 Task: Look for space in Jüchen, Germany from 10th July, 2023 to 15th July, 2023 for 7 adults in price range Rs.10000 to Rs.15000. Place can be entire place or shared room with 4 bedrooms having 7 beds and 4 bathrooms. Property type can be house, flat, guest house. Amenities needed are: wifi, TV, free parkinig on premises, gym, breakfast. Booking option can be shelf check-in. Required host language is English.
Action: Mouse moved to (580, 141)
Screenshot: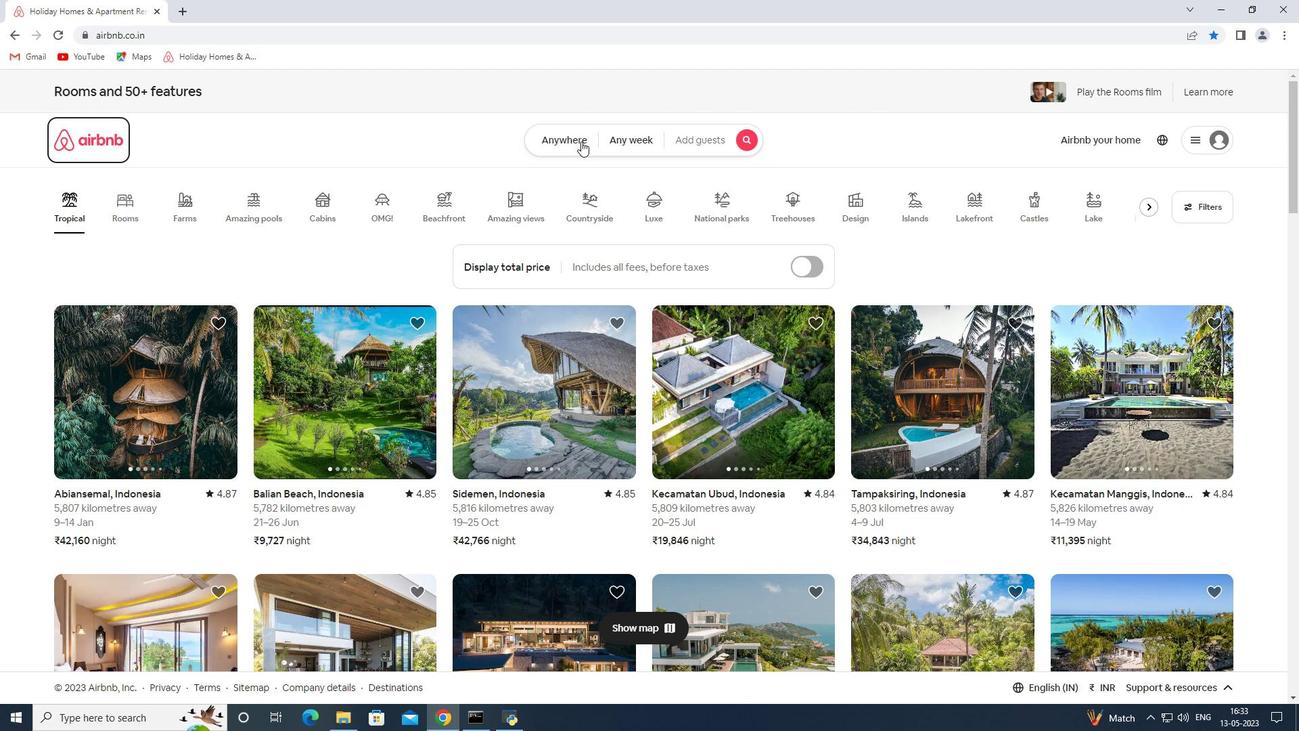 
Action: Mouse pressed left at (580, 141)
Screenshot: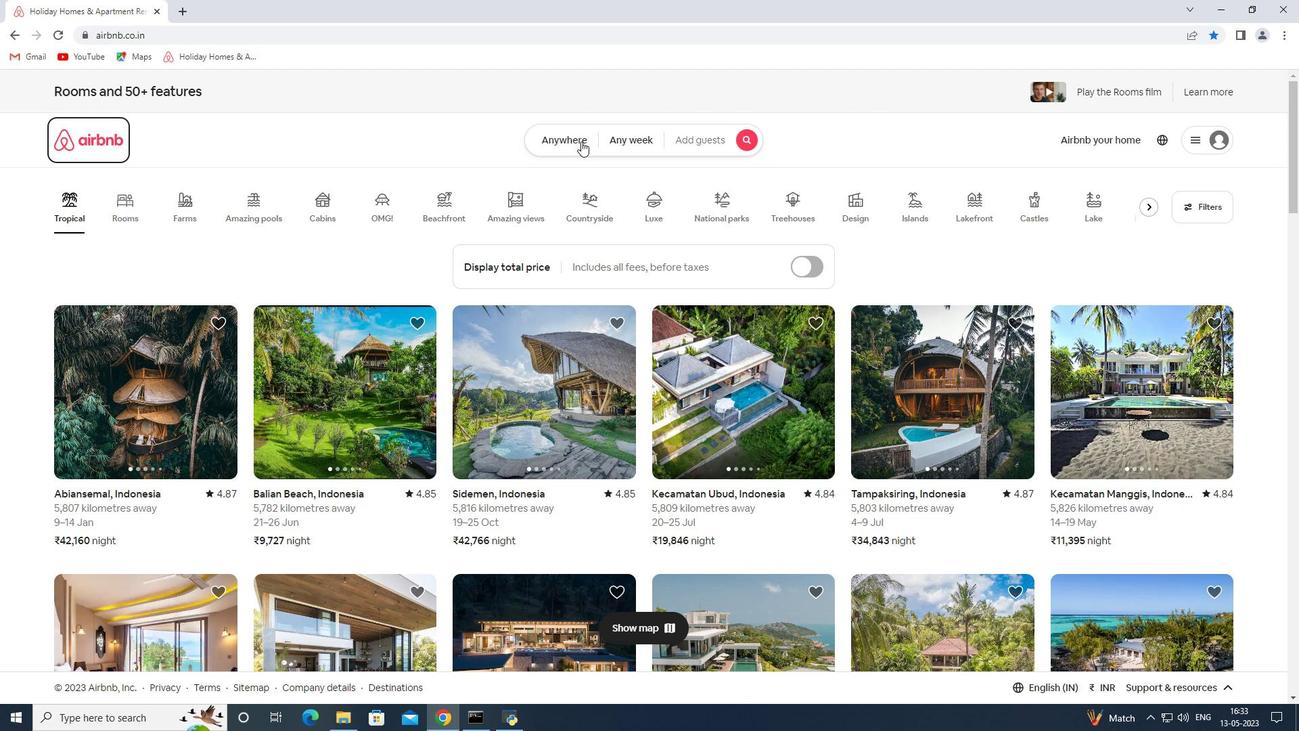
Action: Mouse moved to (471, 198)
Screenshot: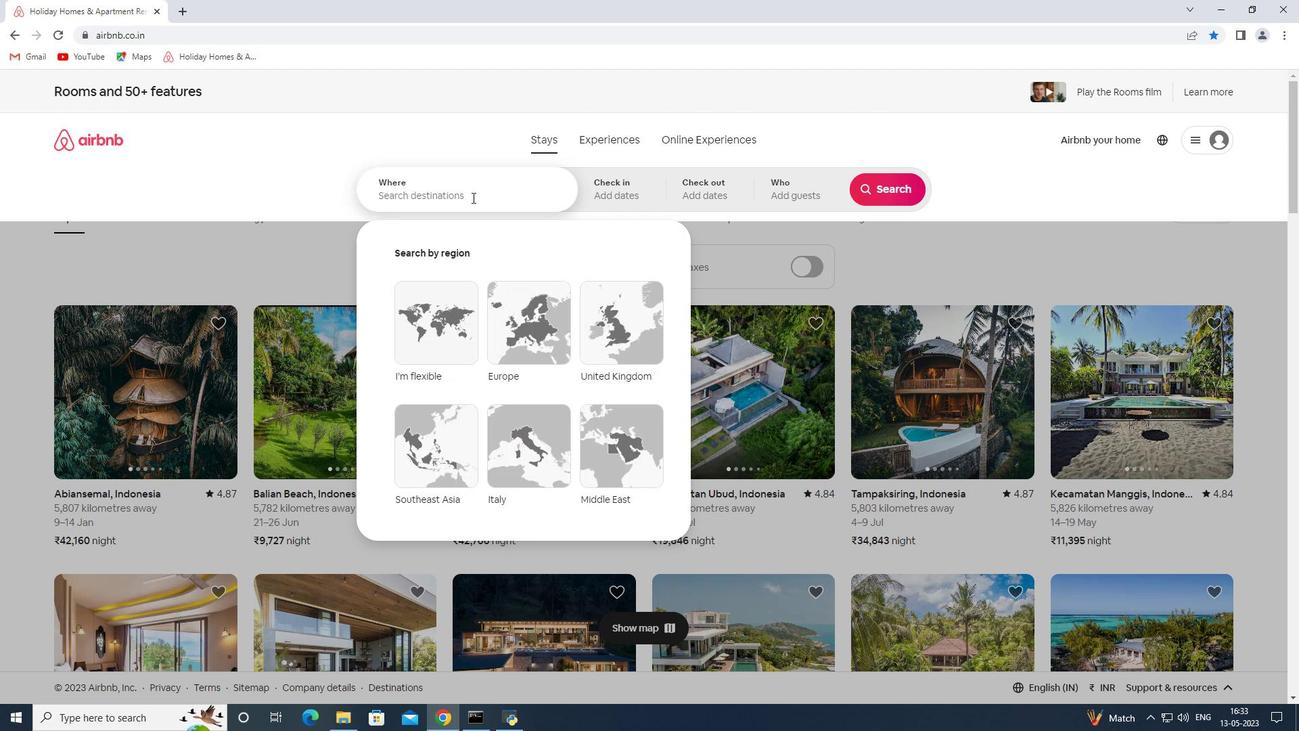 
Action: Mouse pressed left at (471, 198)
Screenshot: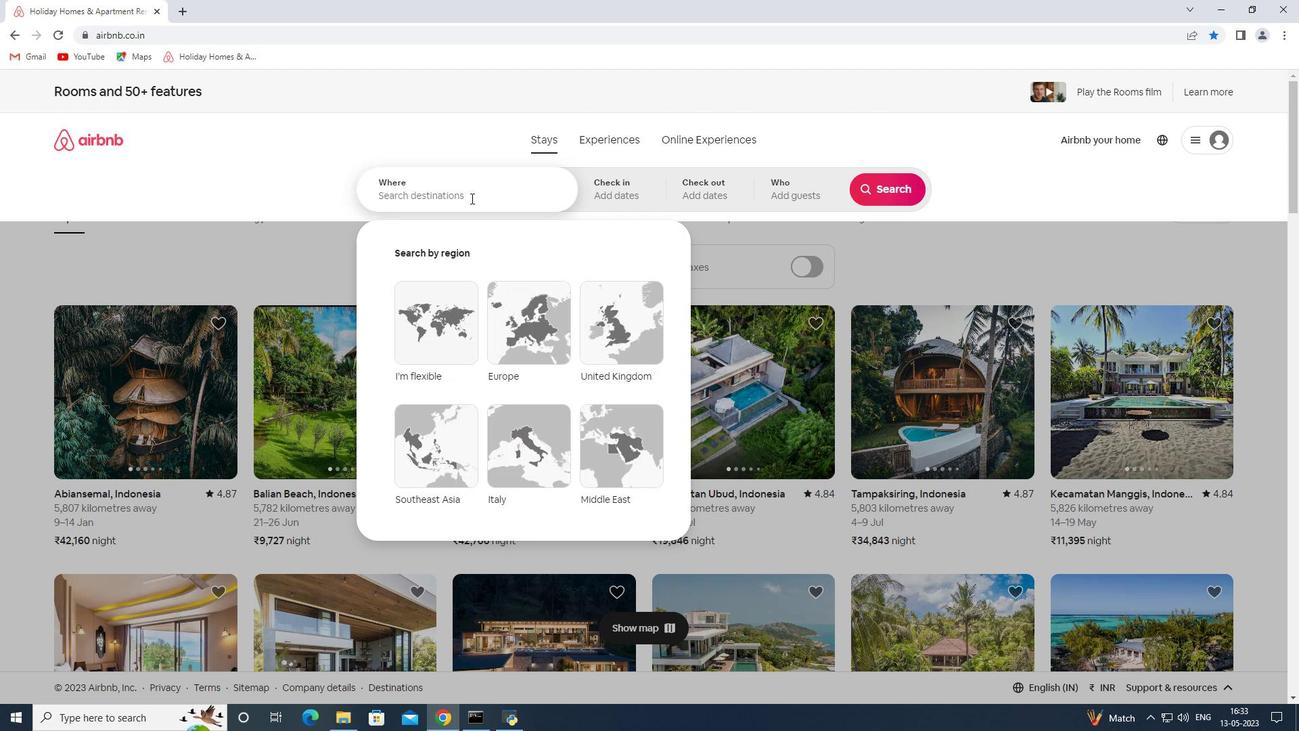 
Action: Mouse moved to (466, 199)
Screenshot: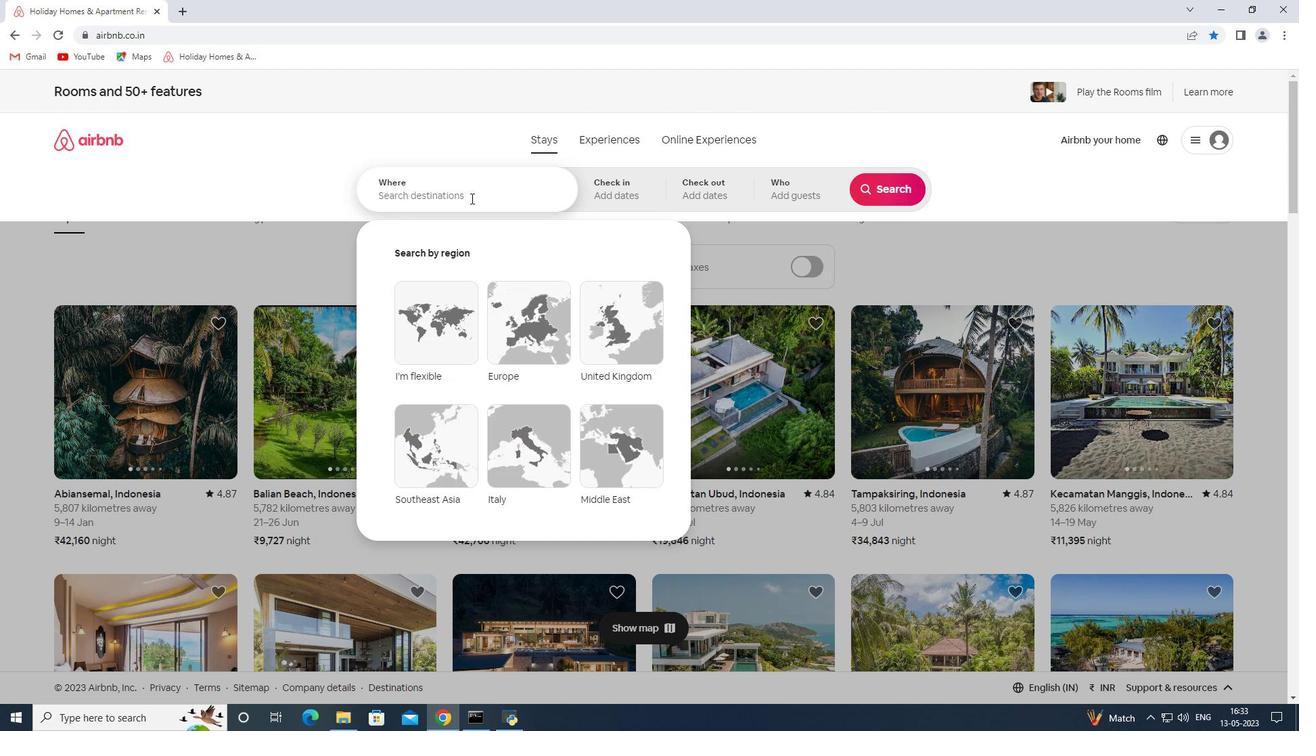 
Action: Key pressed <Key.shift><Key.shift><Key.shift><Key.shift><Key.shift><Key.shift><Key.shift><Key.shift><Key.shift><Key.shift><Key.shift><Key.shift><Key.shift><Key.shift><Key.shift><Key.shift><Key.shift><Key.shift><Key.shift><Key.shift><Key.shift><Key.shift><Key.shift><Key.shift><Key.shift><Key.shift><Key.shift><Key.shift><Key.shift><Key.shift><Key.shift><Key.shift><Key.shift><Key.shift><Key.shift><Key.shift><Key.shift><Key.shift><Key.shift><Key.shift><Key.shift><Key.shift><Key.shift><Key.shift><Key.shift><Key.shift><Key.shift><Key.shift><Key.shift><Key.shift><Key.shift><Key.shift><Key.shift><Key.shift><Key.shift><Key.shift><Key.shift><Key.shift><Key.shift><Key.shift><Key.shift><Key.shift><Key.shift><Key.shift><Key.shift><Key.shift><Key.shift><Key.shift><Key.shift><Key.shift>Juchen<Key.space>
Screenshot: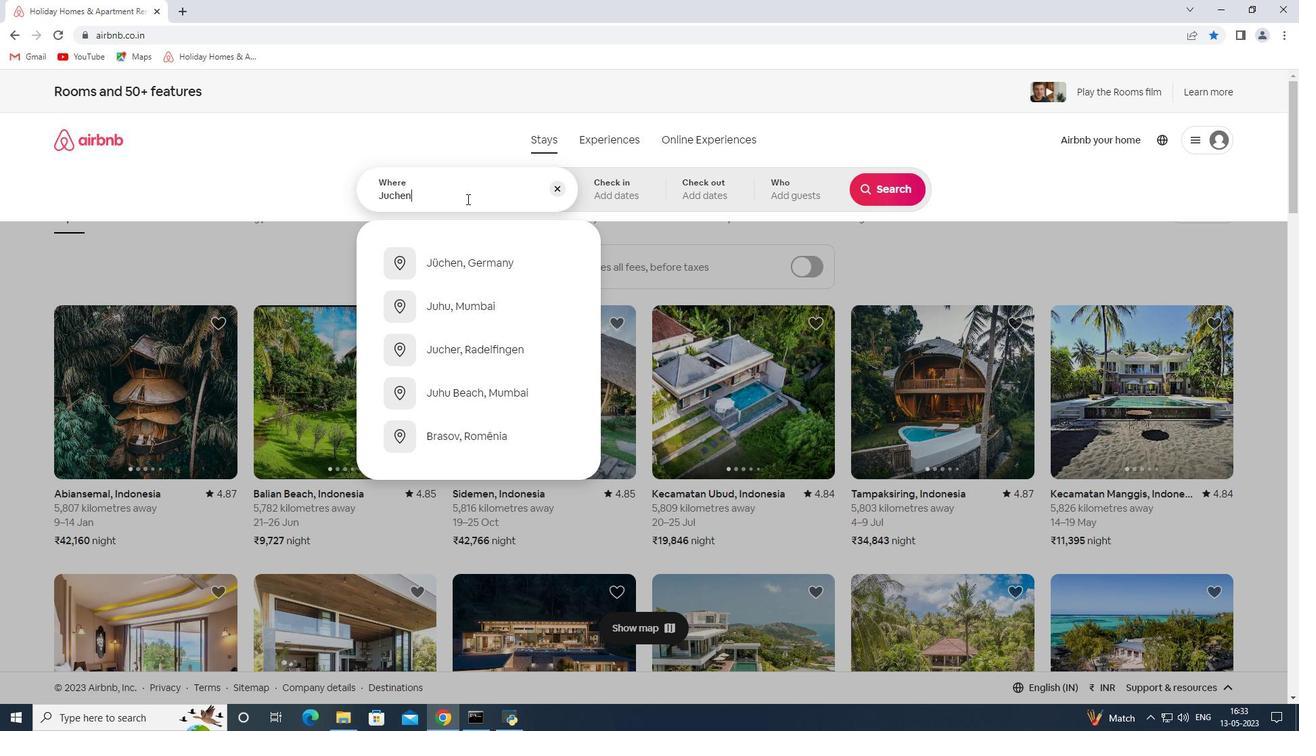 
Action: Mouse moved to (456, 253)
Screenshot: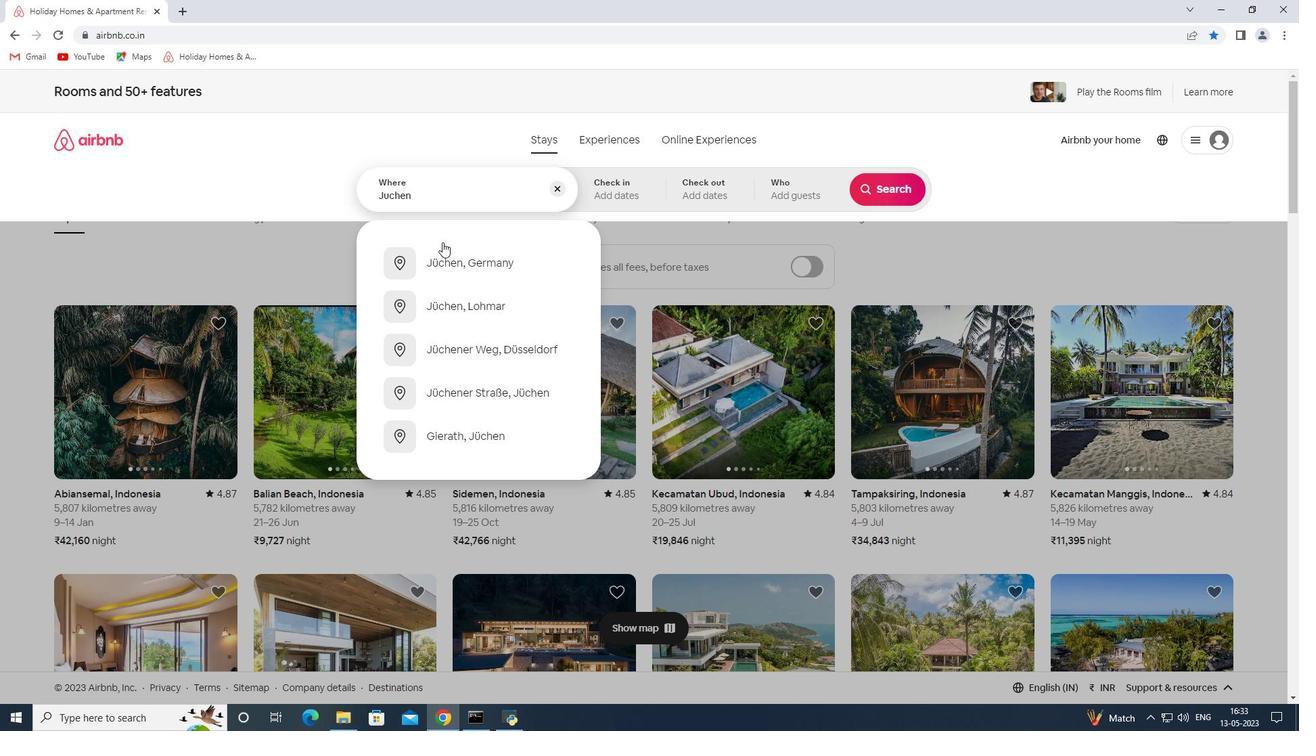 
Action: Mouse pressed left at (456, 253)
Screenshot: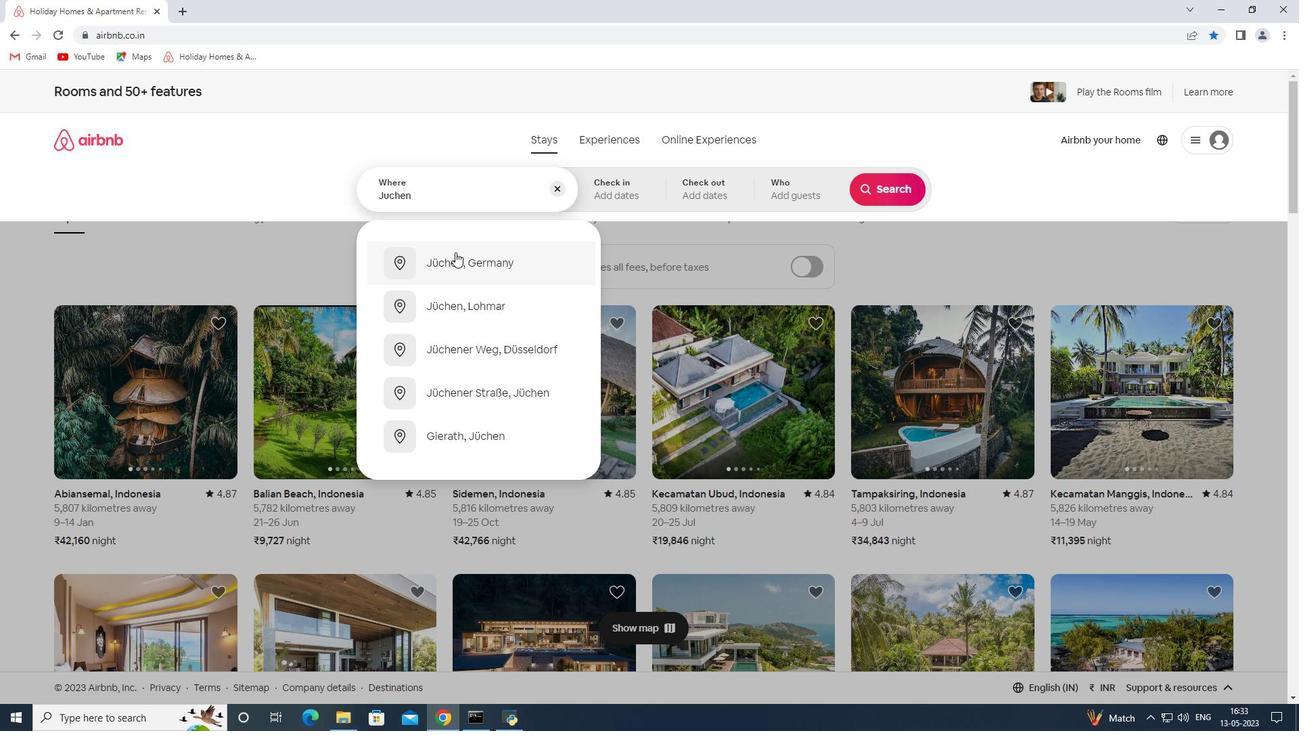 
Action: Mouse moved to (880, 296)
Screenshot: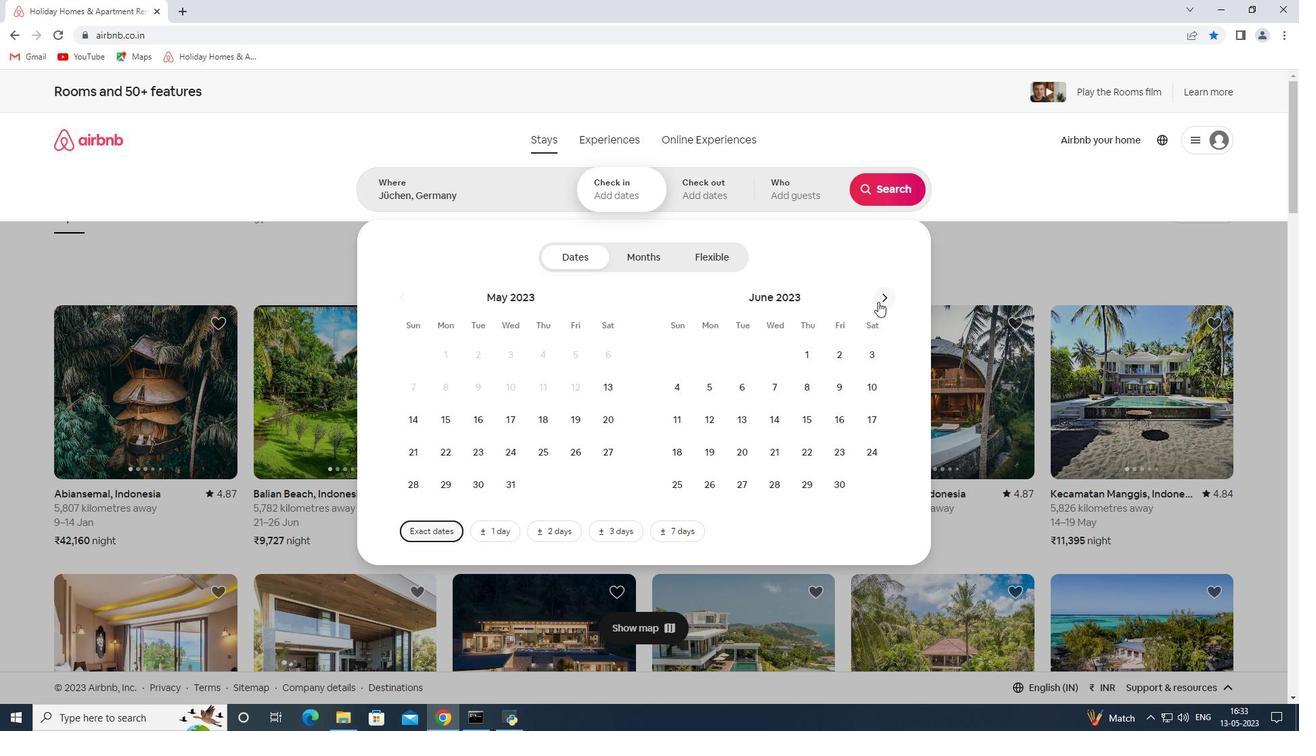 
Action: Mouse pressed left at (880, 296)
Screenshot: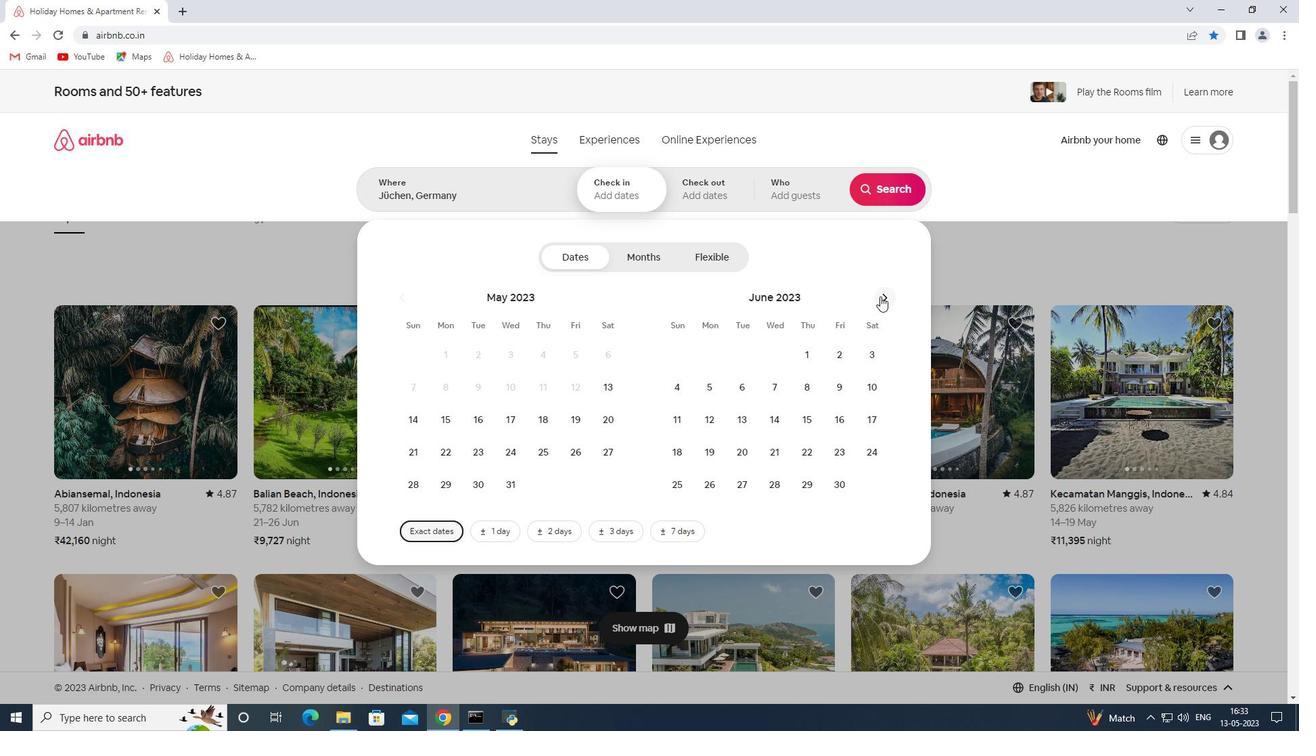 
Action: Mouse moved to (714, 416)
Screenshot: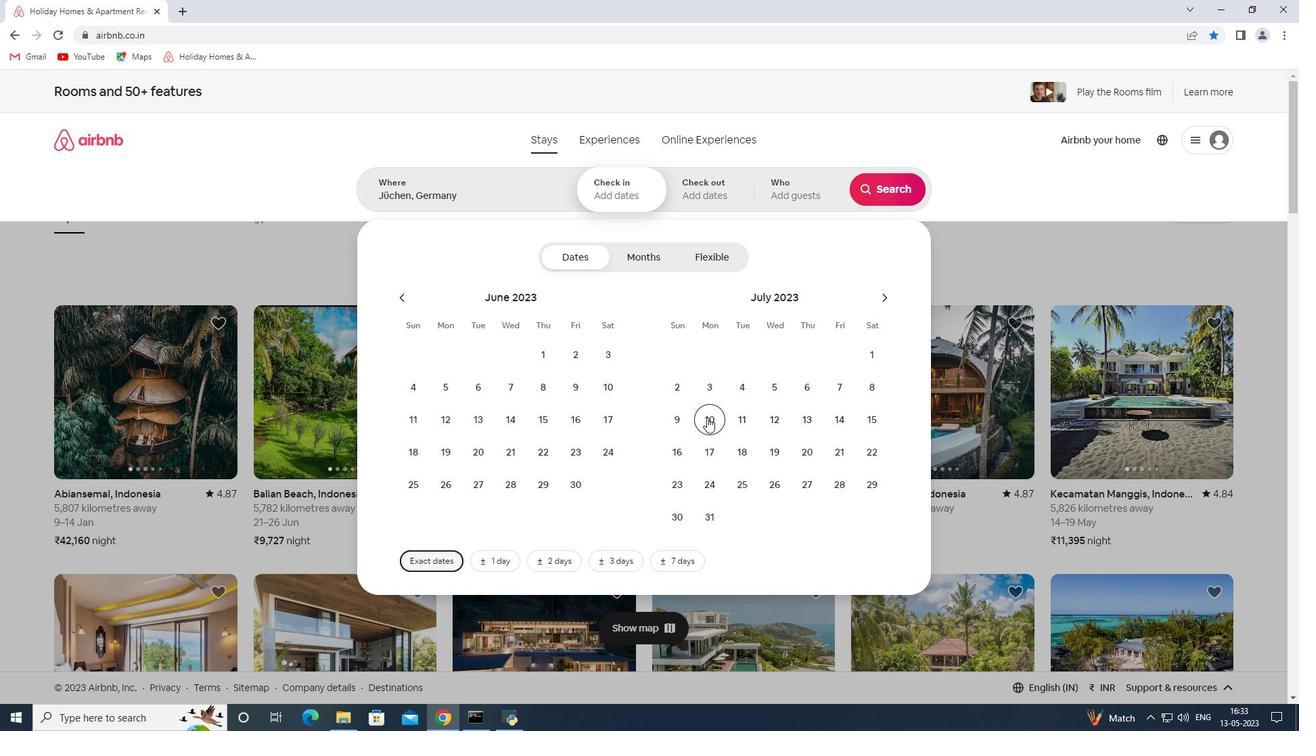 
Action: Mouse pressed left at (714, 416)
Screenshot: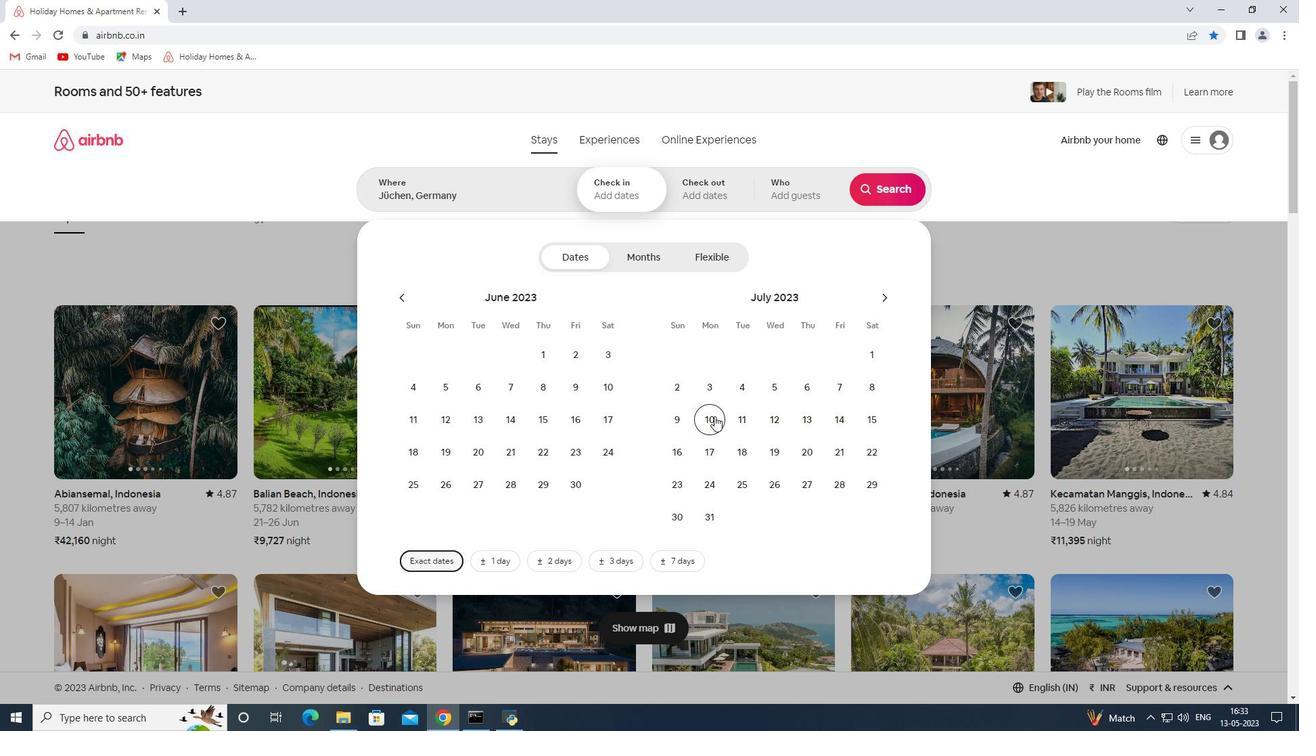 
Action: Mouse moved to (877, 414)
Screenshot: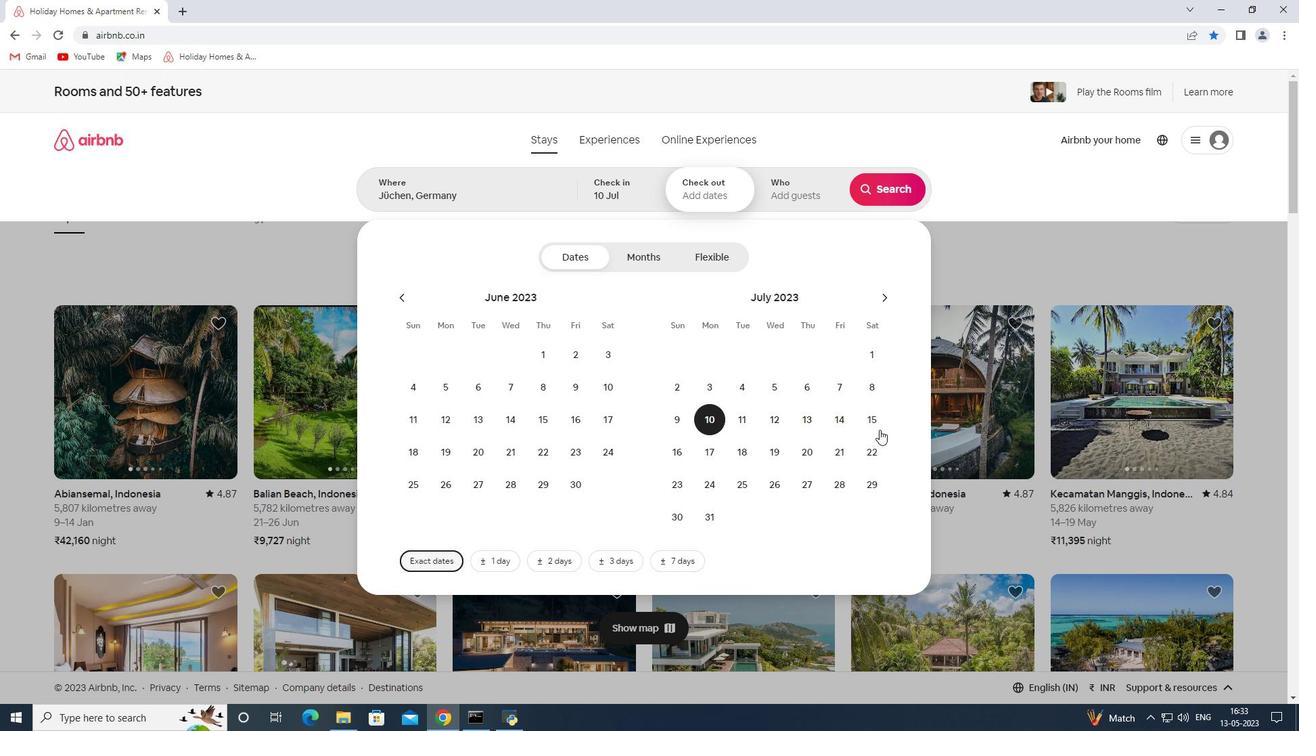 
Action: Mouse pressed left at (877, 414)
Screenshot: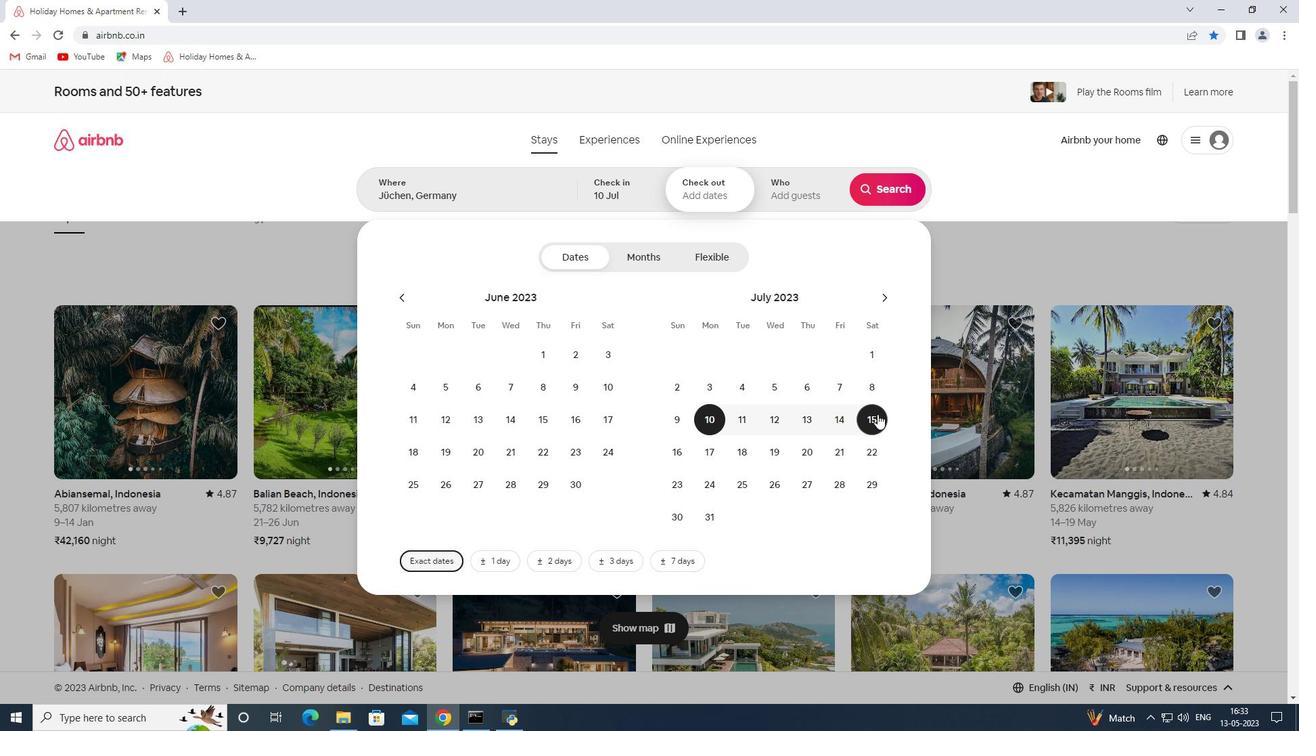 
Action: Mouse moved to (798, 188)
Screenshot: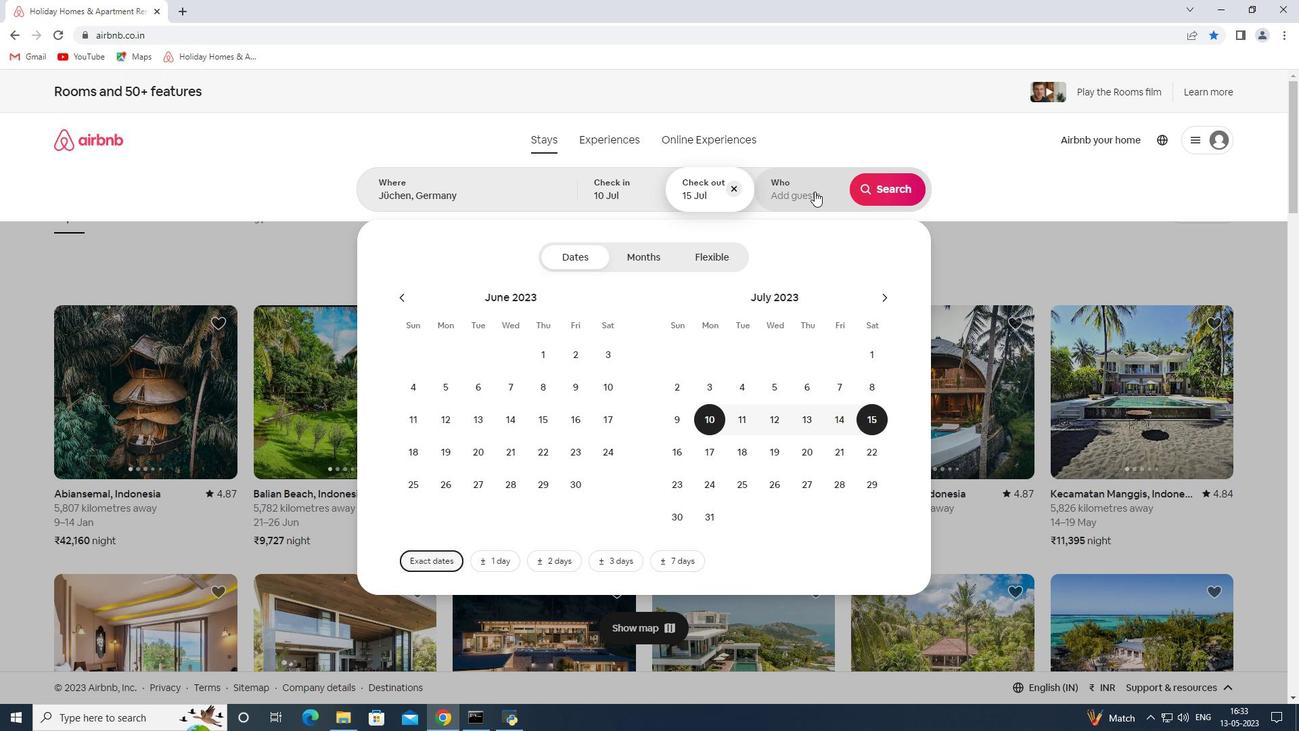 
Action: Mouse pressed left at (798, 188)
Screenshot: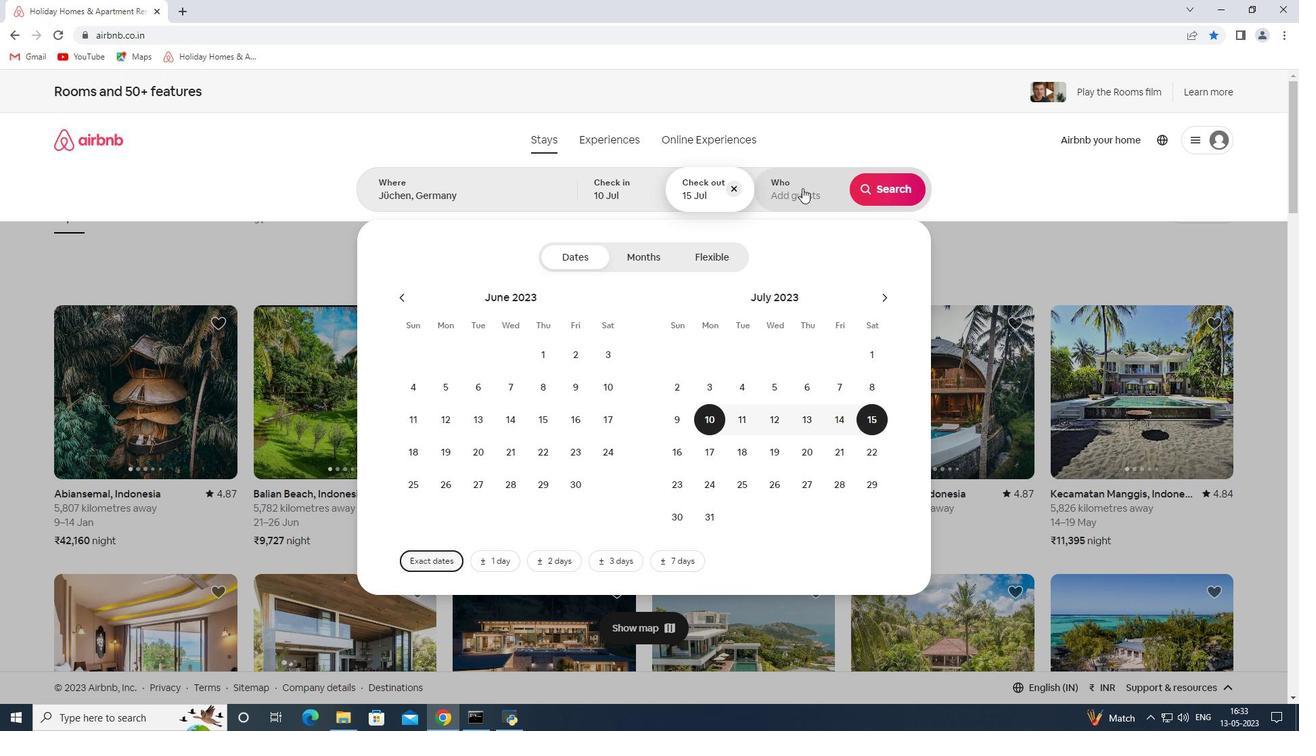 
Action: Mouse moved to (893, 262)
Screenshot: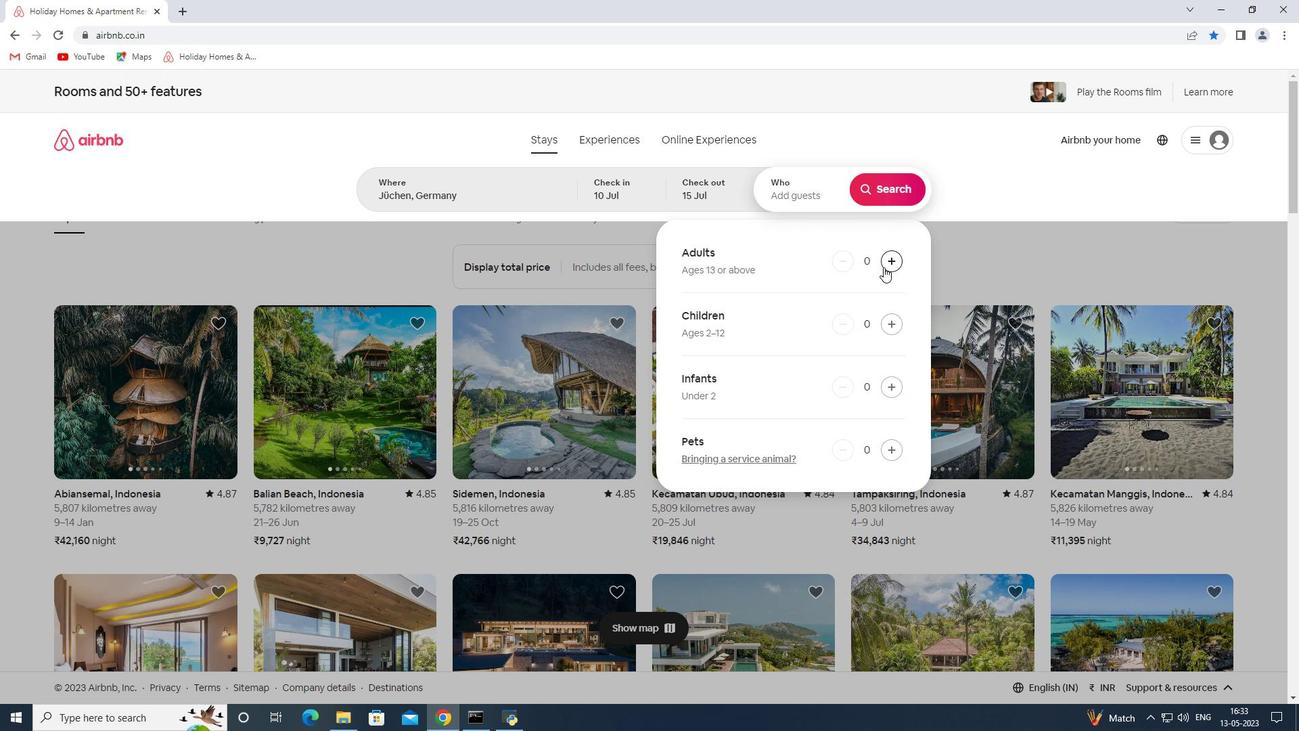 
Action: Mouse pressed left at (893, 262)
Screenshot: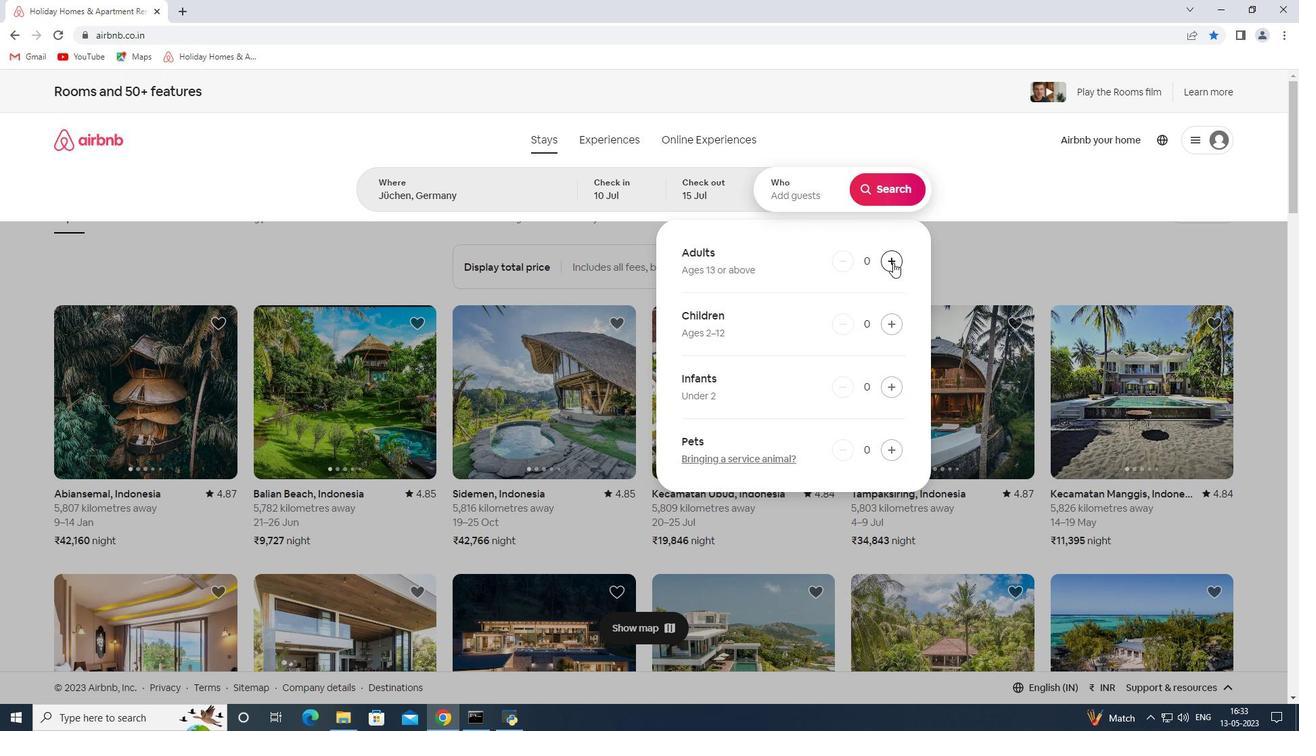 
Action: Mouse pressed left at (893, 262)
Screenshot: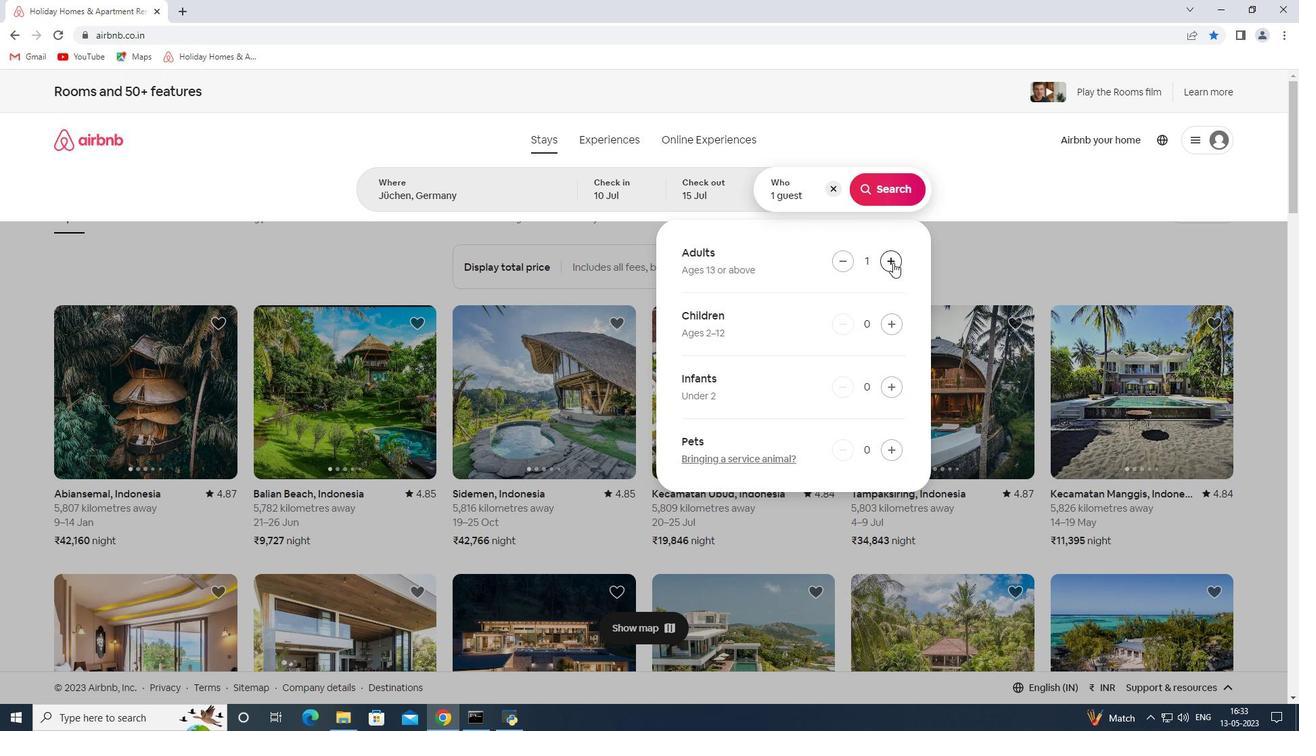 
Action: Mouse pressed left at (893, 262)
Screenshot: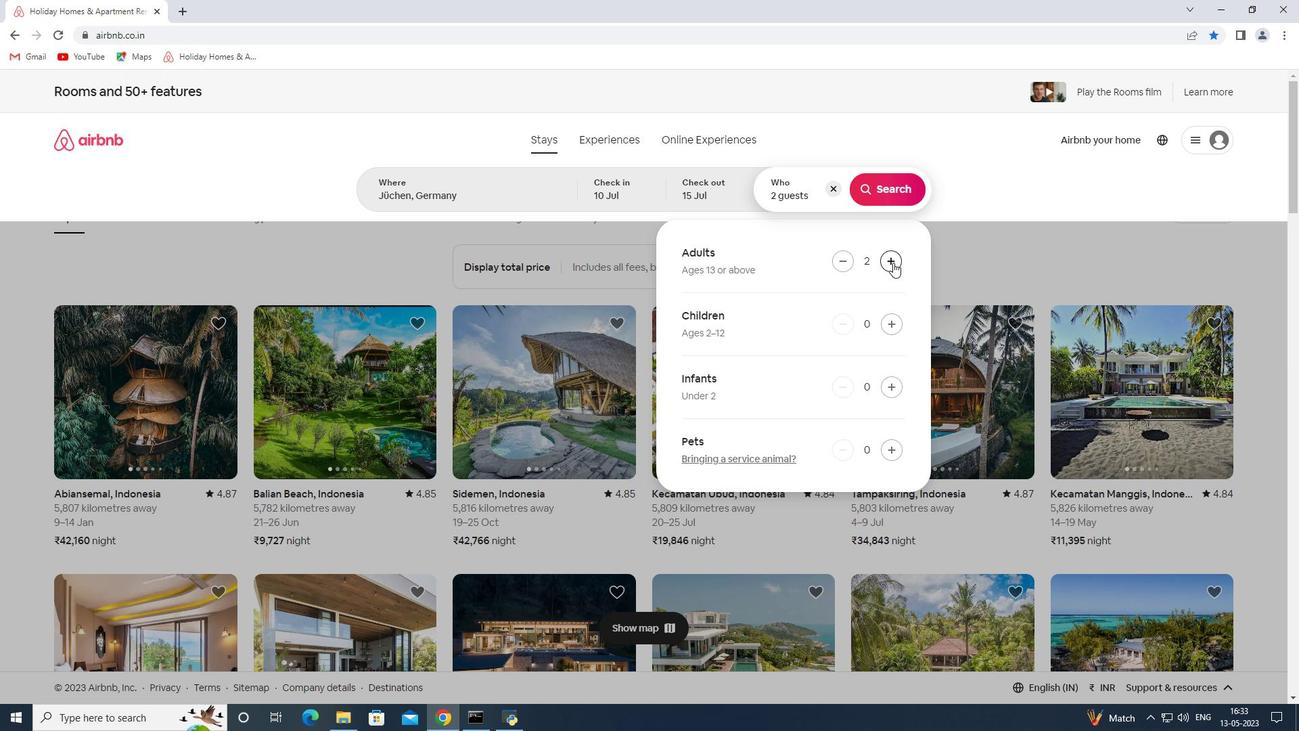 
Action: Mouse pressed left at (893, 262)
Screenshot: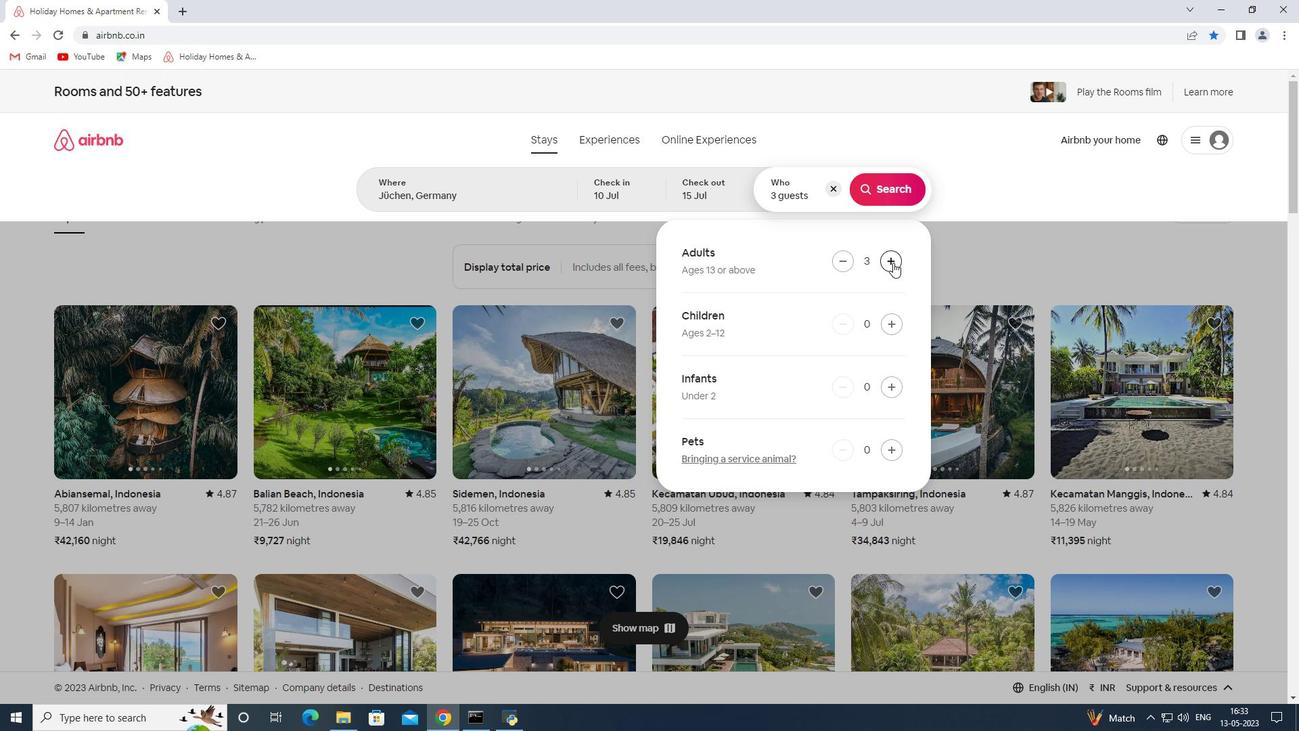 
Action: Mouse pressed left at (893, 262)
Screenshot: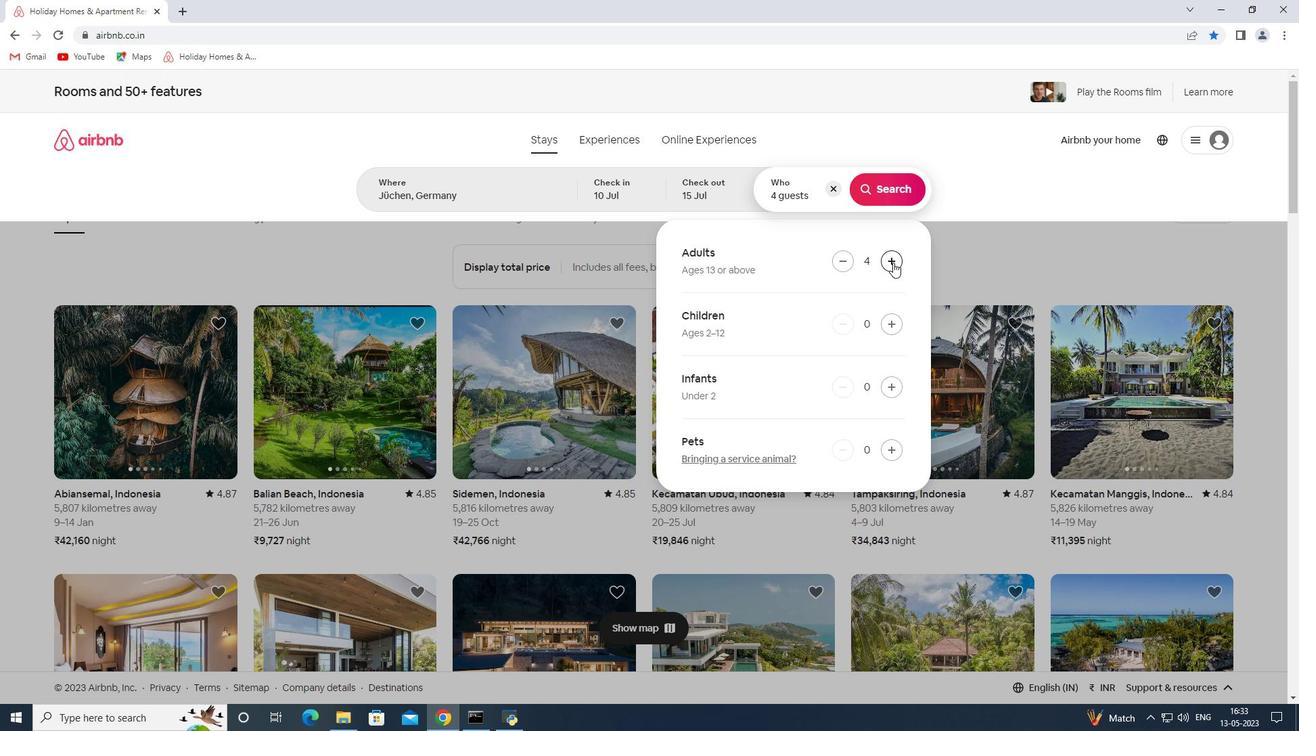 
Action: Mouse pressed left at (893, 262)
Screenshot: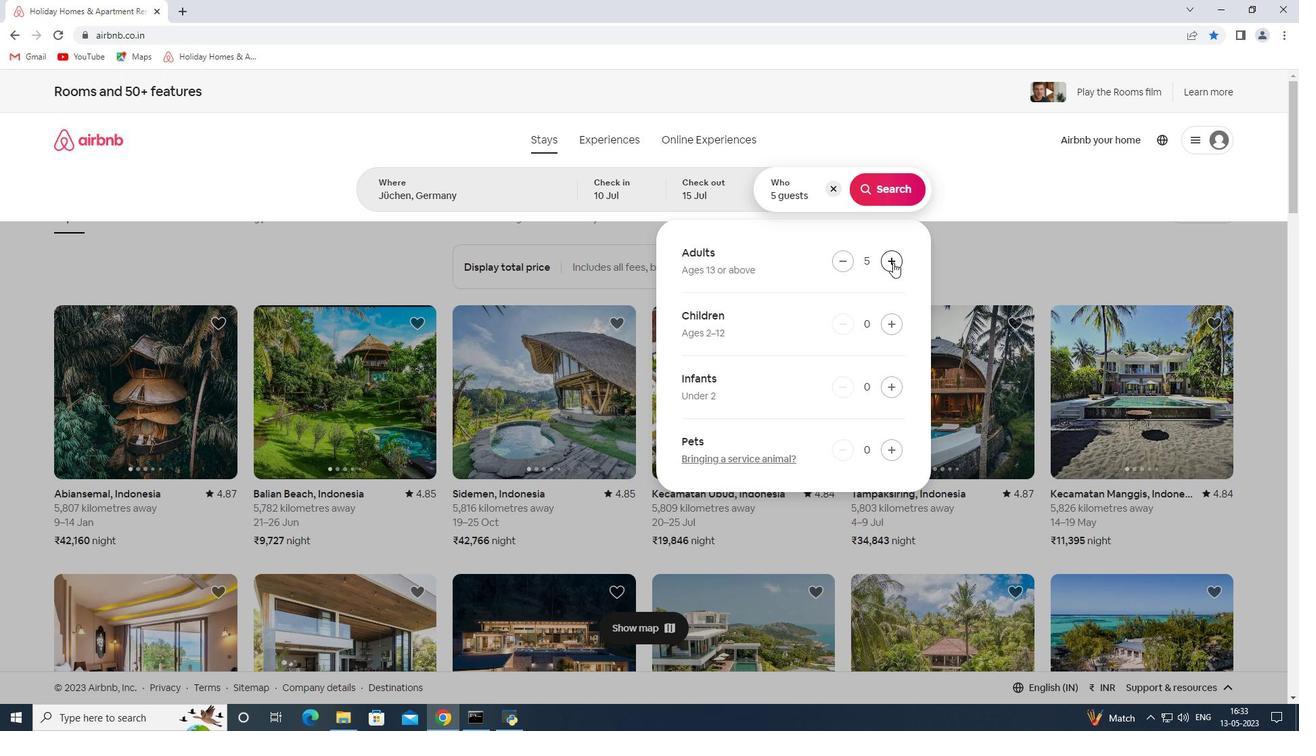 
Action: Mouse pressed left at (893, 262)
Screenshot: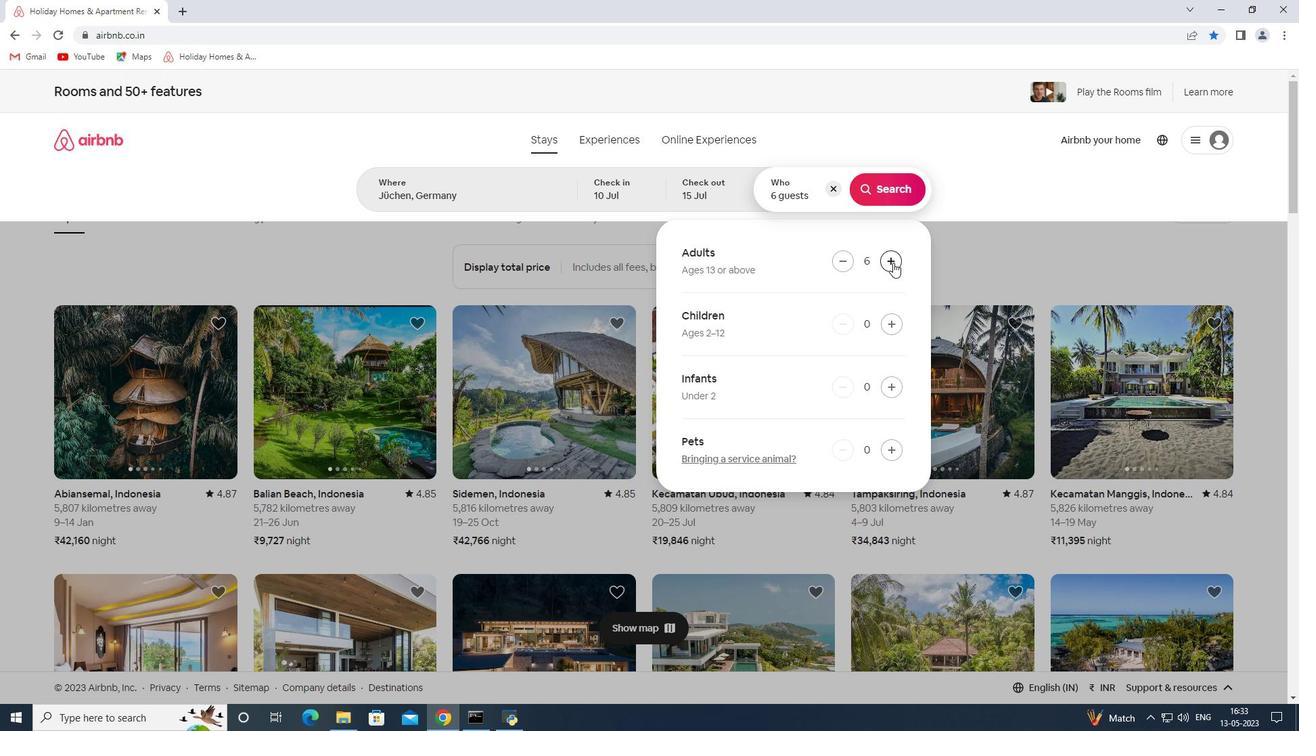 
Action: Mouse moved to (887, 190)
Screenshot: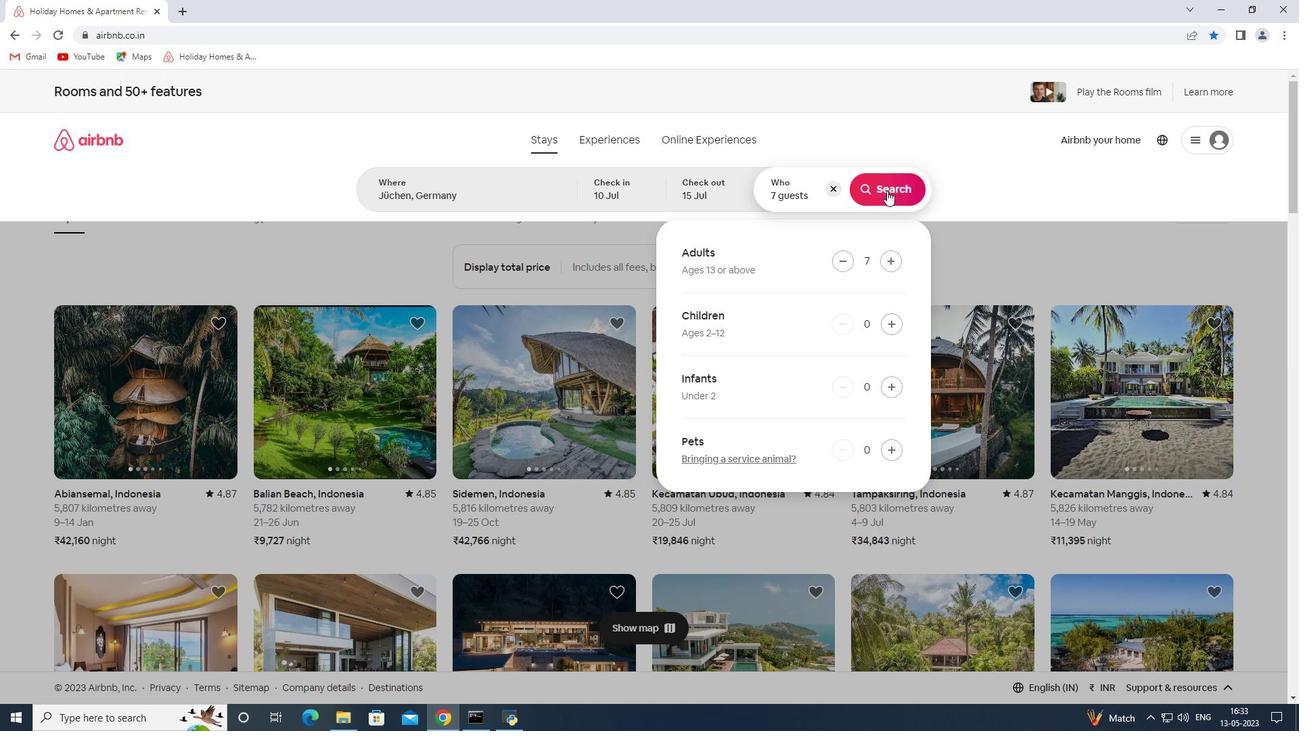 
Action: Mouse pressed left at (887, 190)
Screenshot: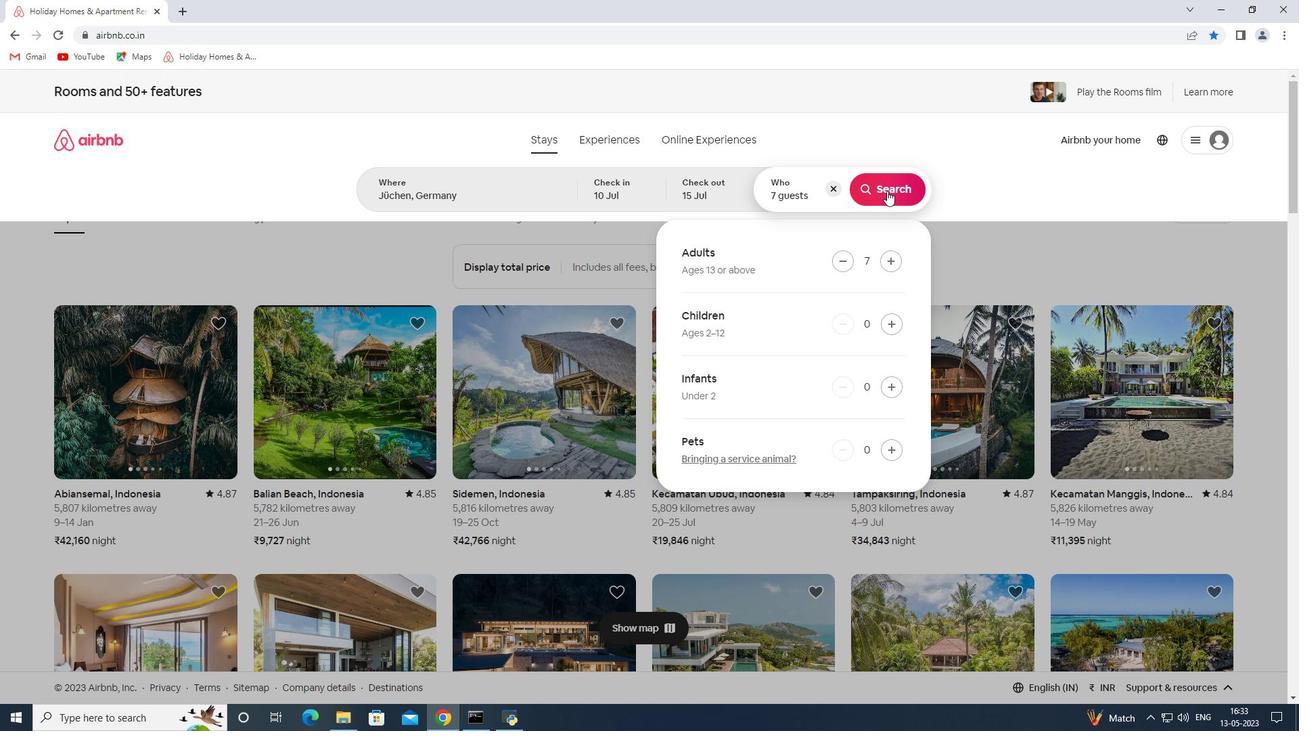 
Action: Mouse moved to (1240, 152)
Screenshot: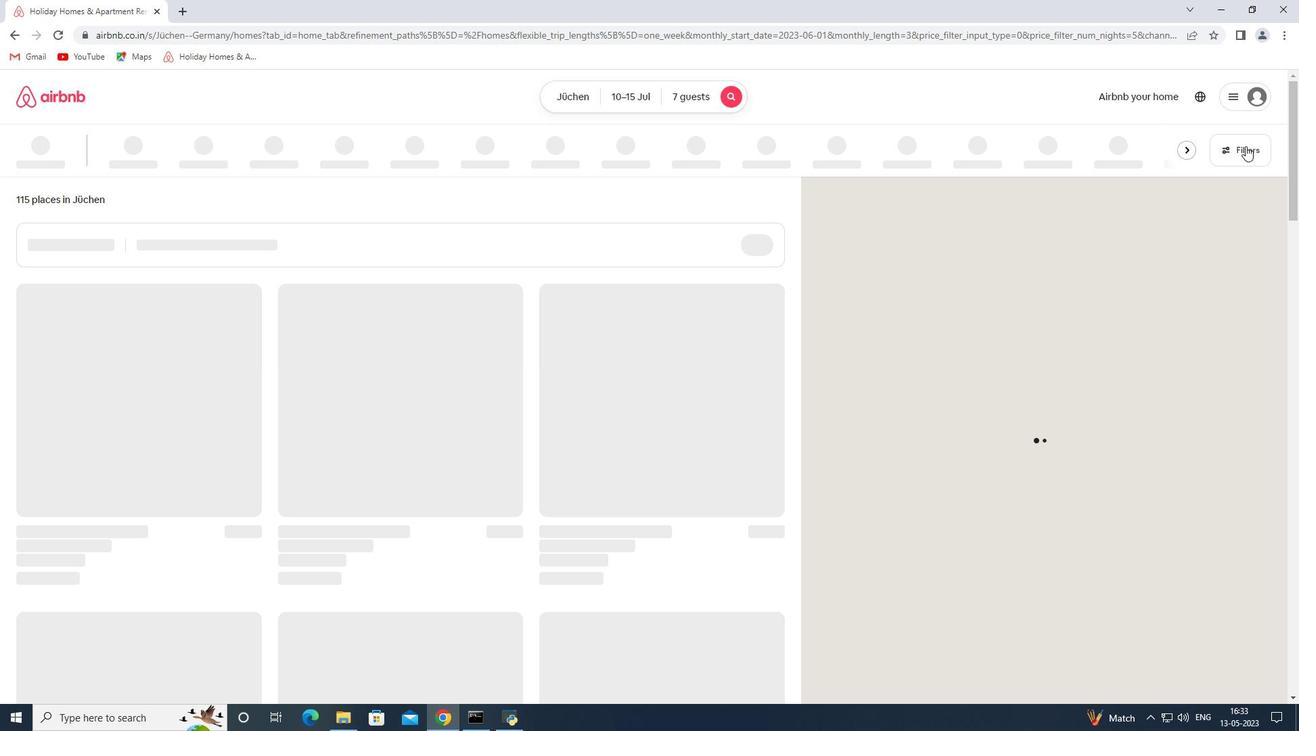 
Action: Mouse pressed left at (1240, 152)
Screenshot: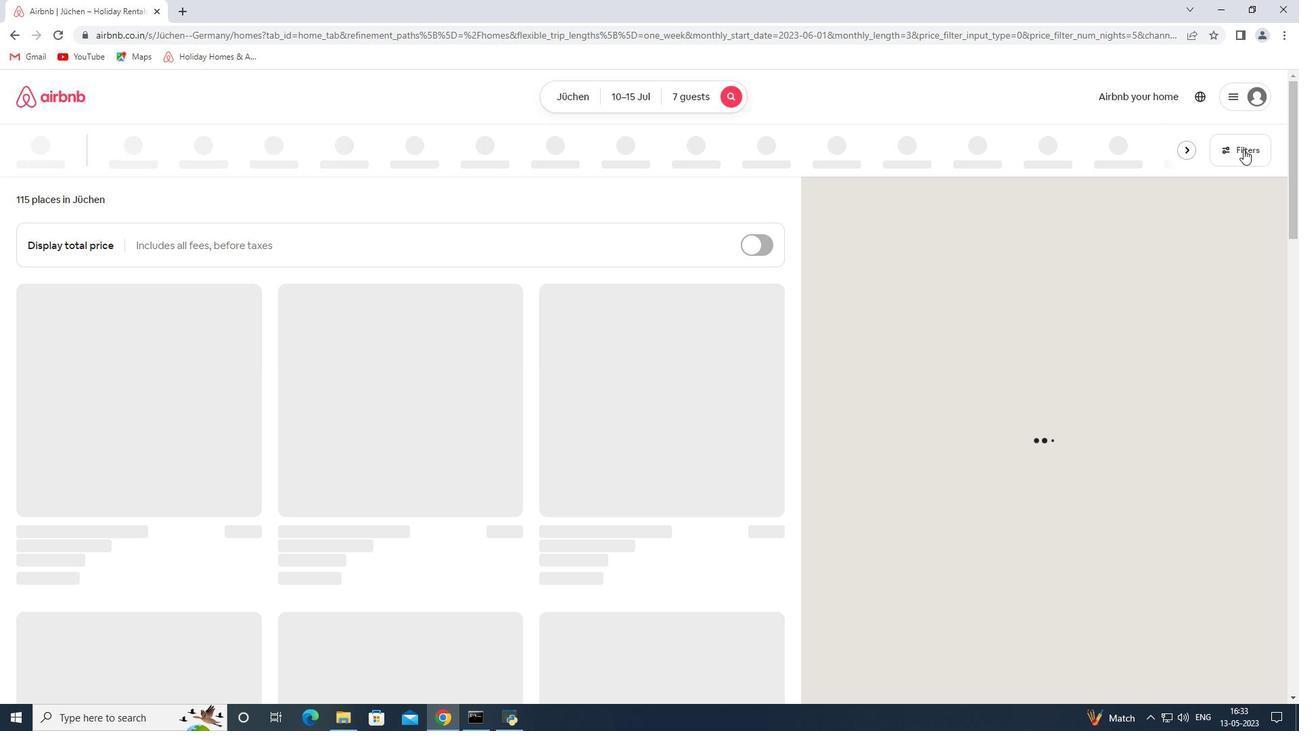 
Action: Mouse moved to (473, 483)
Screenshot: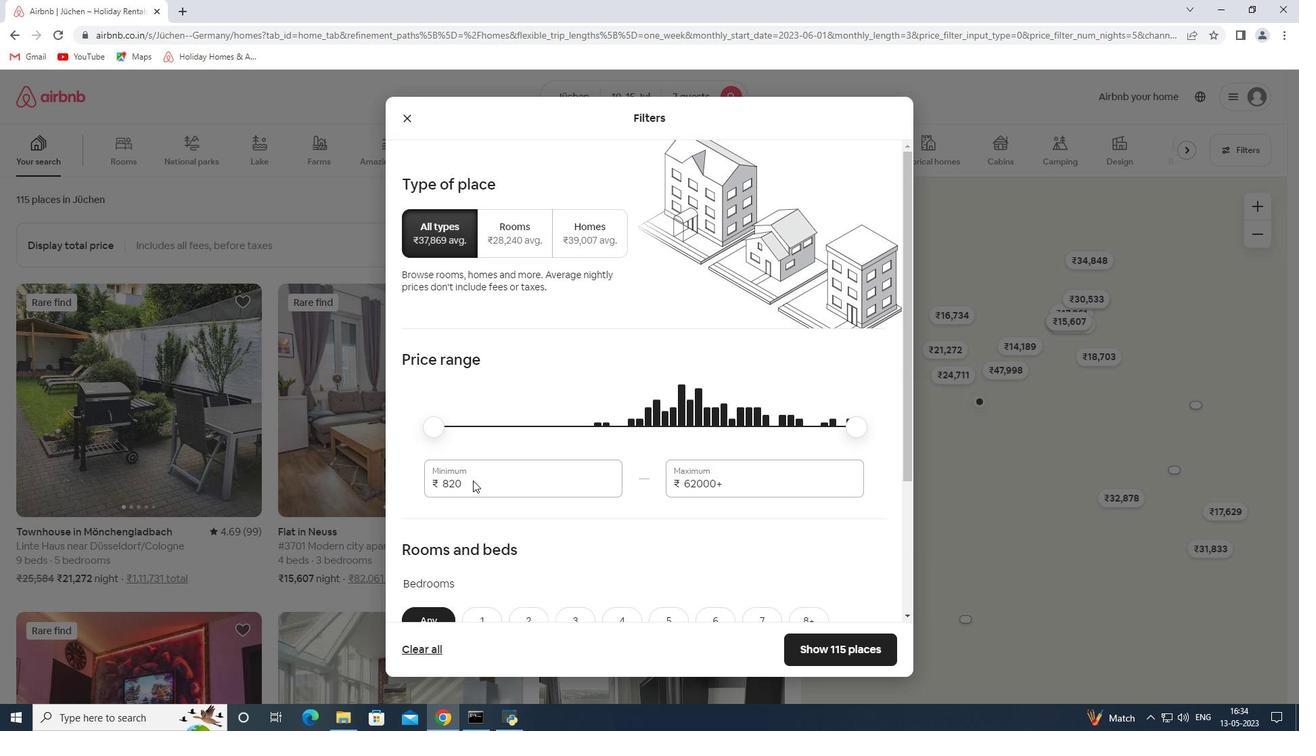 
Action: Mouse pressed left at (473, 483)
Screenshot: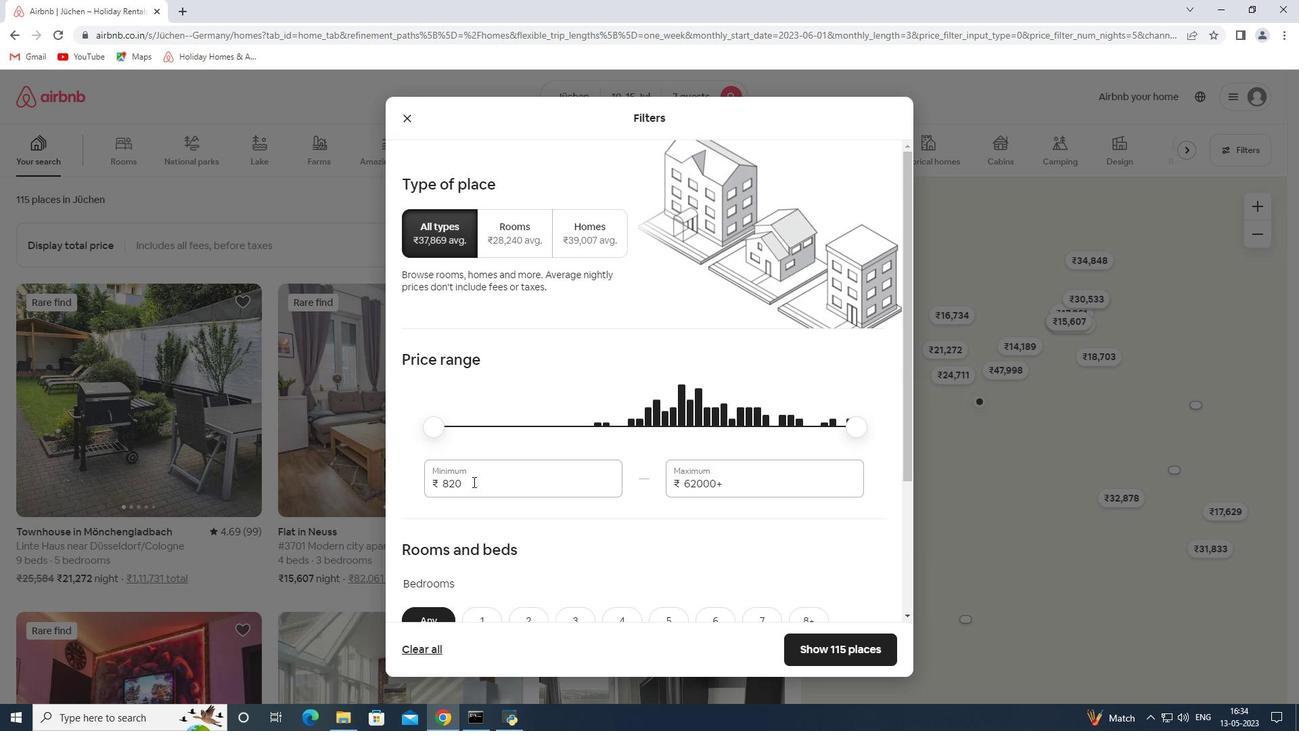 
Action: Mouse pressed left at (473, 483)
Screenshot: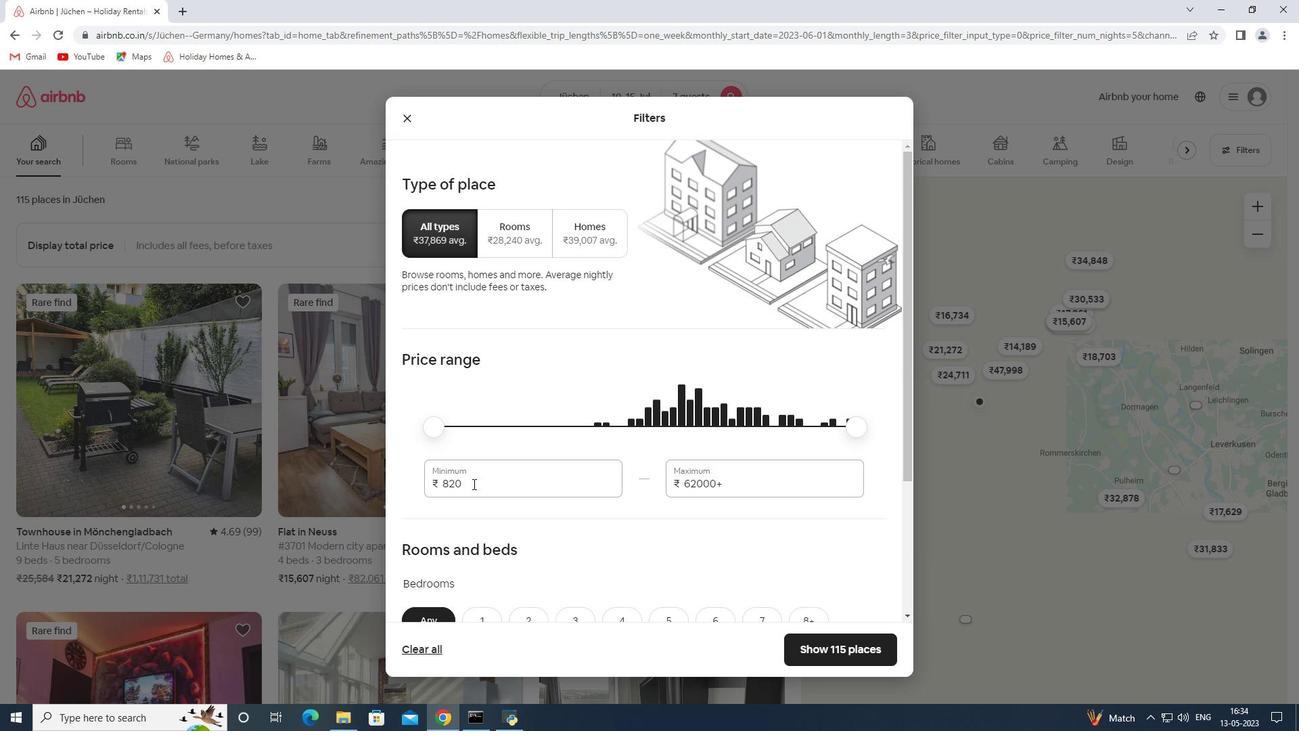 
Action: Key pressed 10000<Key.tab>15000
Screenshot: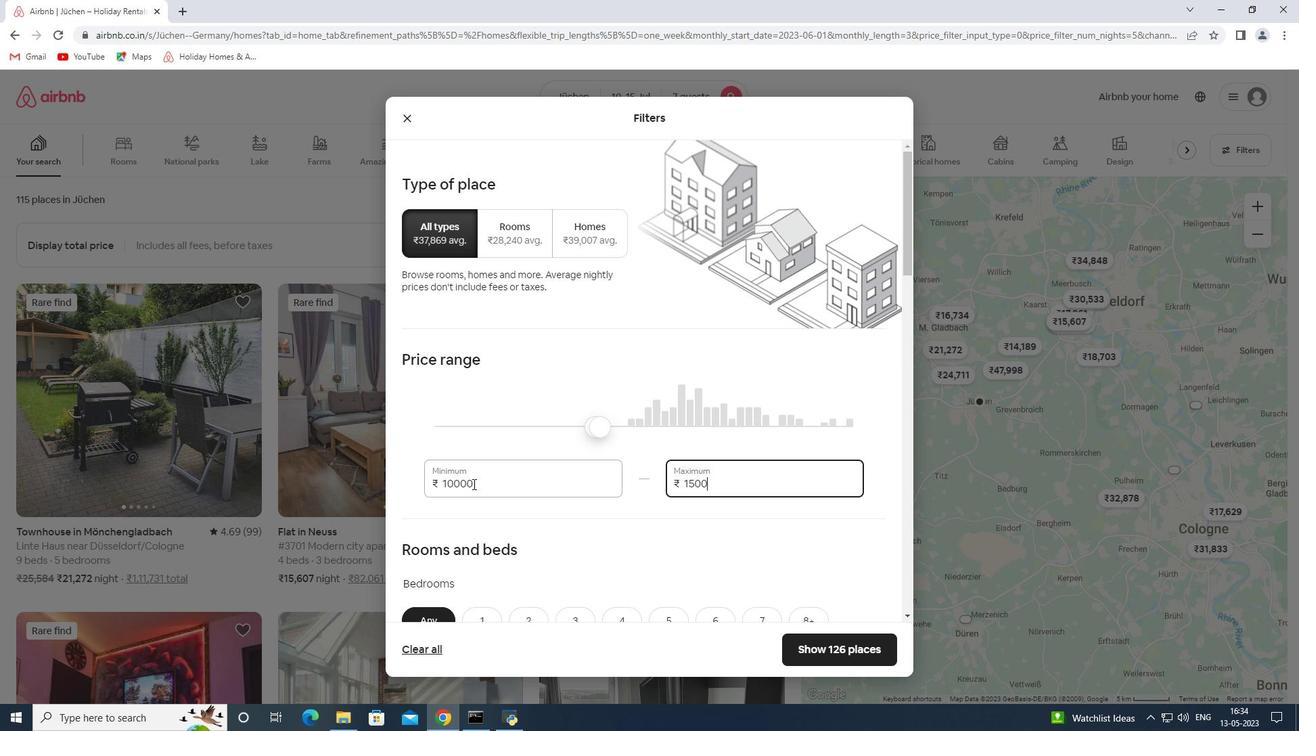 
Action: Mouse moved to (689, 574)
Screenshot: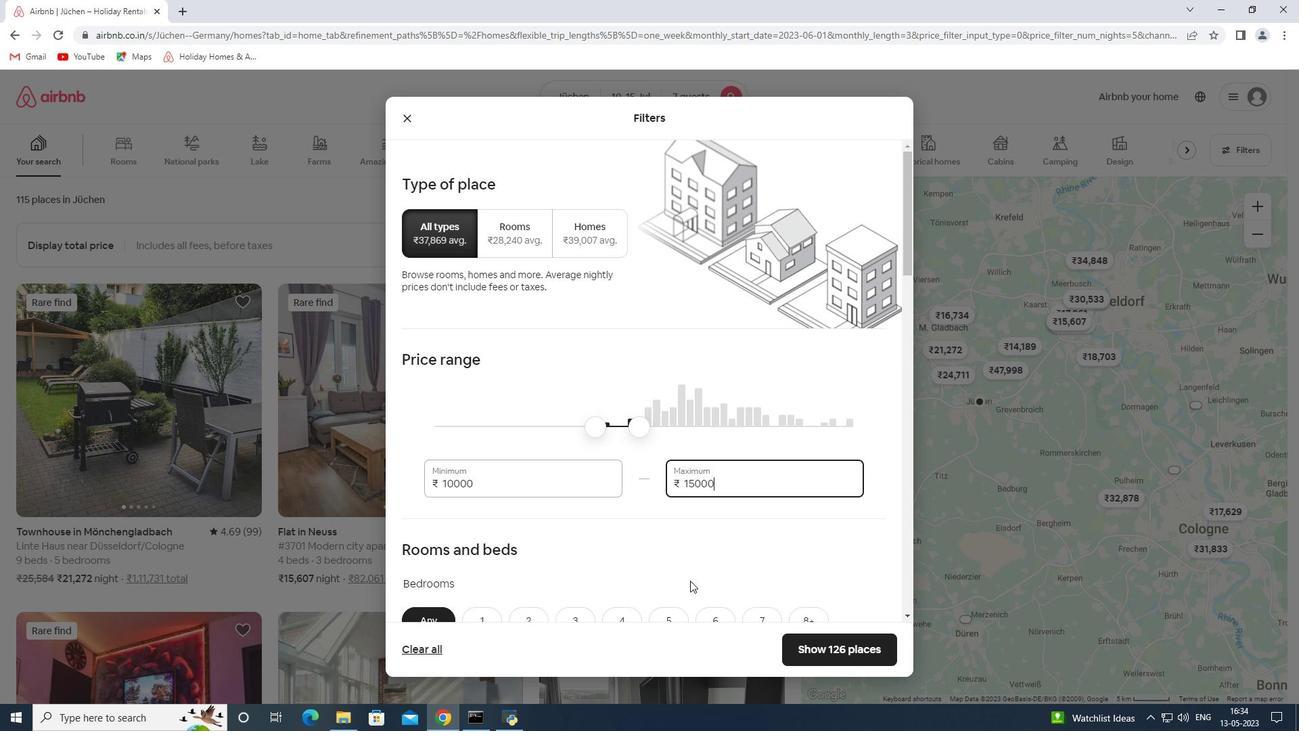 
Action: Mouse scrolled (689, 574) with delta (0, 0)
Screenshot: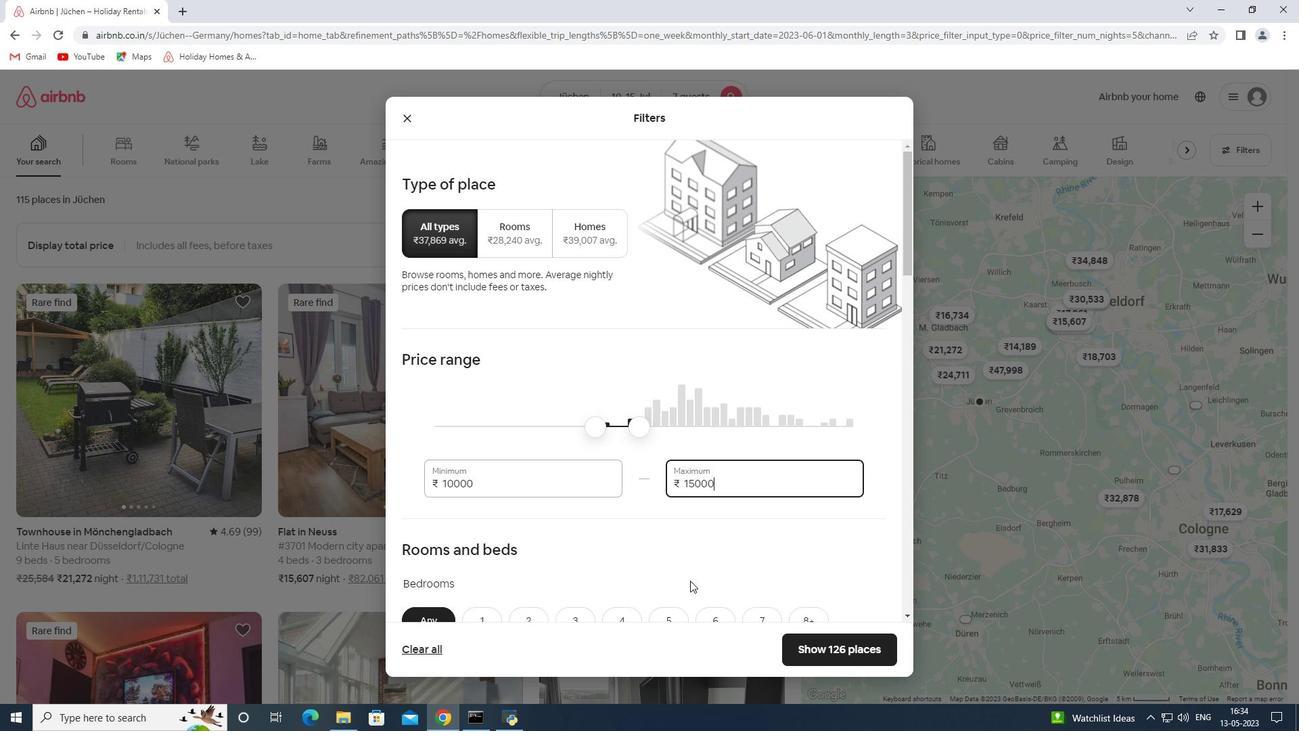 
Action: Mouse moved to (689, 574)
Screenshot: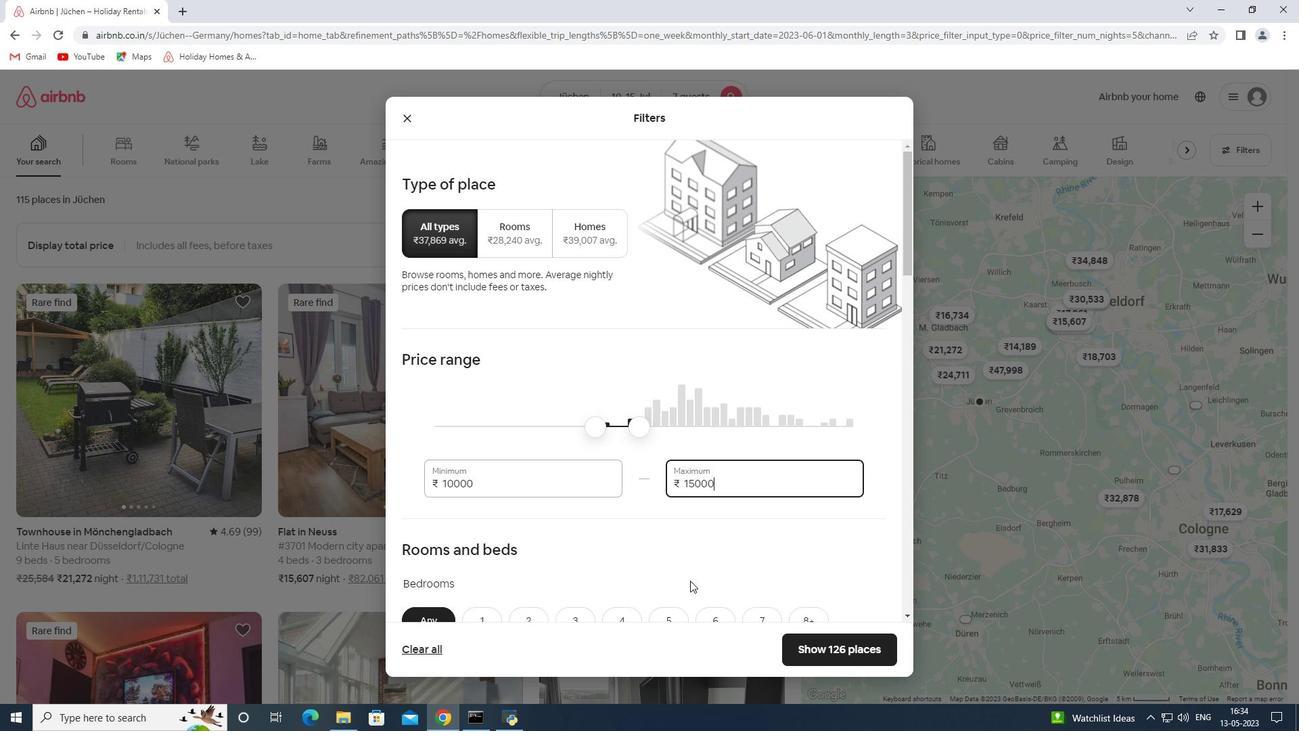 
Action: Mouse scrolled (689, 573) with delta (0, 0)
Screenshot: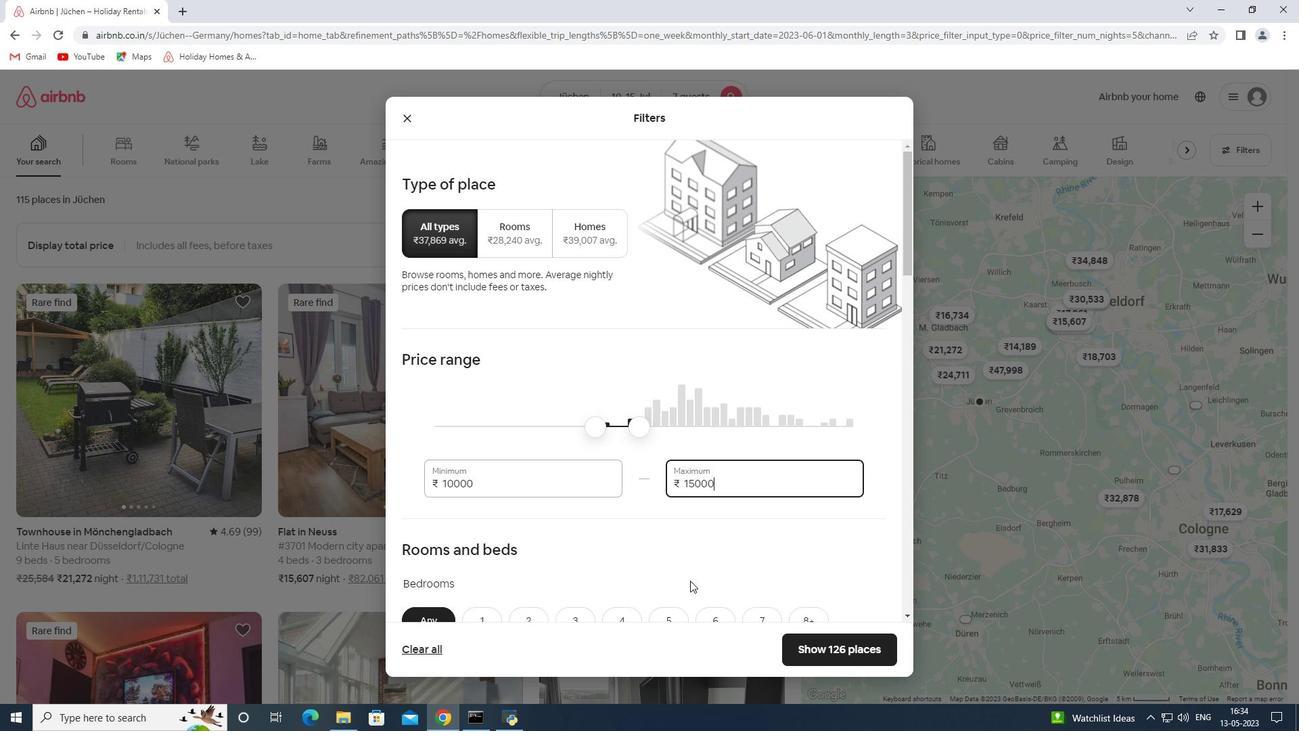
Action: Mouse scrolled (689, 573) with delta (0, 0)
Screenshot: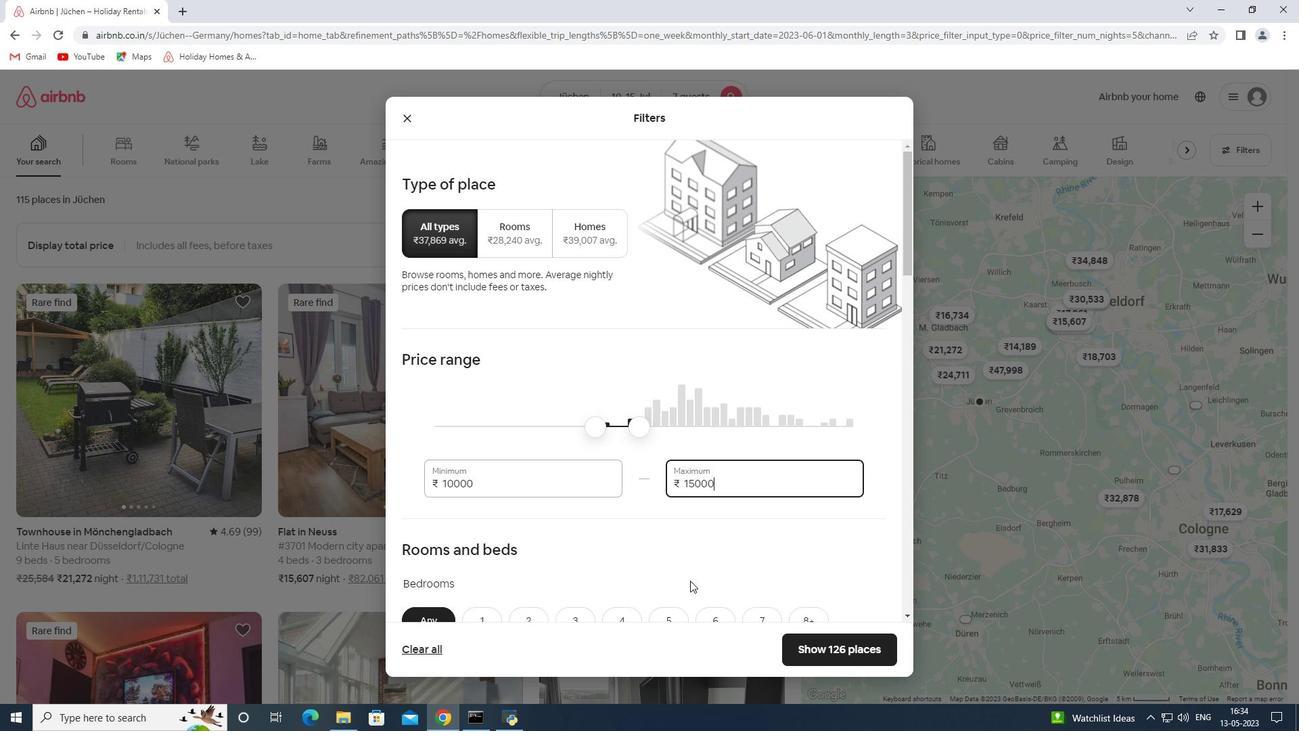 
Action: Mouse scrolled (689, 573) with delta (0, 0)
Screenshot: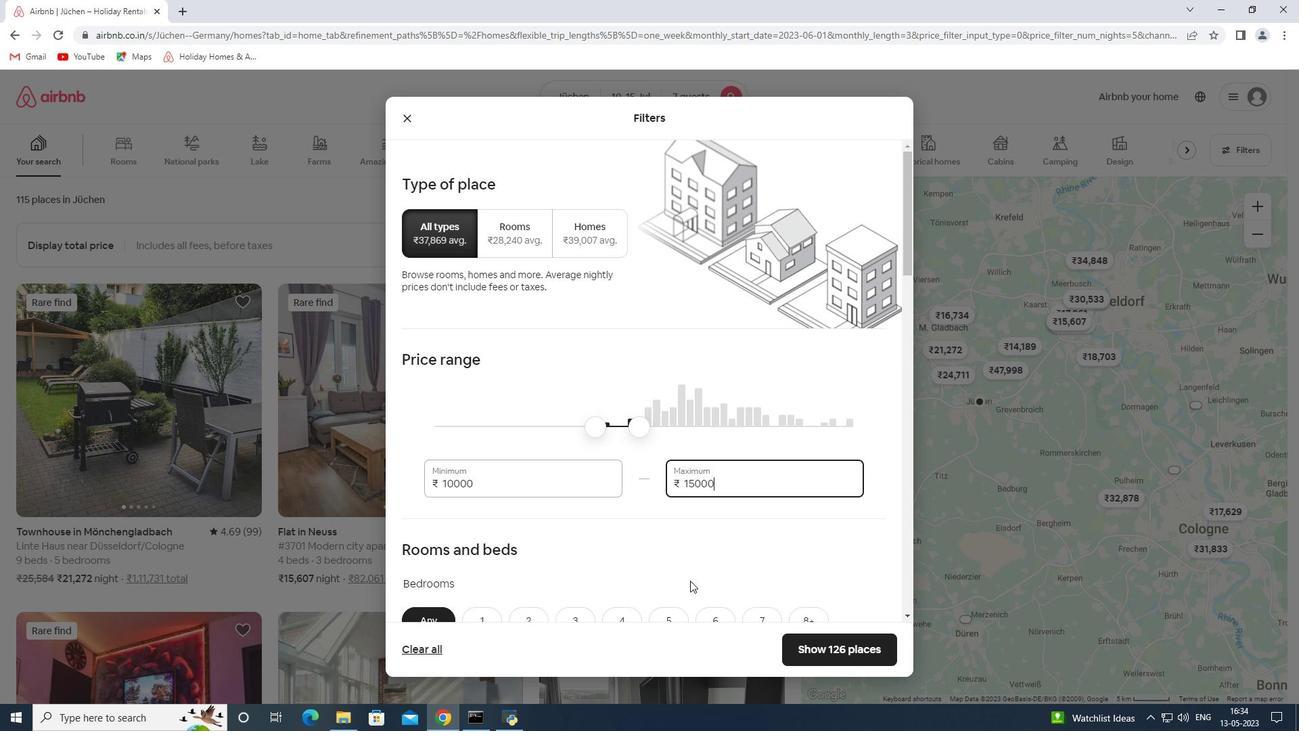 
Action: Mouse moved to (689, 573)
Screenshot: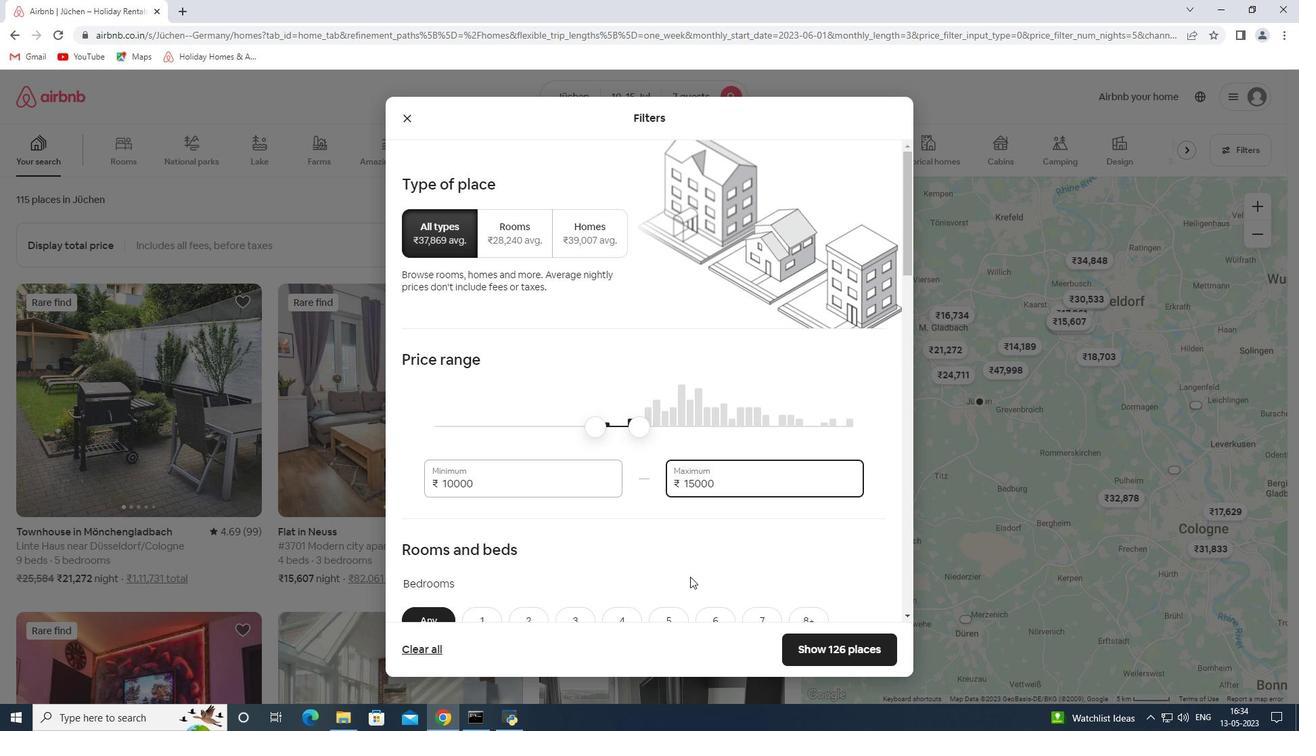 
Action: Mouse scrolled (689, 572) with delta (0, 0)
Screenshot: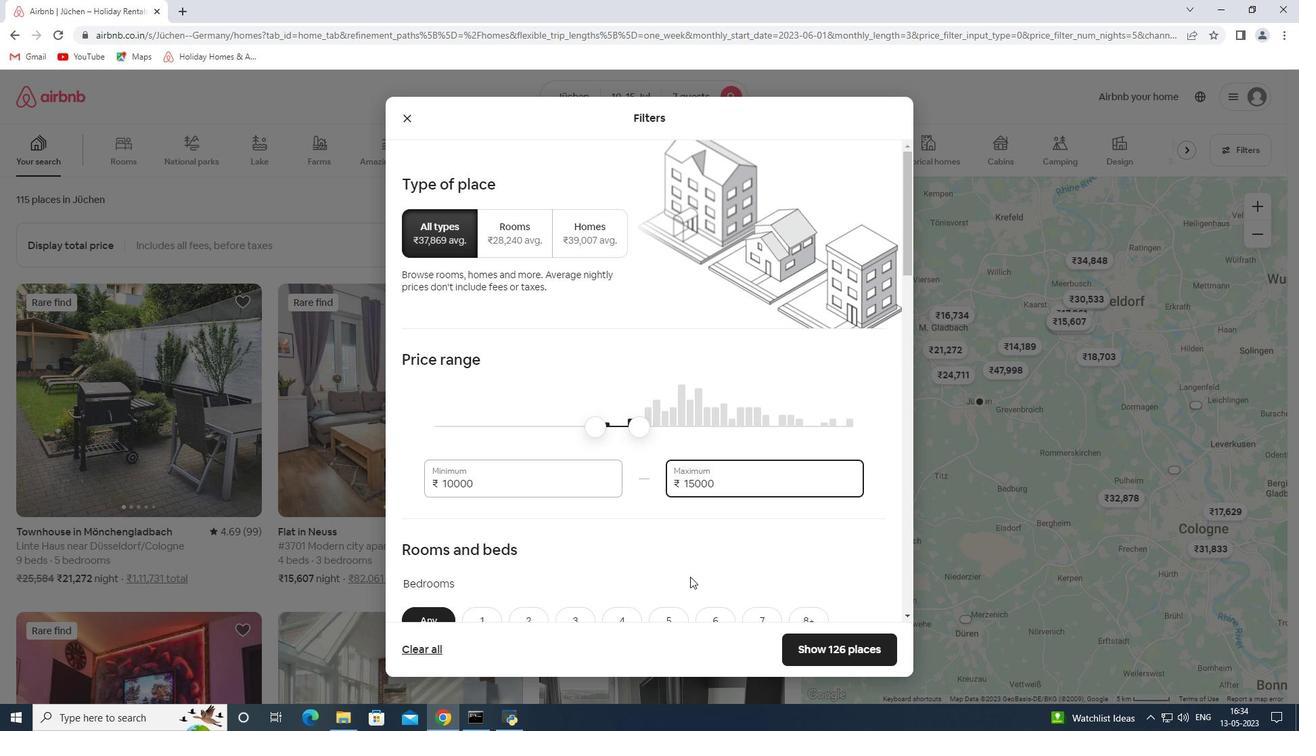 
Action: Mouse moved to (636, 282)
Screenshot: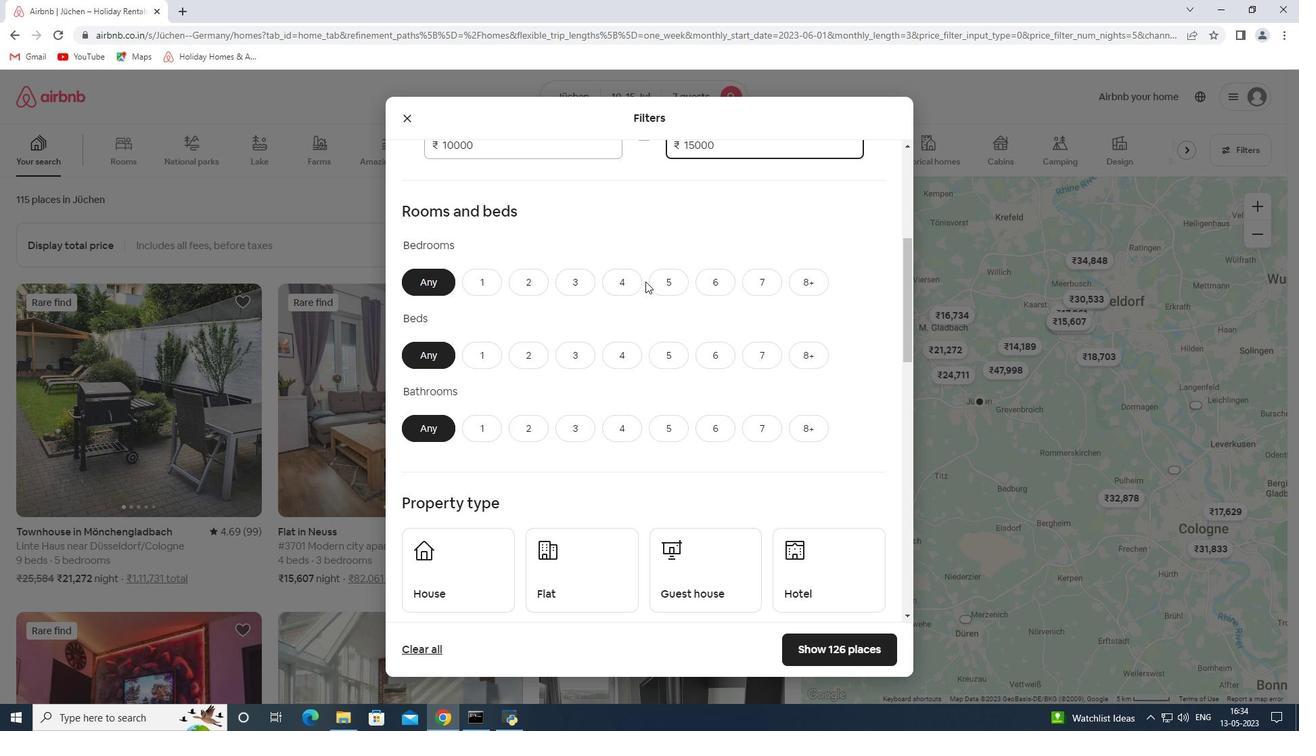 
Action: Mouse pressed left at (636, 282)
Screenshot: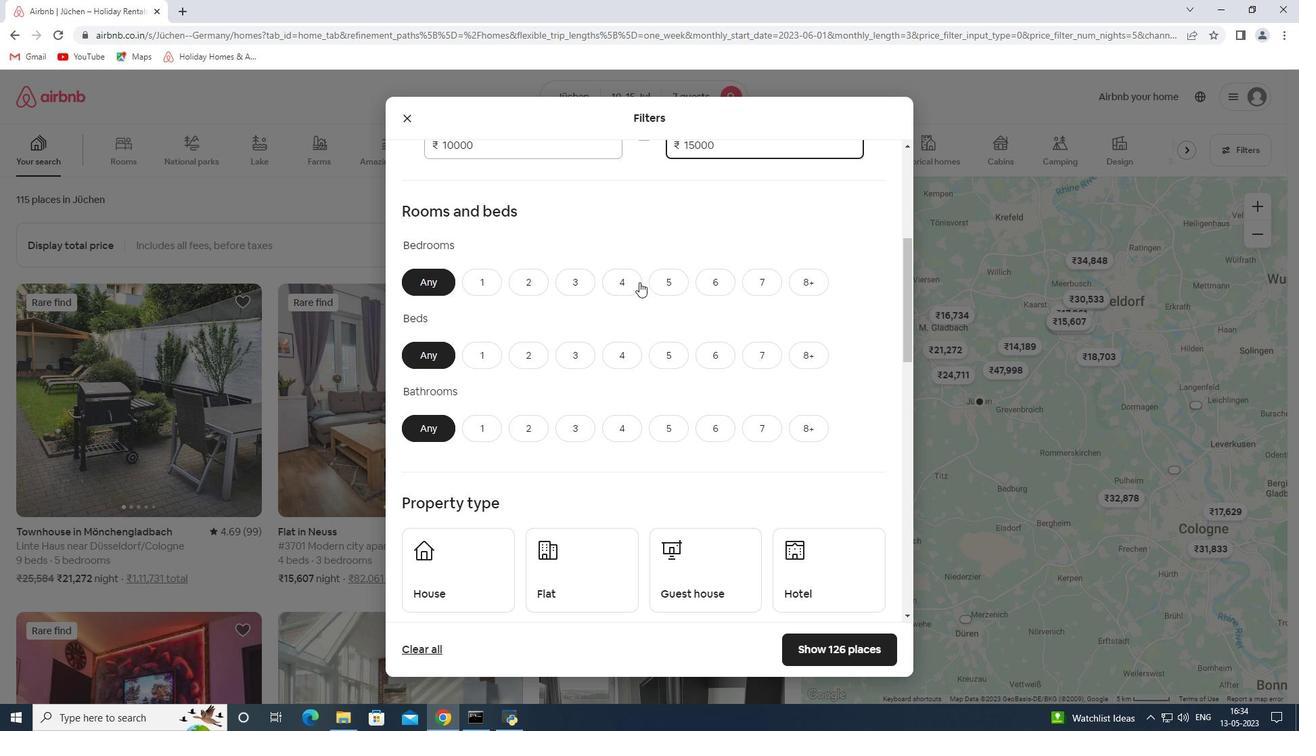 
Action: Mouse moved to (769, 356)
Screenshot: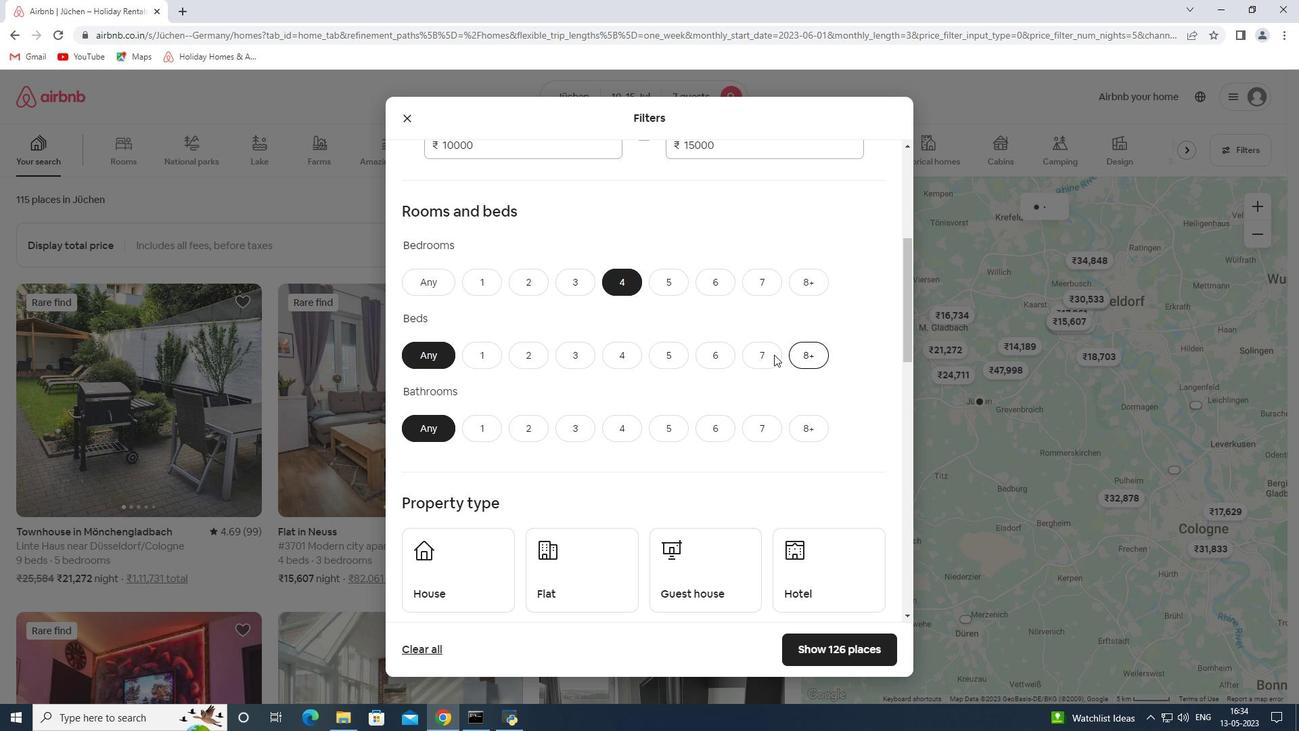 
Action: Mouse pressed left at (769, 356)
Screenshot: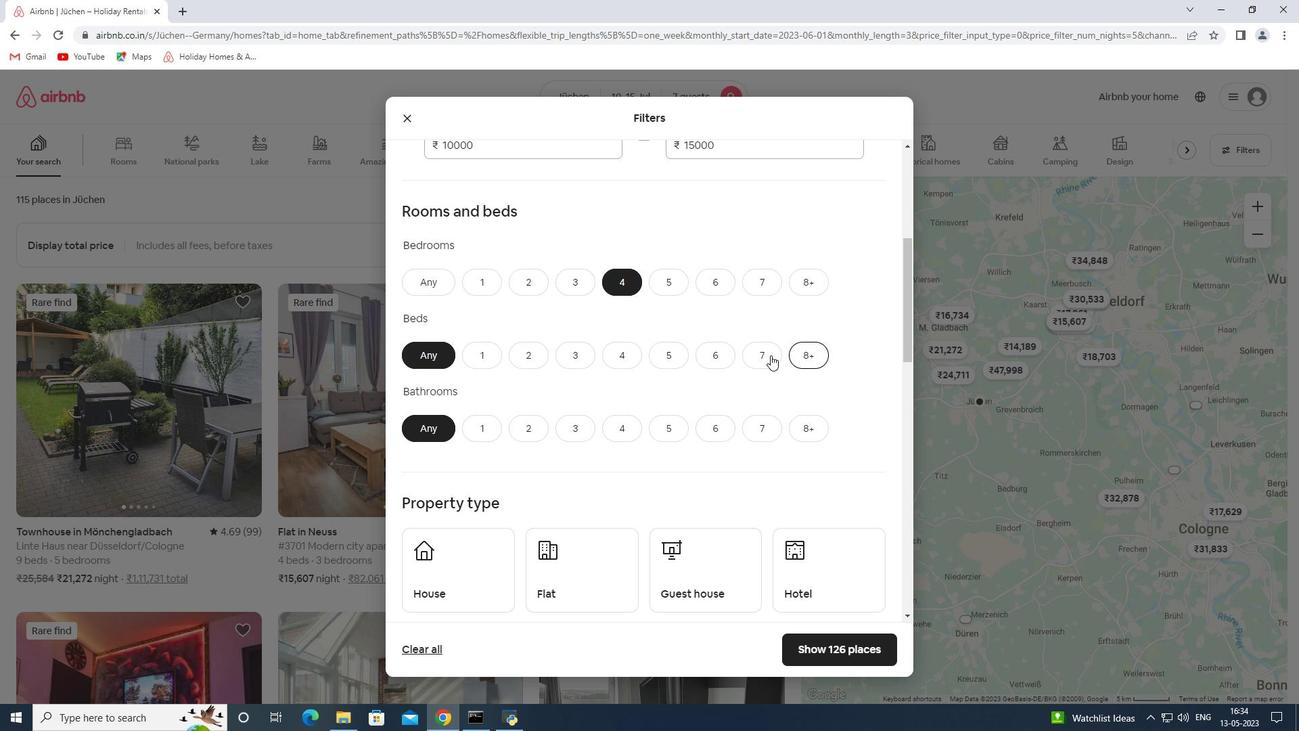 
Action: Mouse moved to (622, 435)
Screenshot: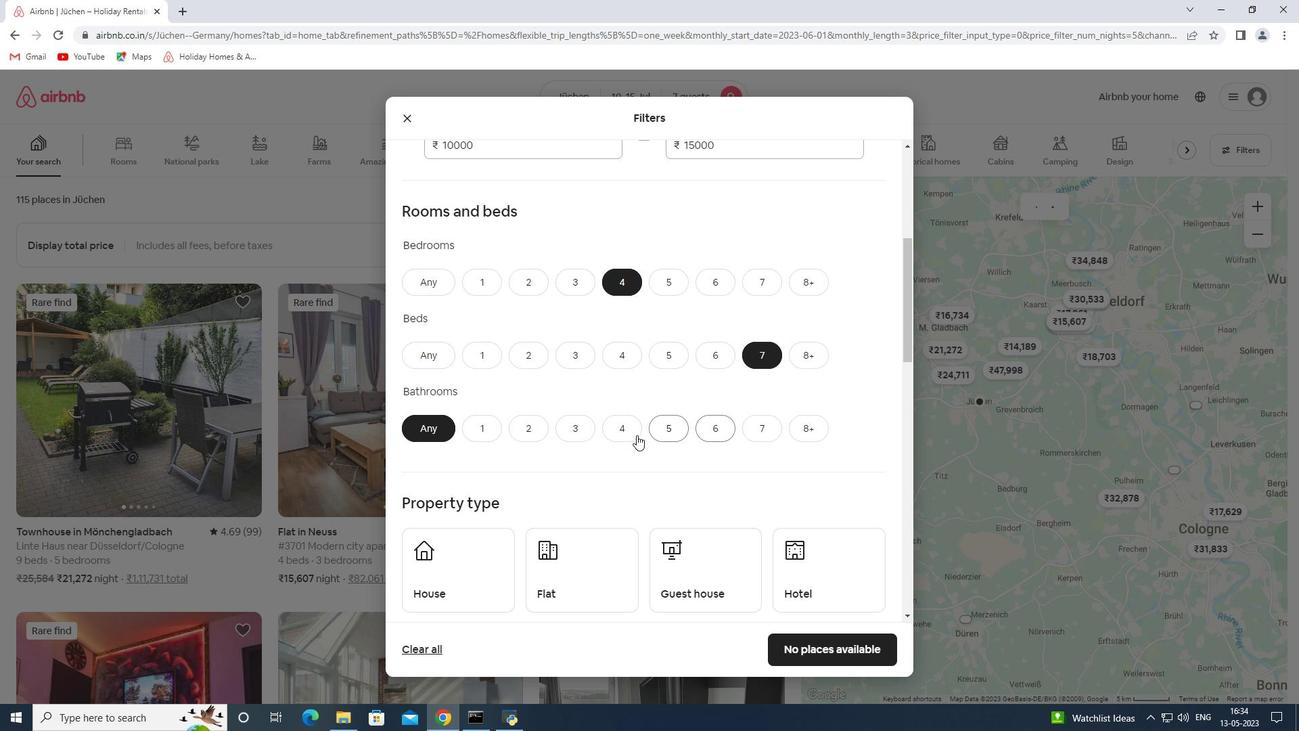 
Action: Mouse pressed left at (622, 435)
Screenshot: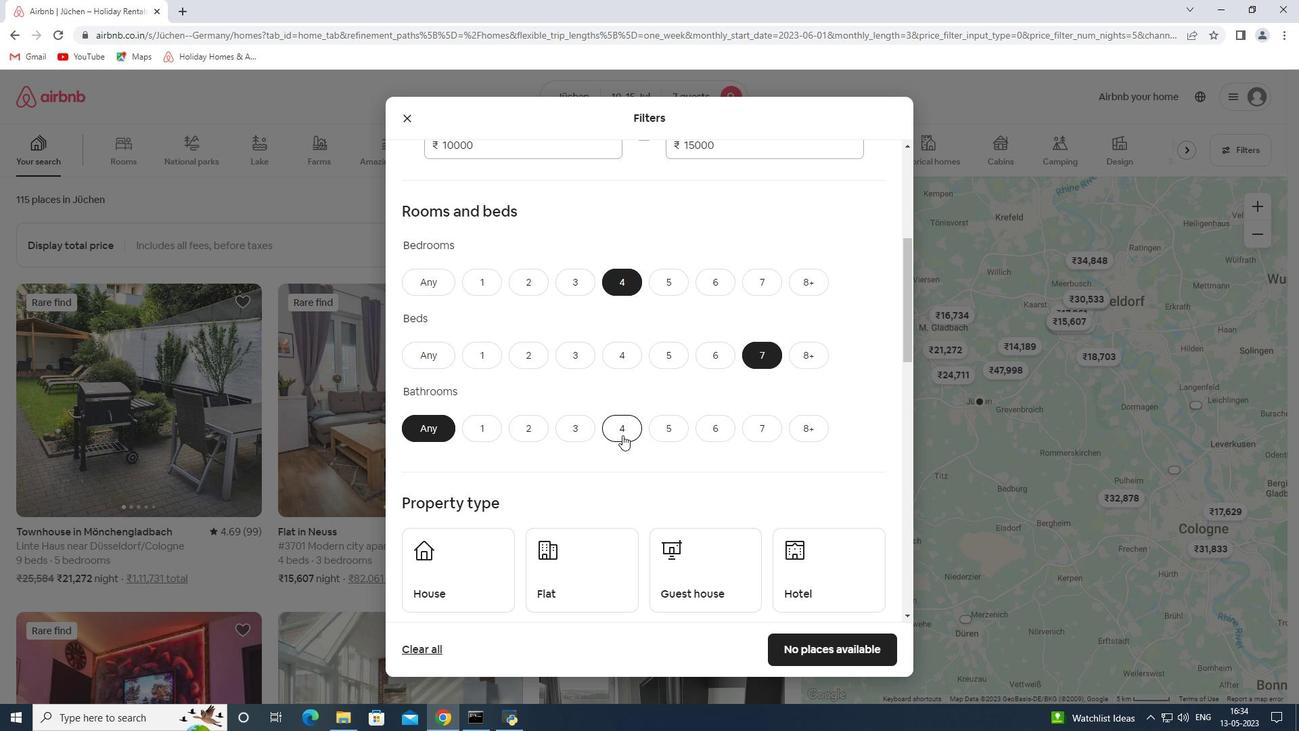
Action: Mouse scrolled (622, 434) with delta (0, 0)
Screenshot: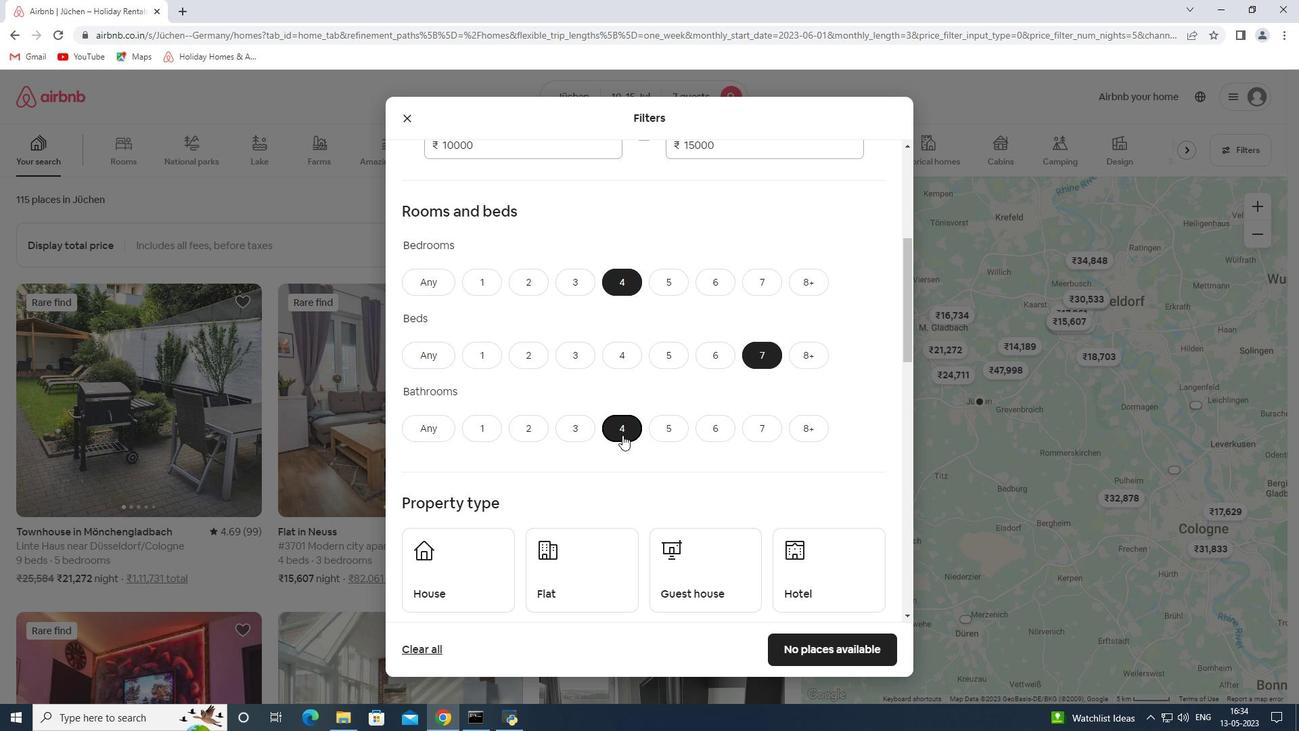 
Action: Mouse scrolled (622, 434) with delta (0, 0)
Screenshot: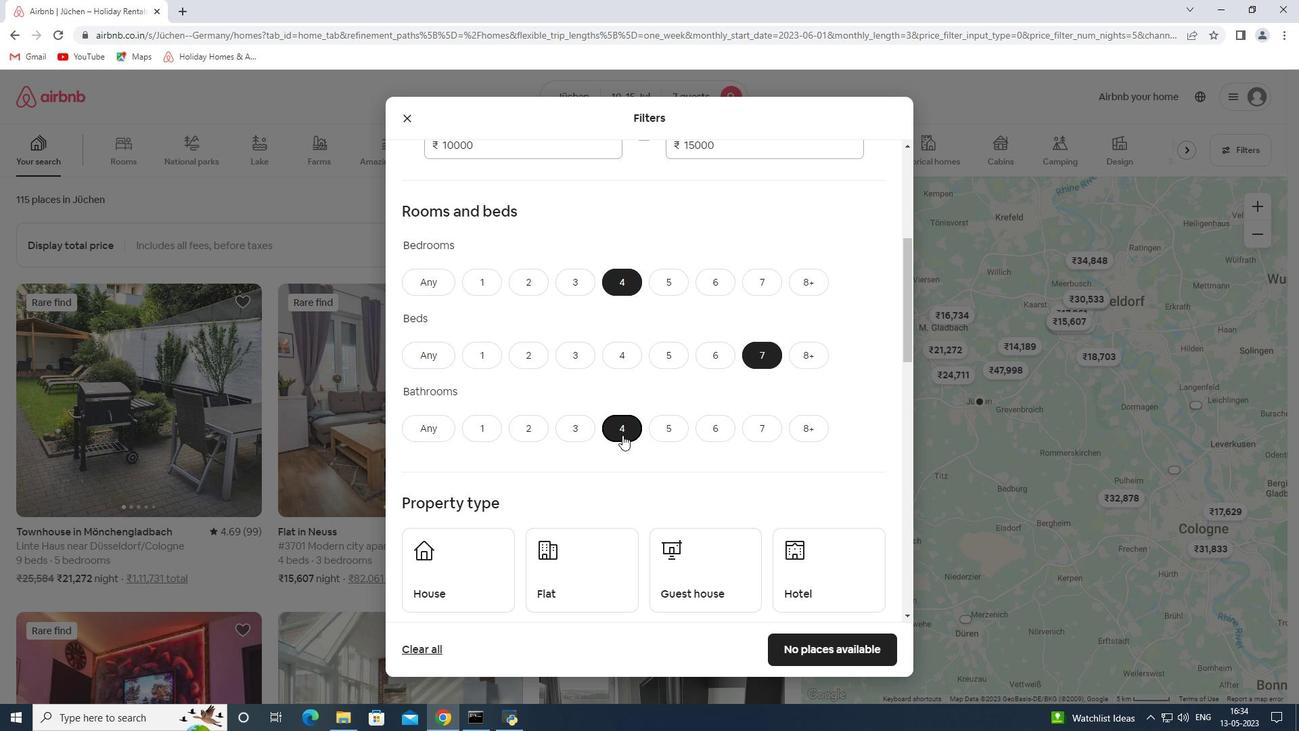 
Action: Mouse moved to (622, 435)
Screenshot: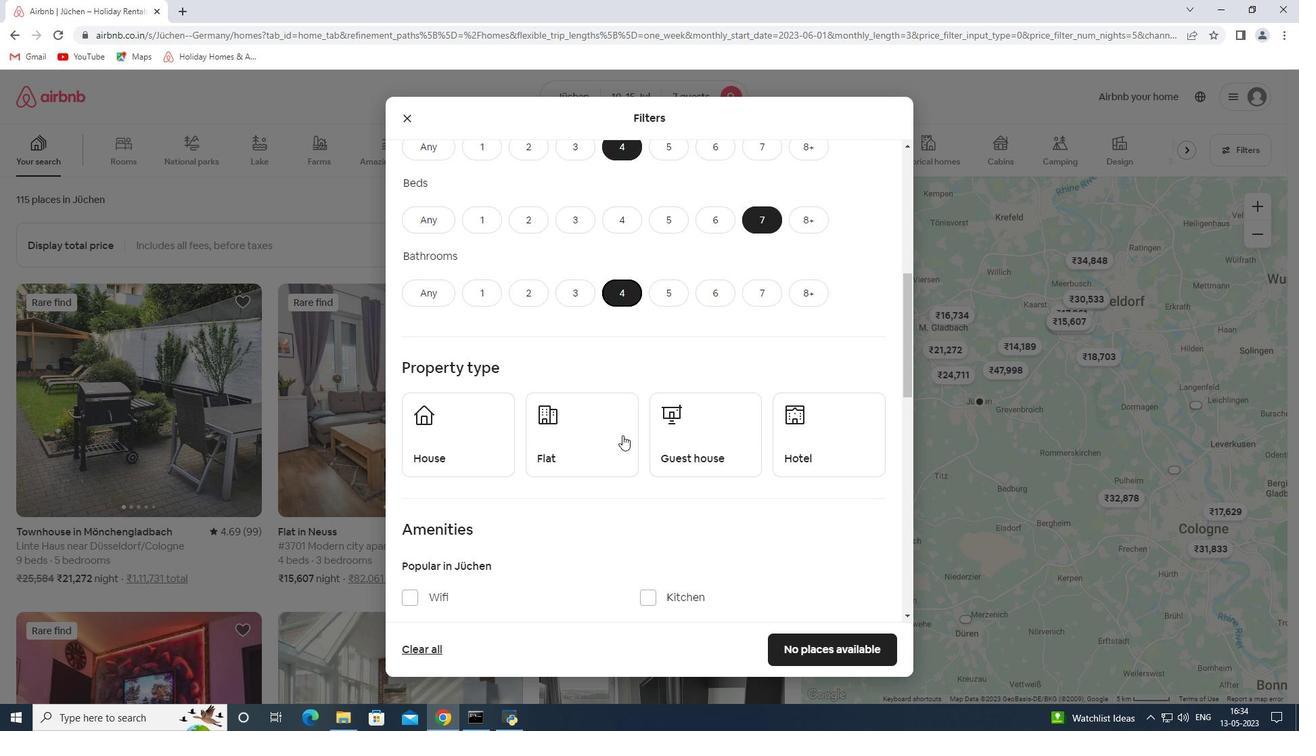 
Action: Mouse scrolled (622, 434) with delta (0, 0)
Screenshot: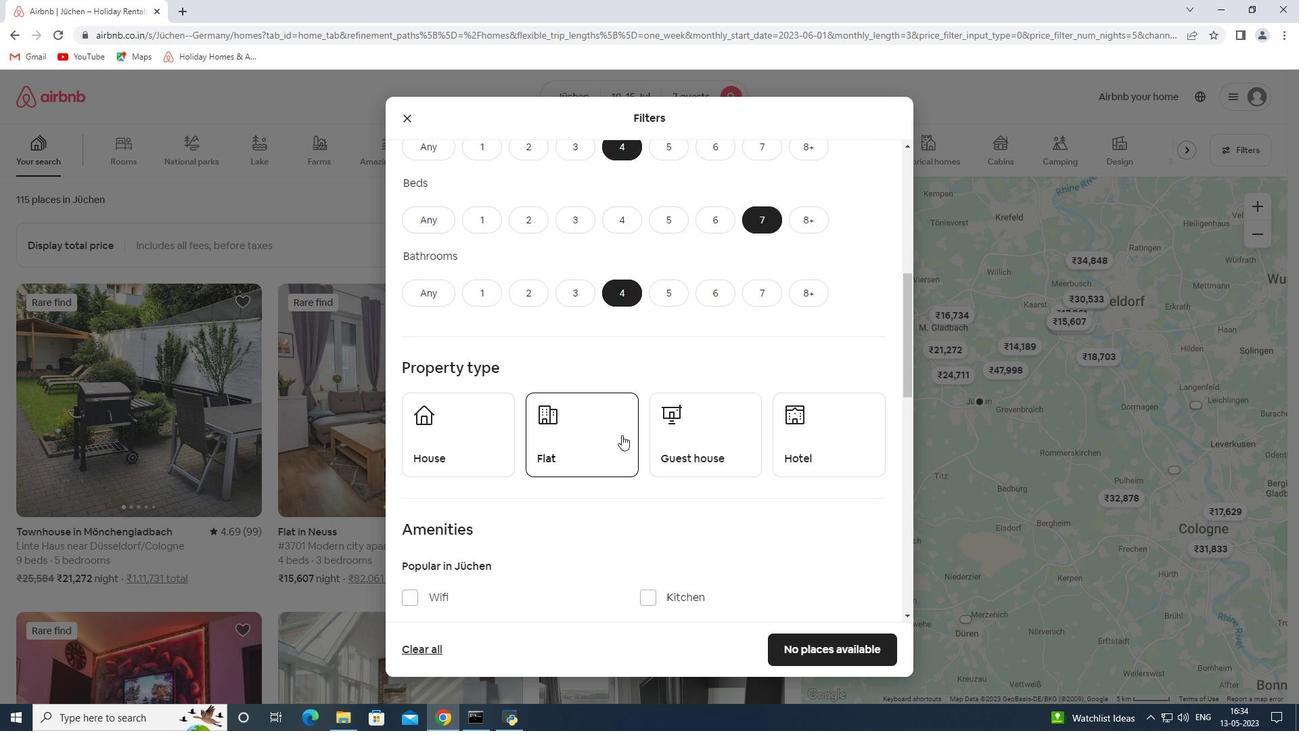
Action: Mouse scrolled (622, 434) with delta (0, 0)
Screenshot: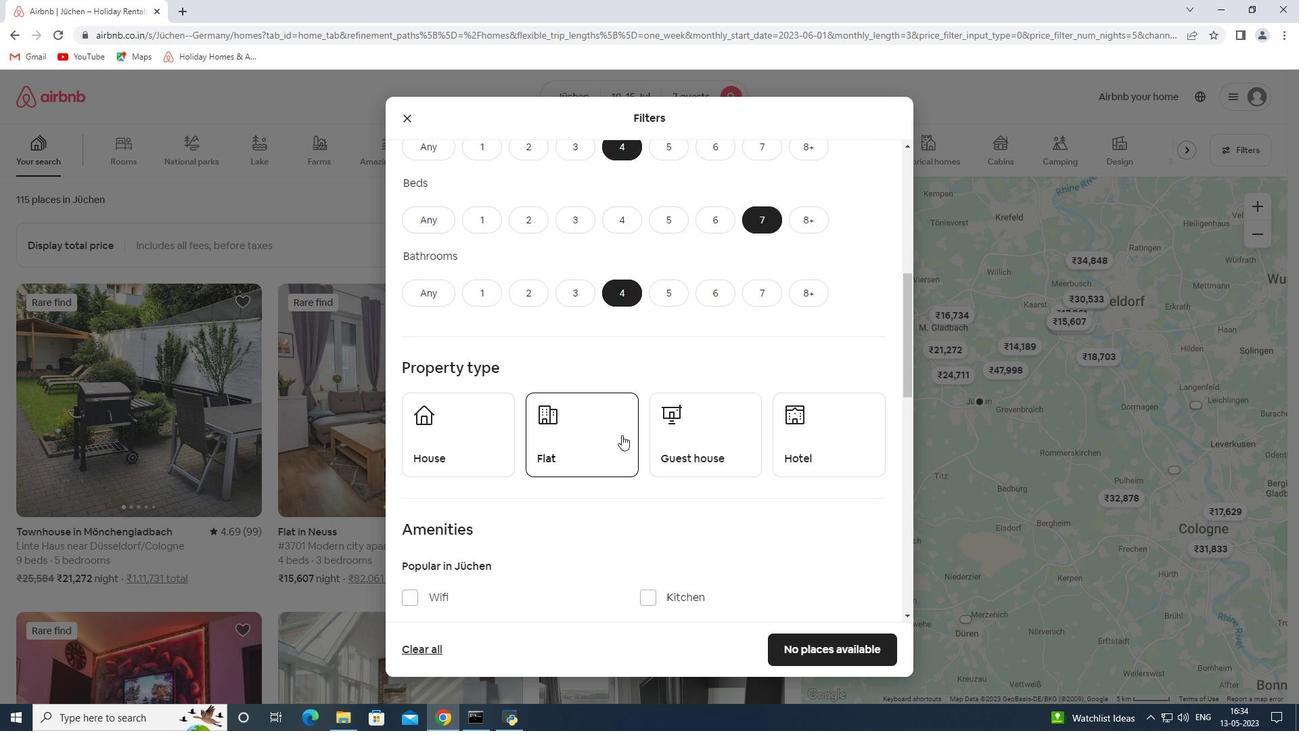 
Action: Mouse moved to (474, 324)
Screenshot: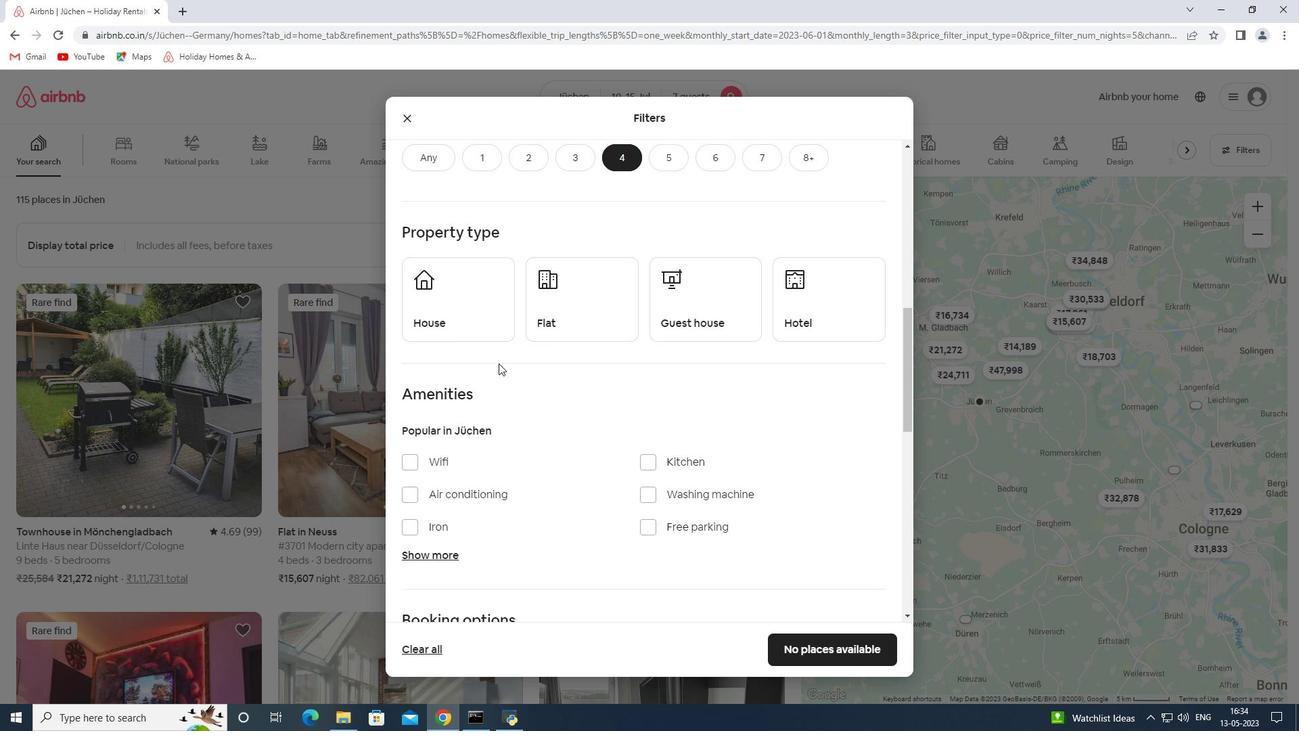 
Action: Mouse pressed left at (474, 324)
Screenshot: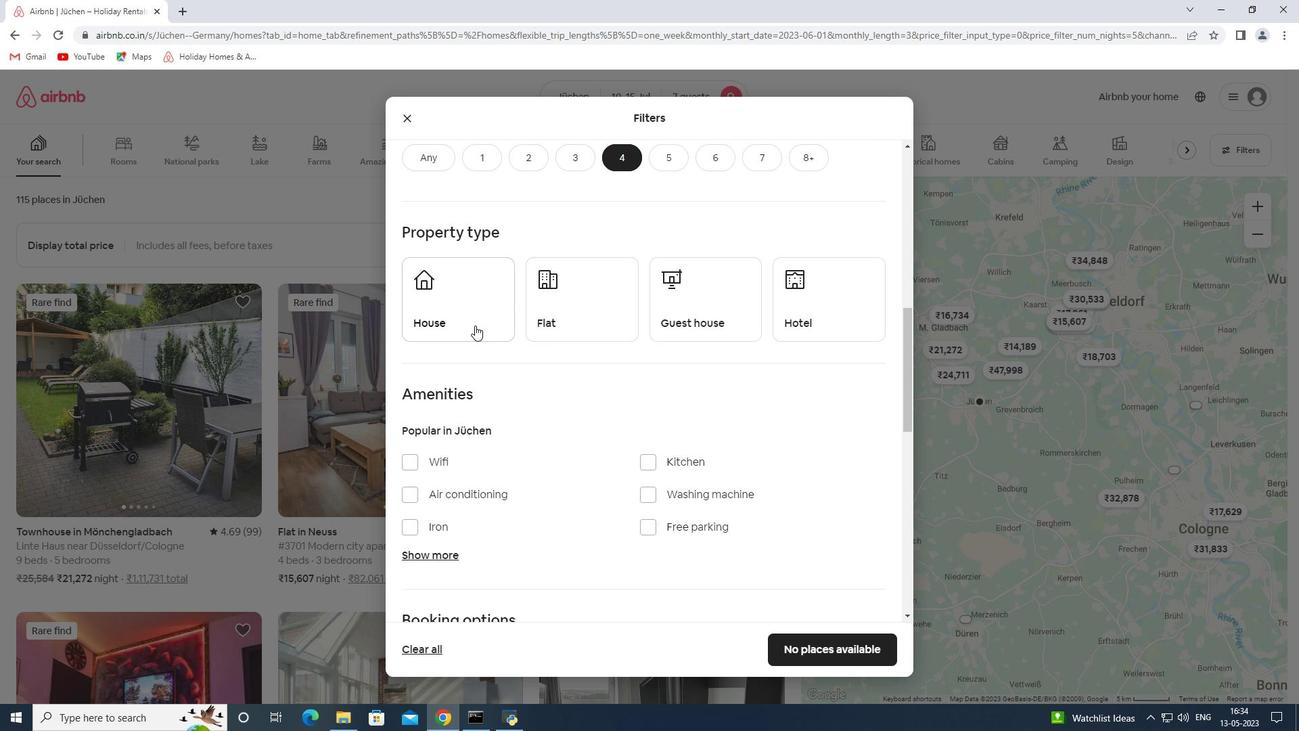 
Action: Mouse moved to (557, 311)
Screenshot: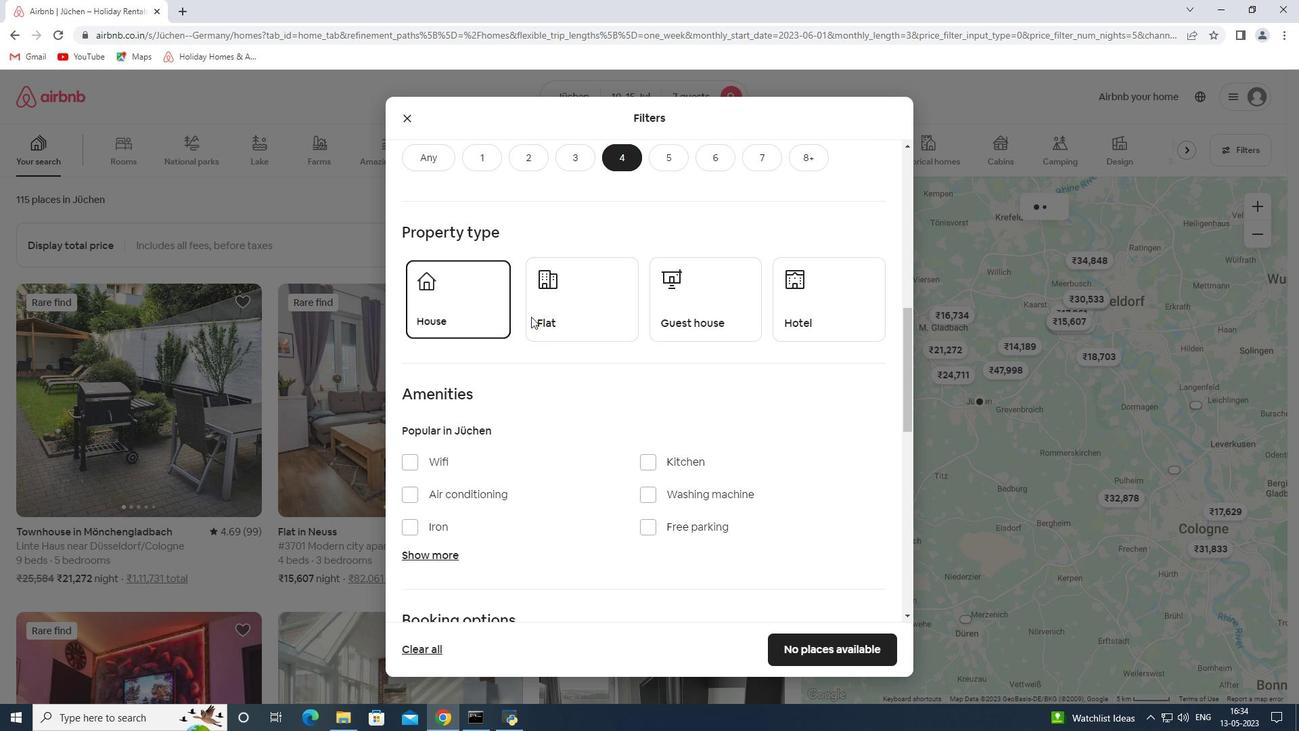 
Action: Mouse pressed left at (557, 311)
Screenshot: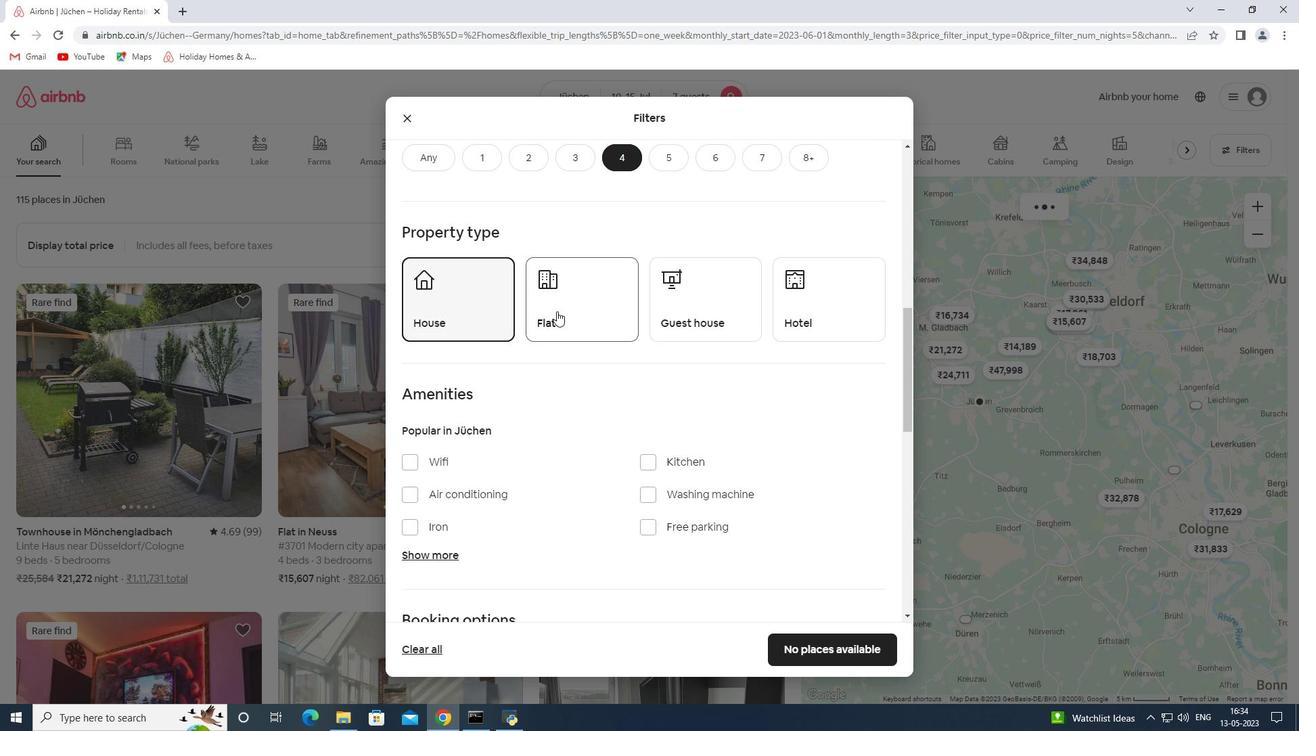 
Action: Mouse moved to (697, 294)
Screenshot: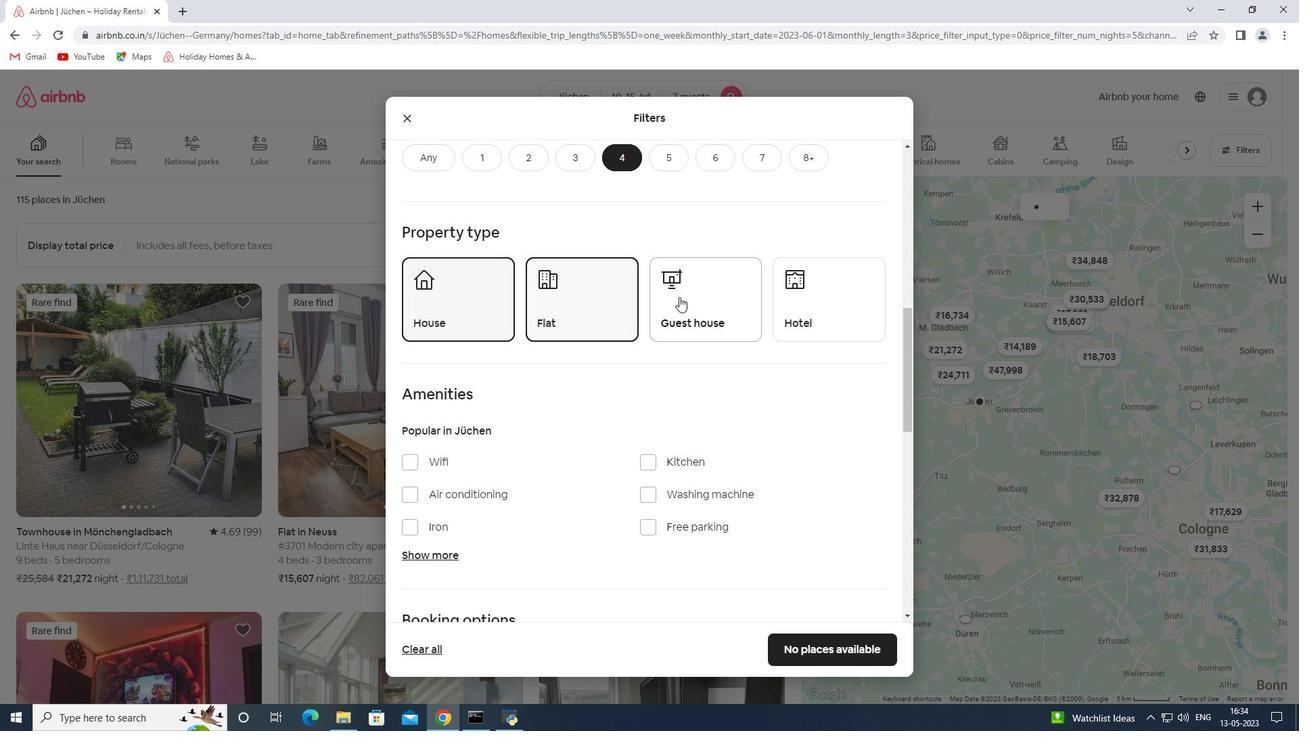 
Action: Mouse pressed left at (697, 294)
Screenshot: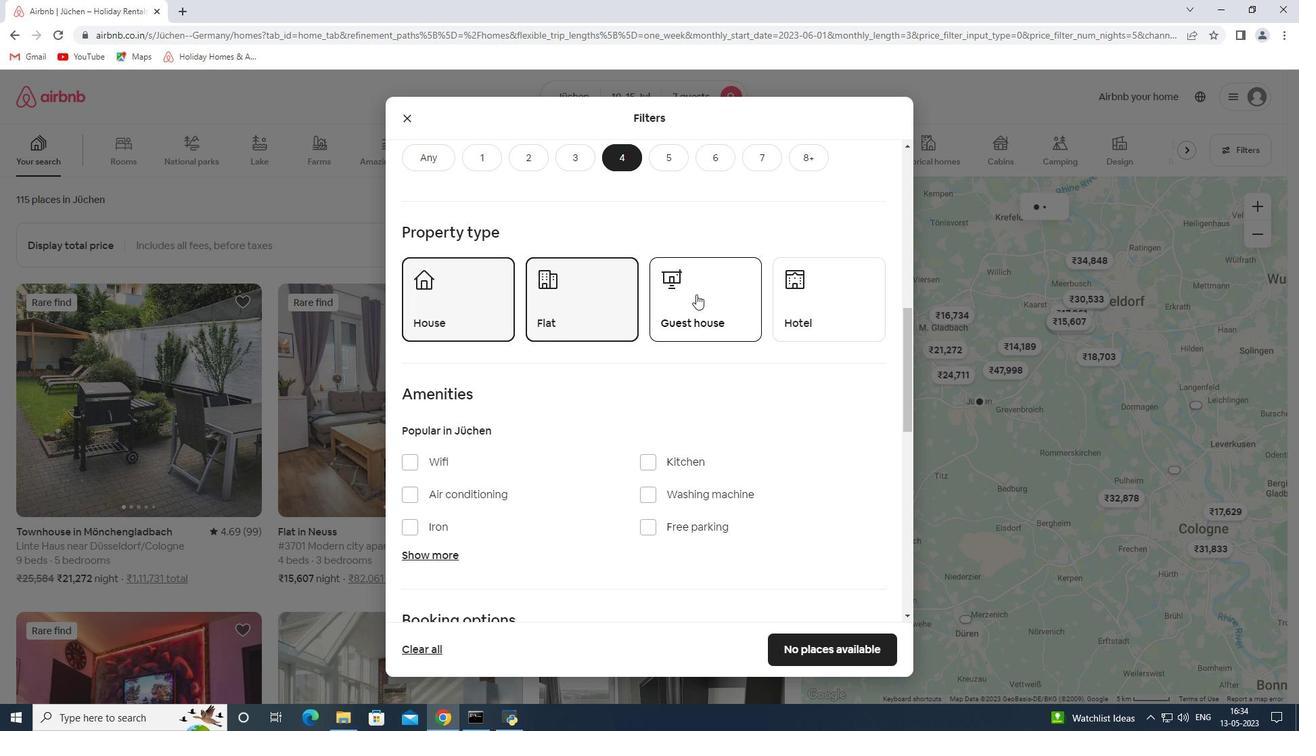 
Action: Mouse moved to (732, 225)
Screenshot: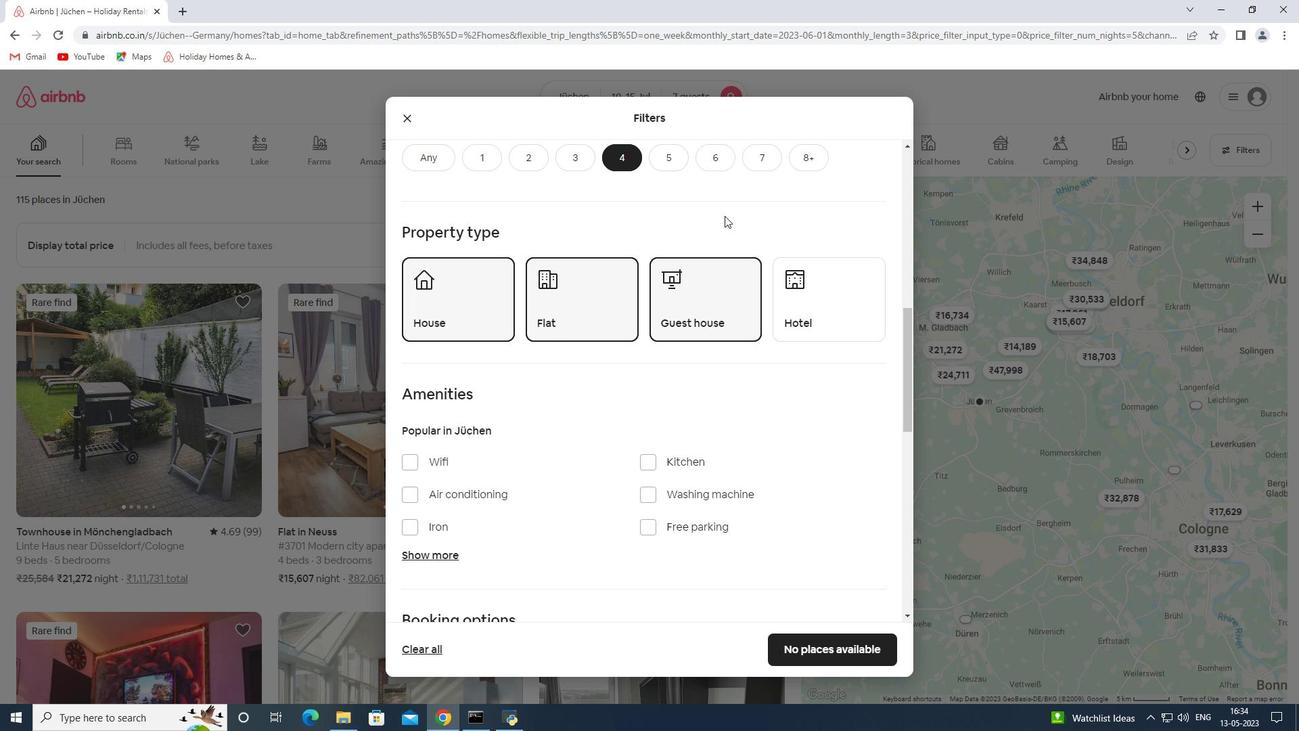 
Action: Mouse scrolled (732, 224) with delta (0, 0)
Screenshot: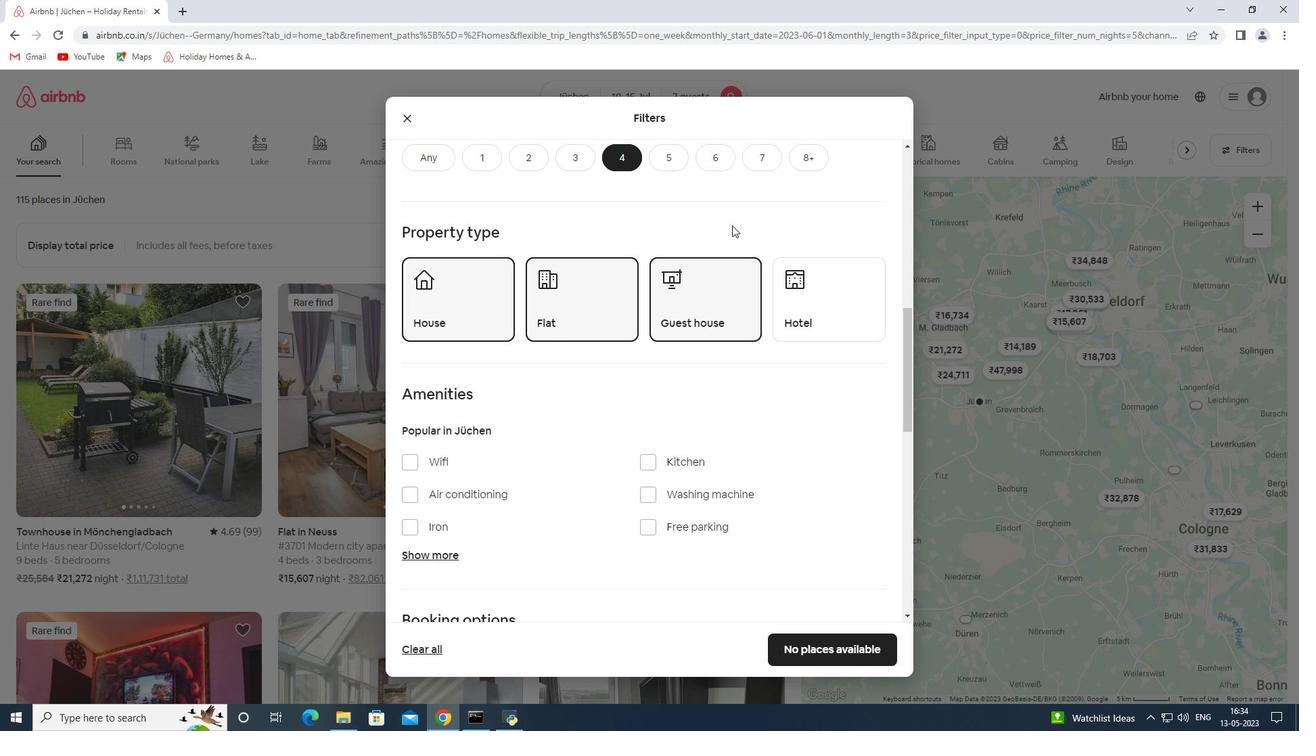 
Action: Mouse scrolled (732, 224) with delta (0, 0)
Screenshot: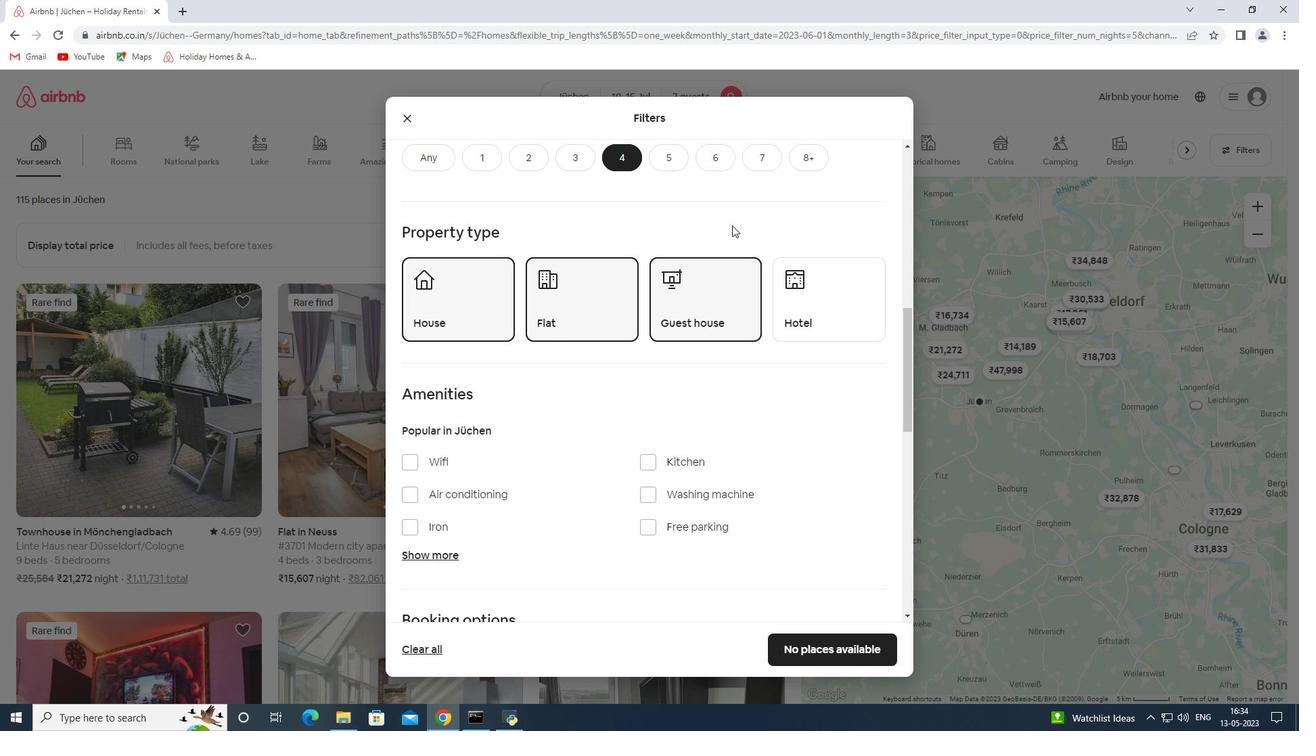 
Action: Mouse moved to (442, 325)
Screenshot: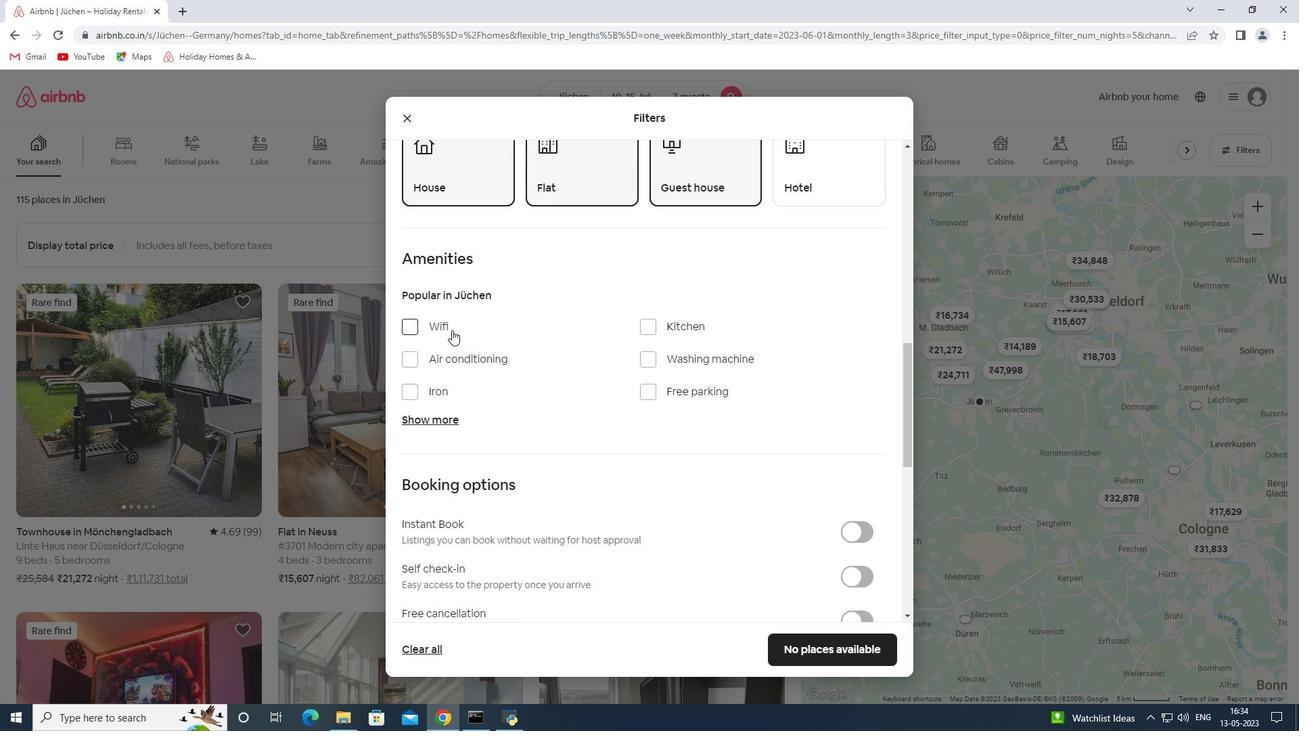 
Action: Mouse pressed left at (442, 325)
Screenshot: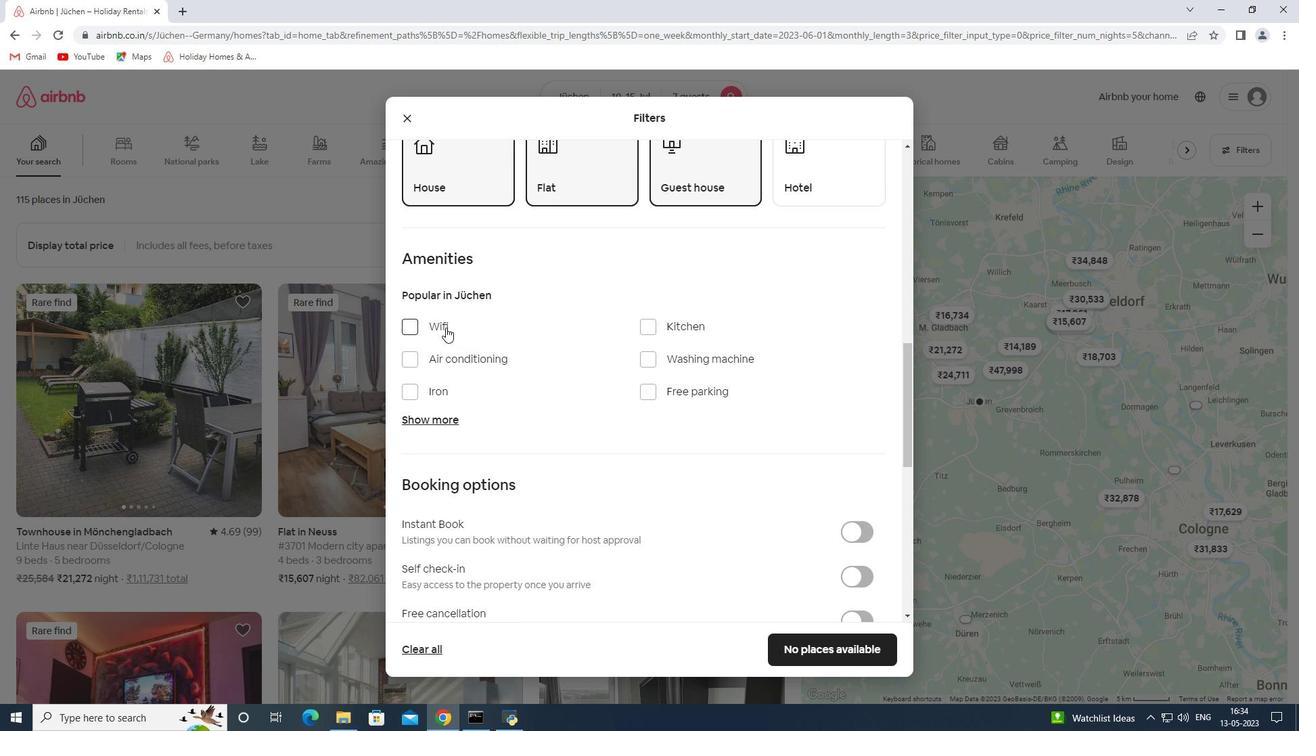 
Action: Mouse moved to (433, 416)
Screenshot: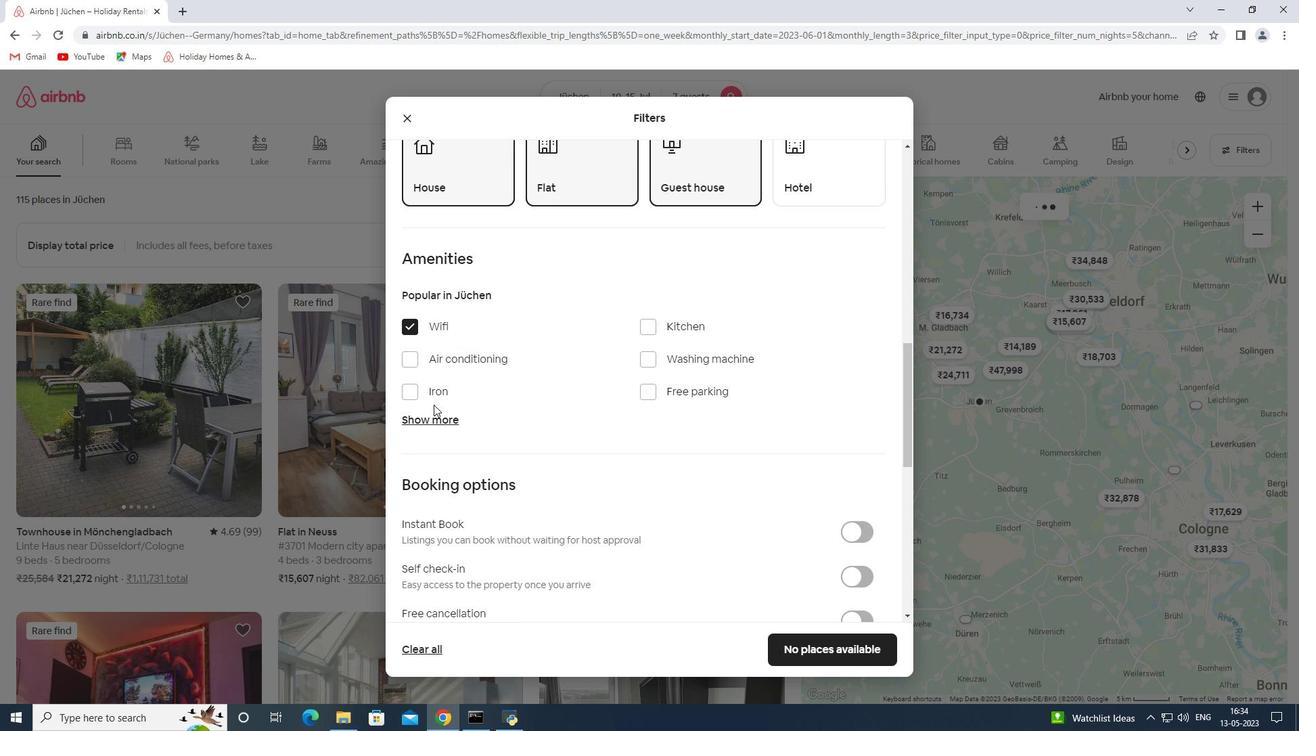 
Action: Mouse pressed left at (433, 416)
Screenshot: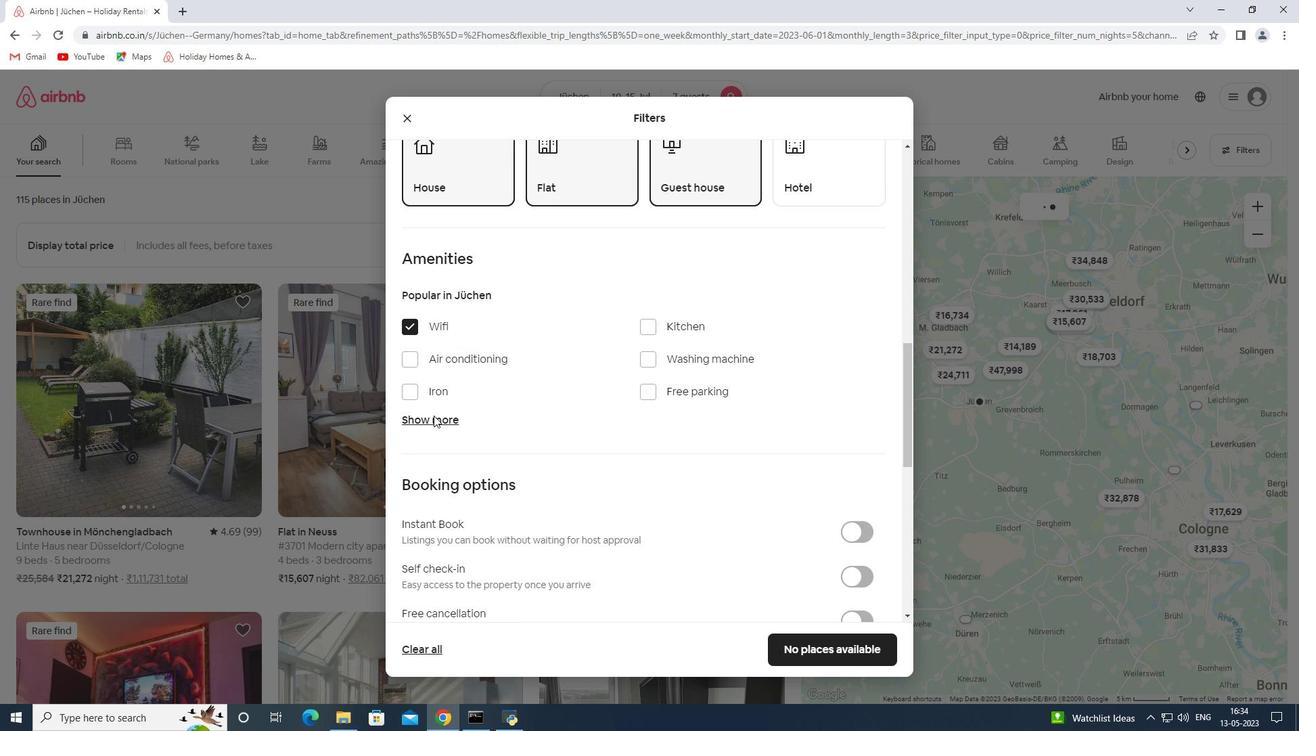
Action: Mouse moved to (646, 400)
Screenshot: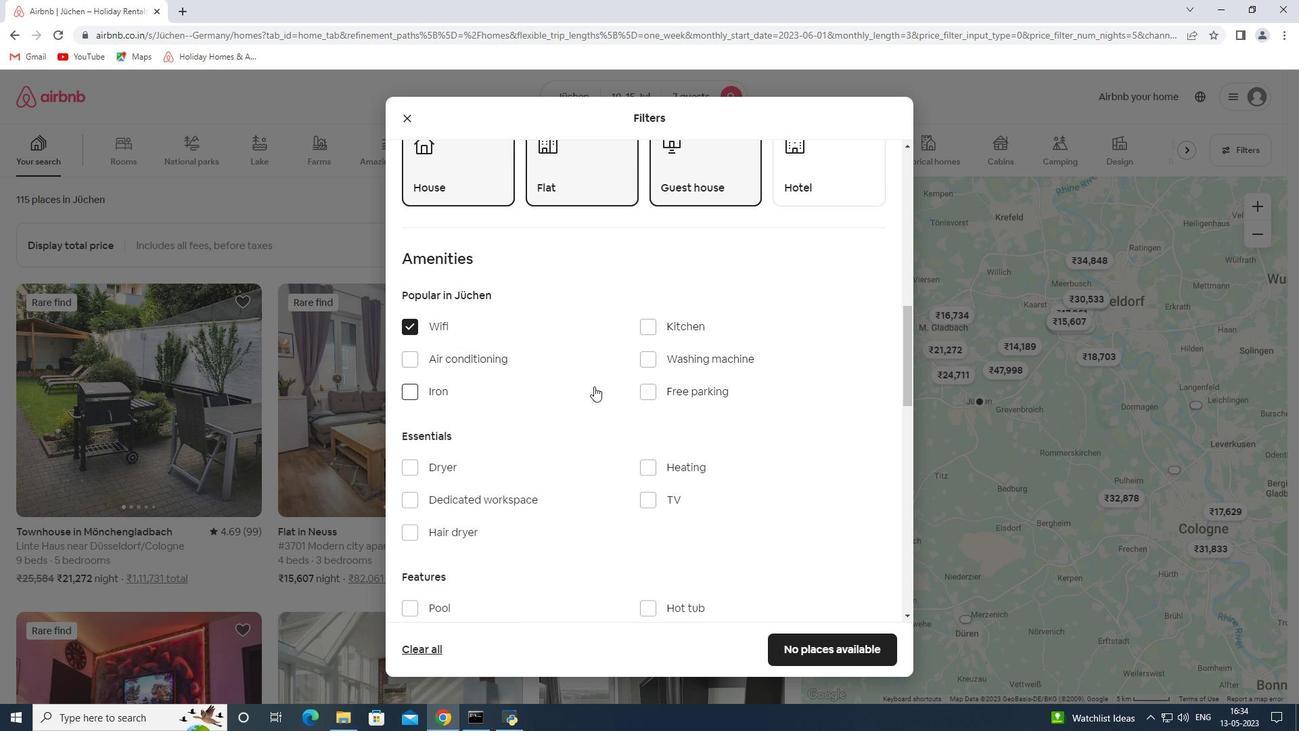 
Action: Mouse pressed left at (646, 400)
Screenshot: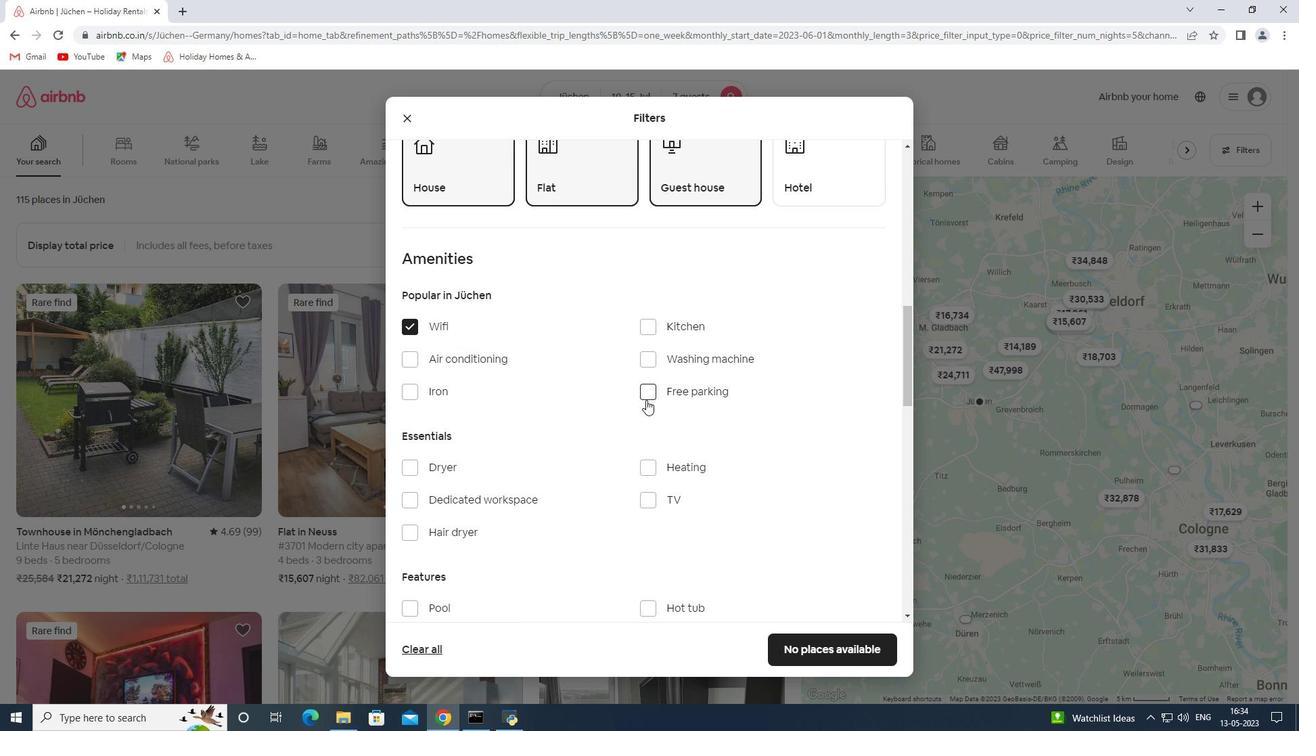 
Action: Mouse moved to (656, 500)
Screenshot: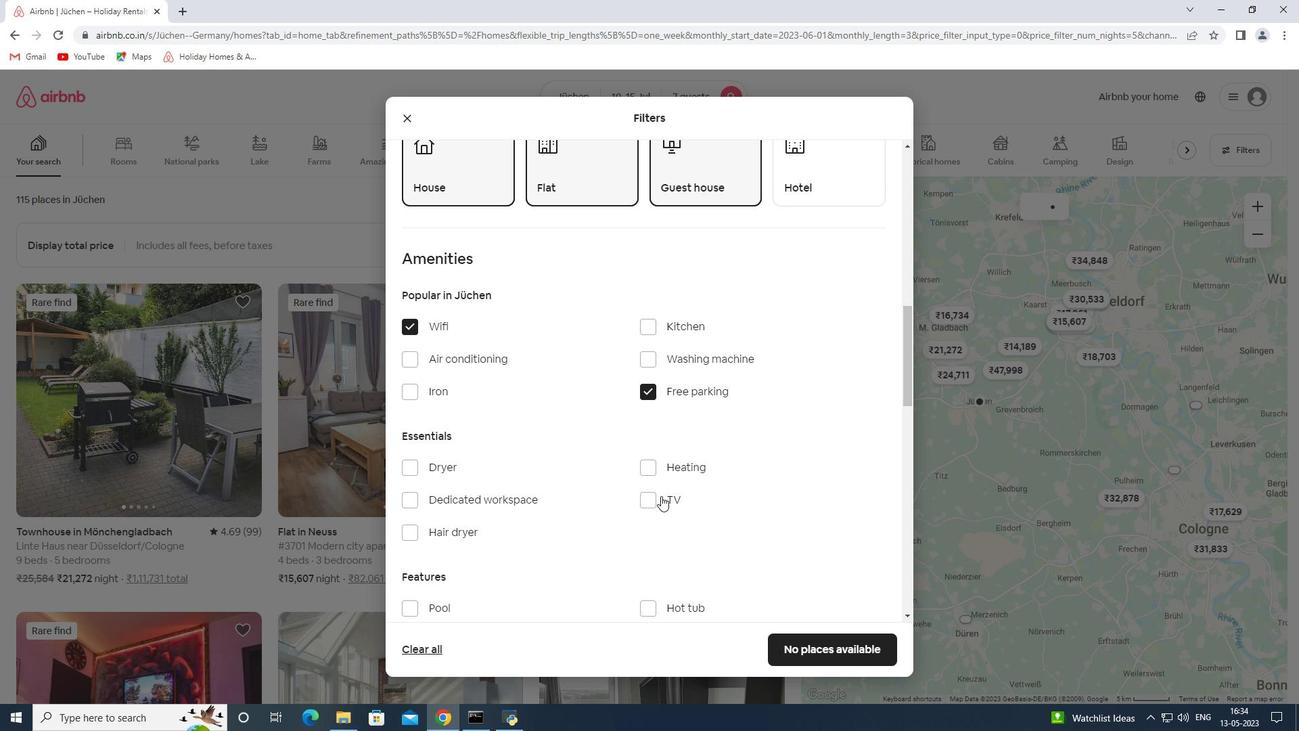 
Action: Mouse pressed left at (656, 500)
Screenshot: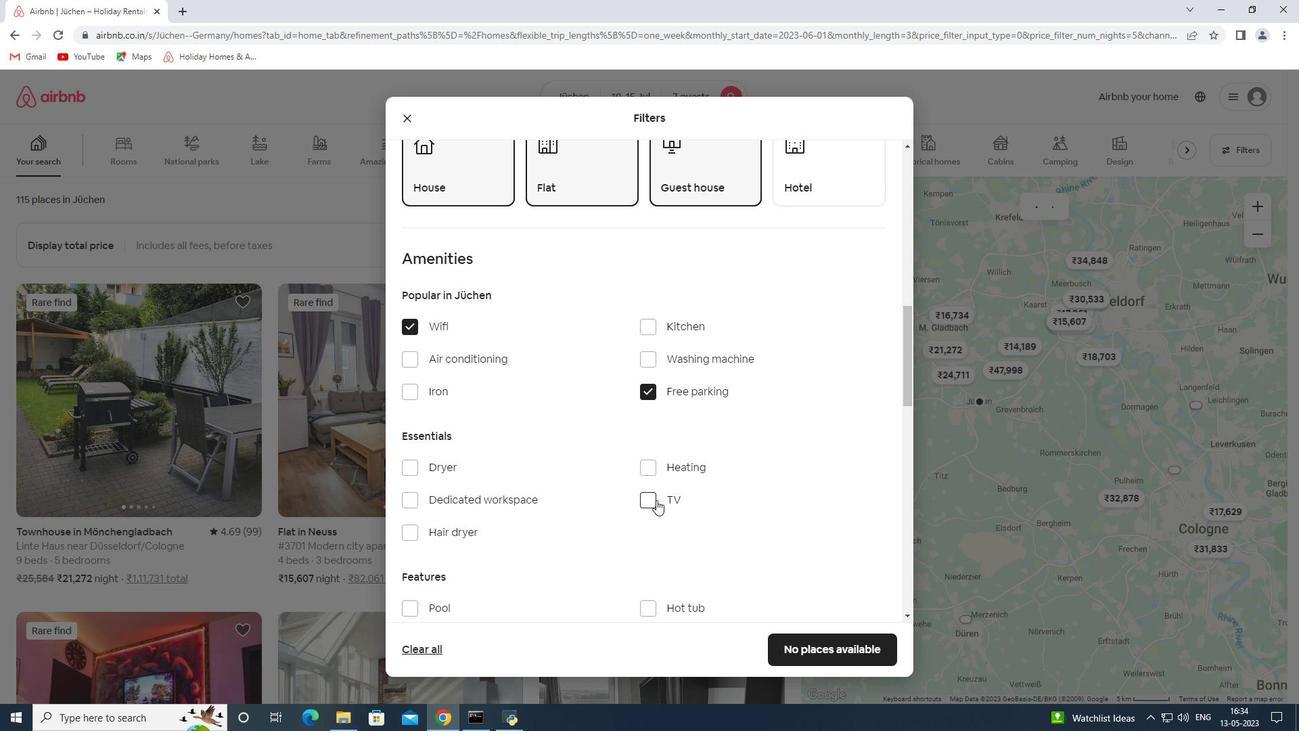 
Action: Mouse moved to (602, 476)
Screenshot: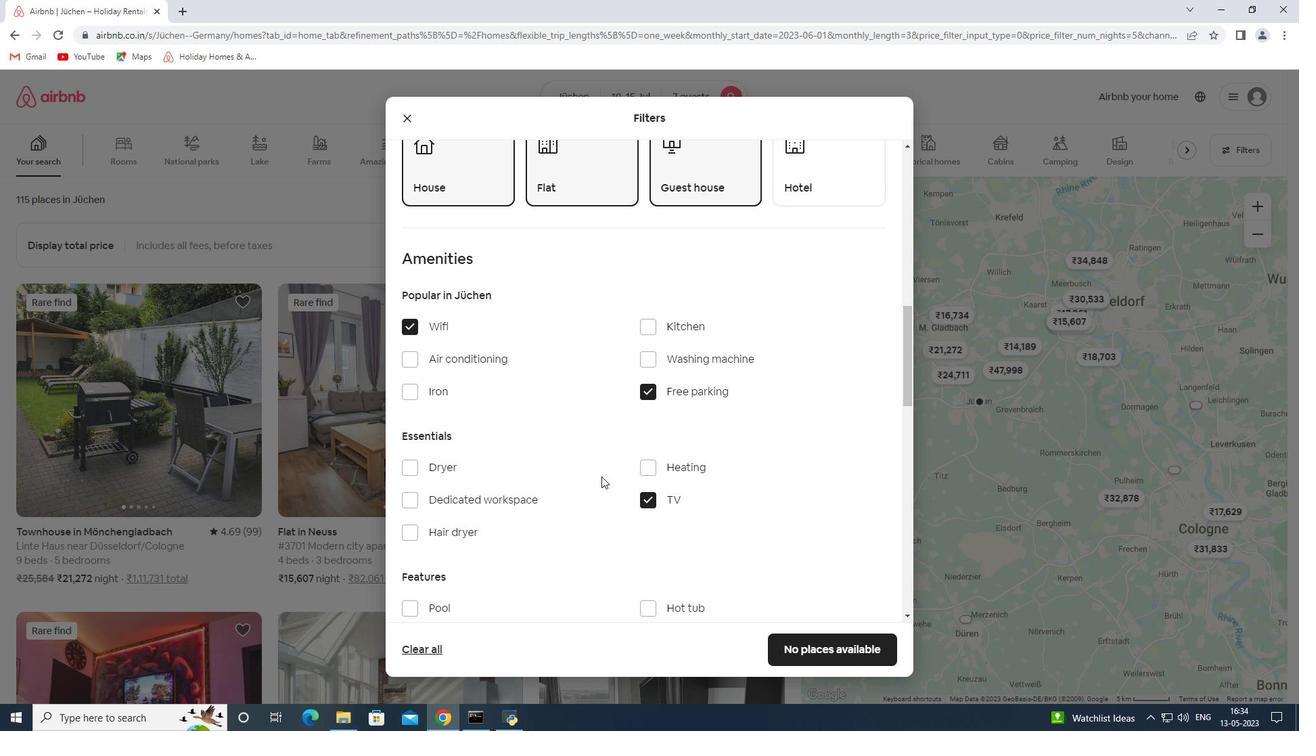
Action: Mouse scrolled (602, 475) with delta (0, 0)
Screenshot: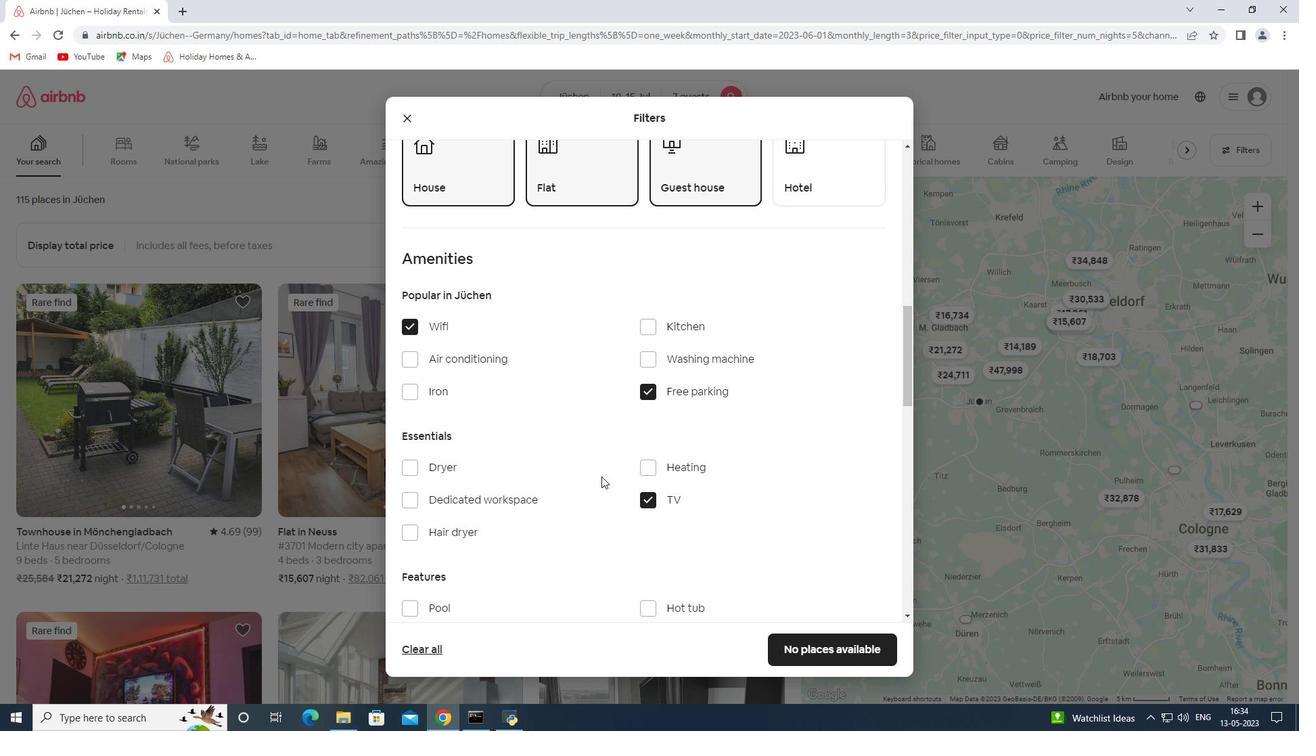 
Action: Mouse scrolled (602, 475) with delta (0, 0)
Screenshot: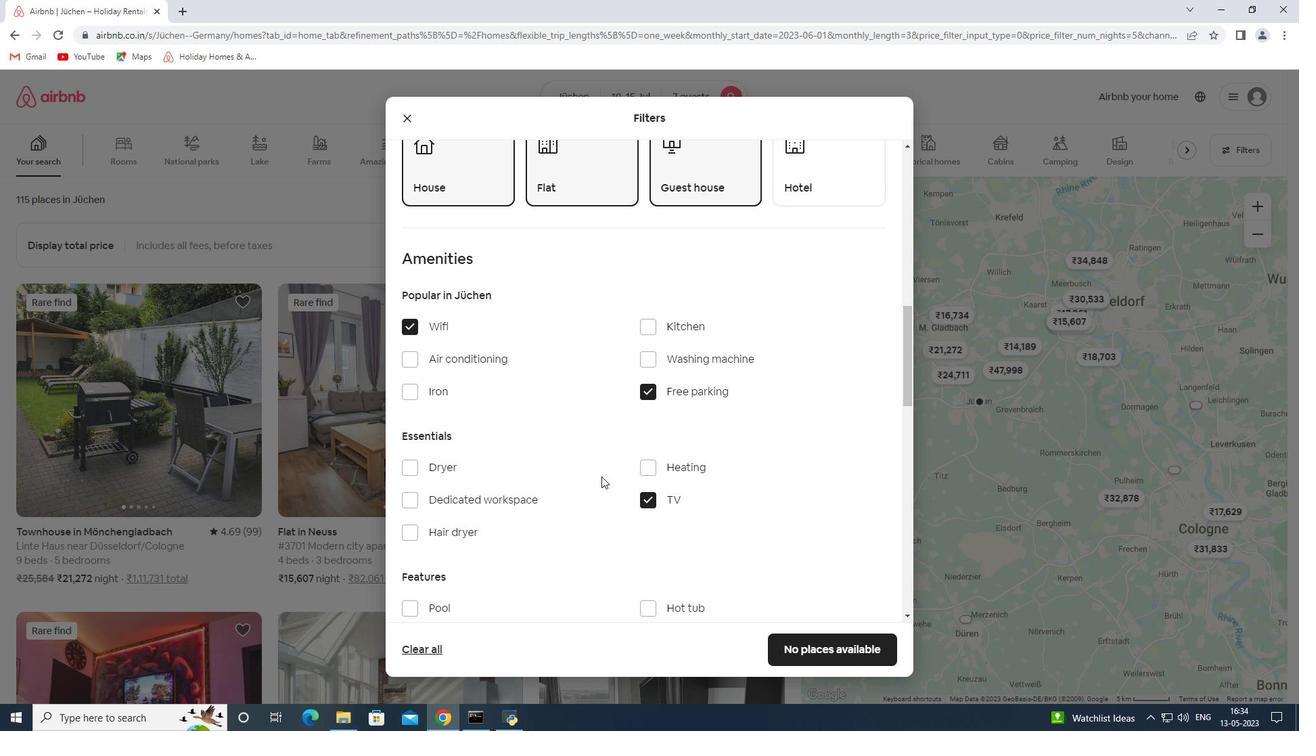
Action: Mouse scrolled (602, 475) with delta (0, 0)
Screenshot: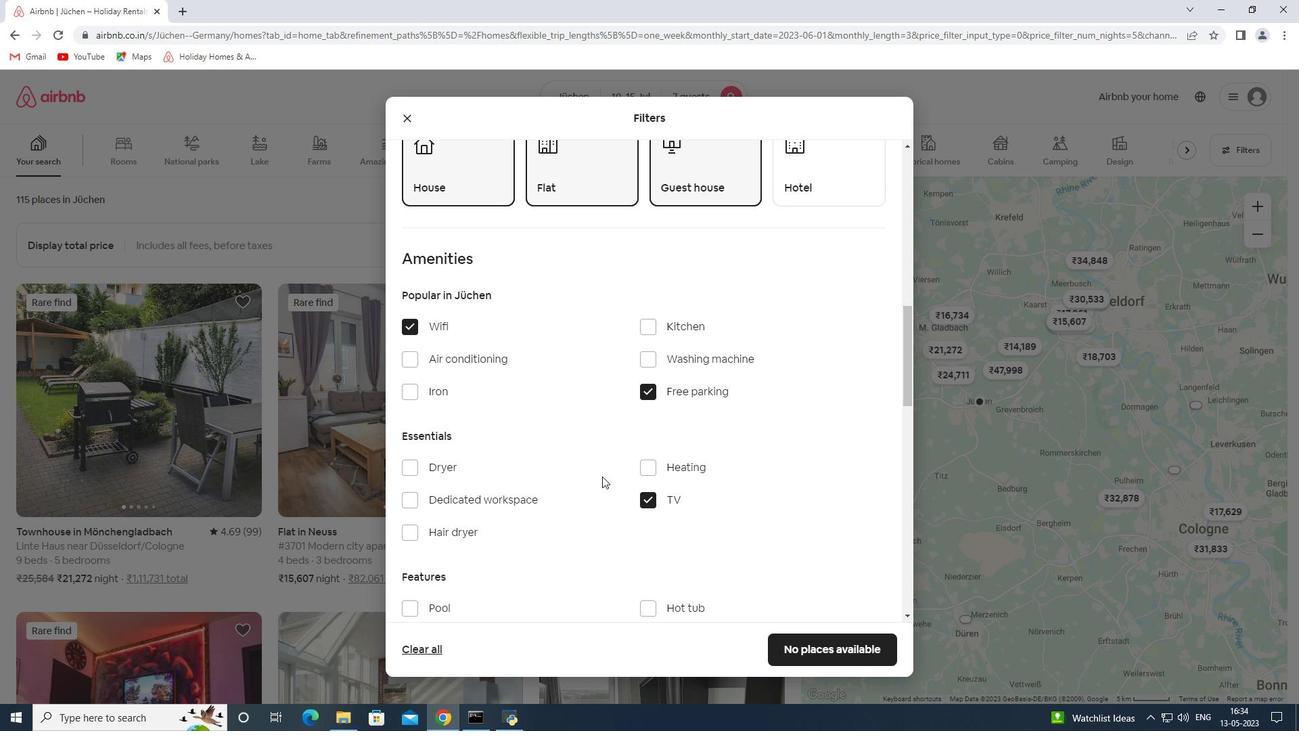
Action: Mouse moved to (427, 469)
Screenshot: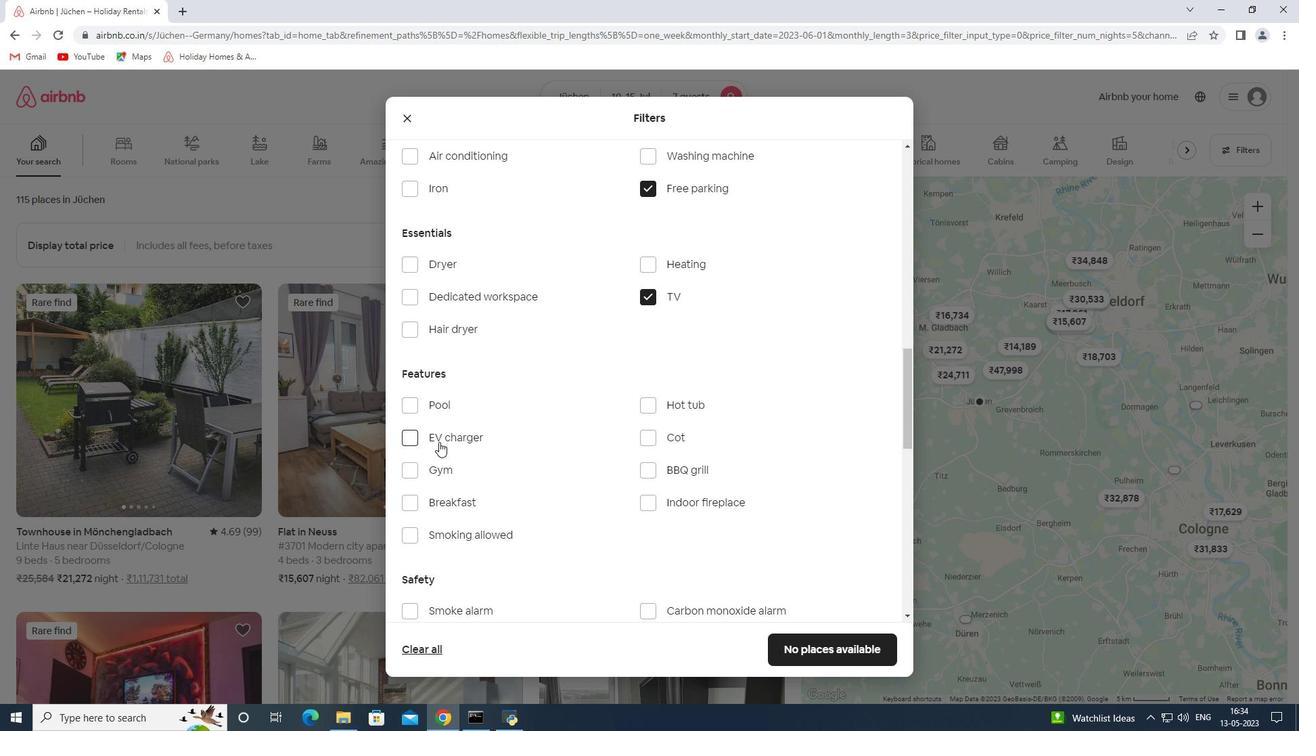 
Action: Mouse pressed left at (427, 469)
Screenshot: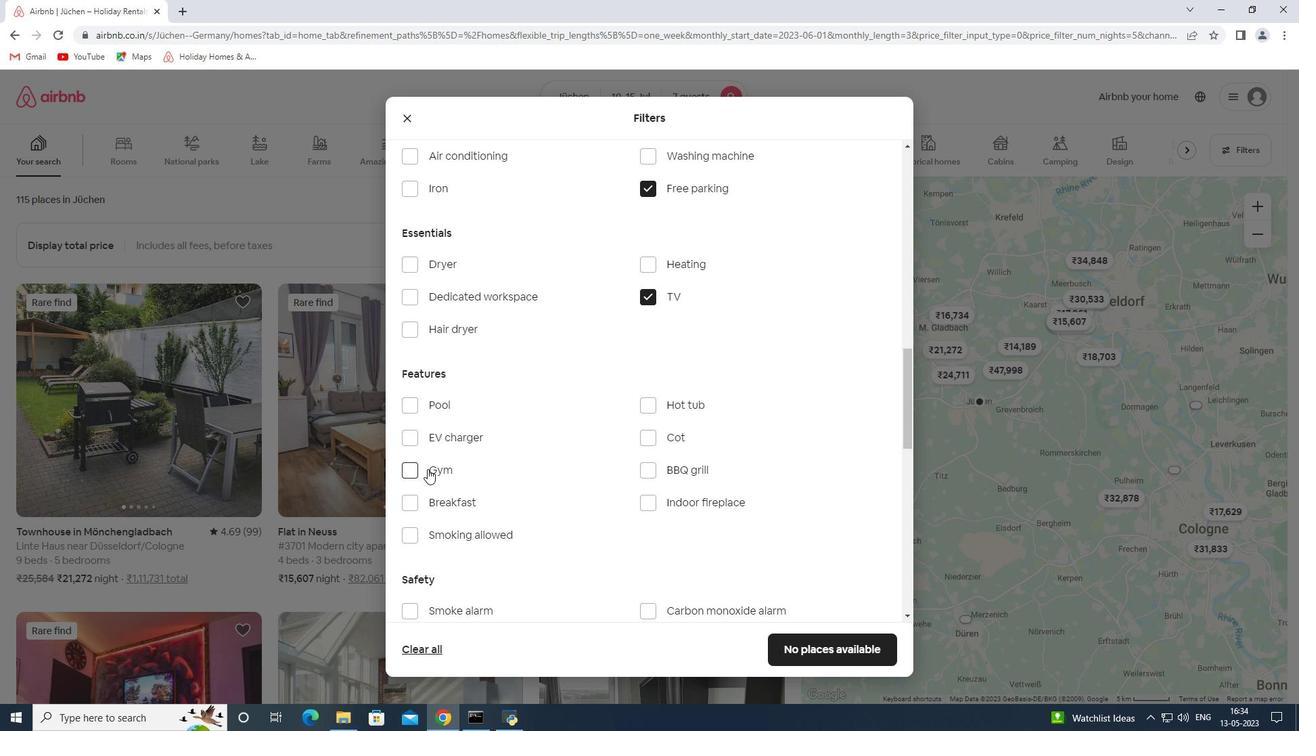
Action: Mouse moved to (451, 500)
Screenshot: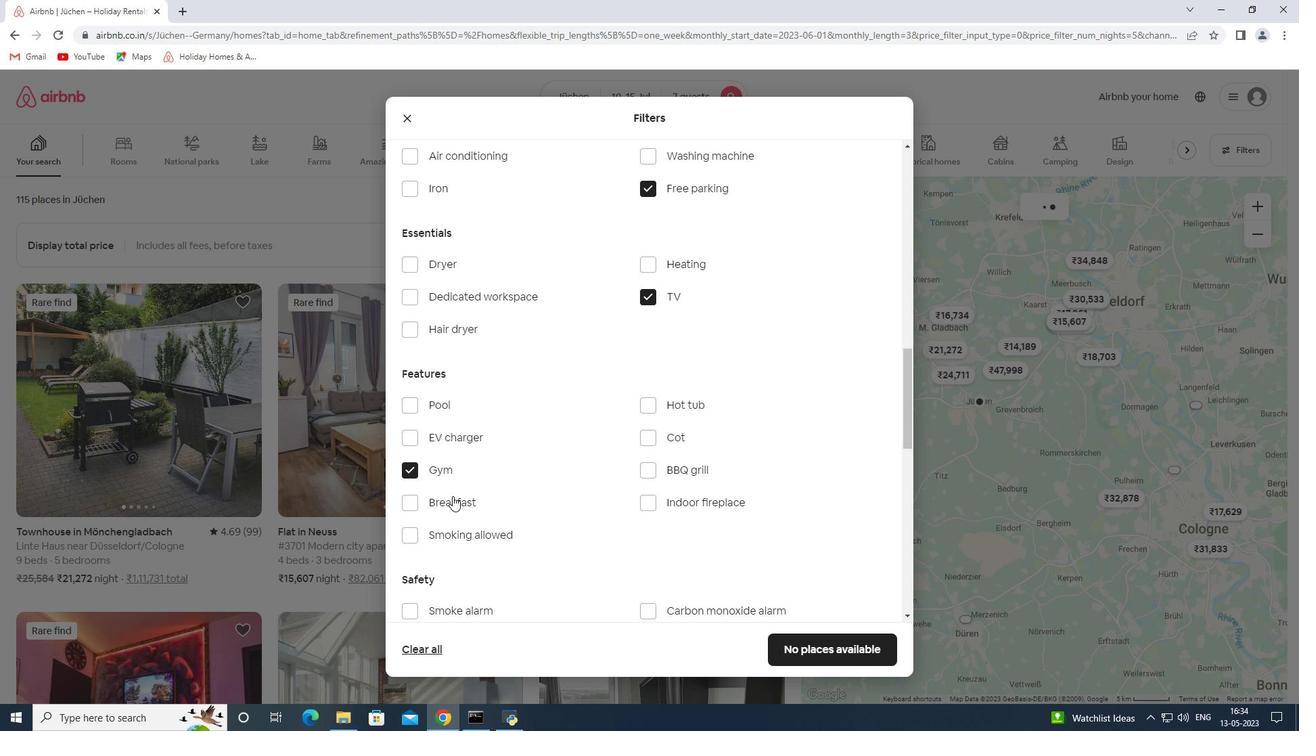 
Action: Mouse pressed left at (451, 500)
Screenshot: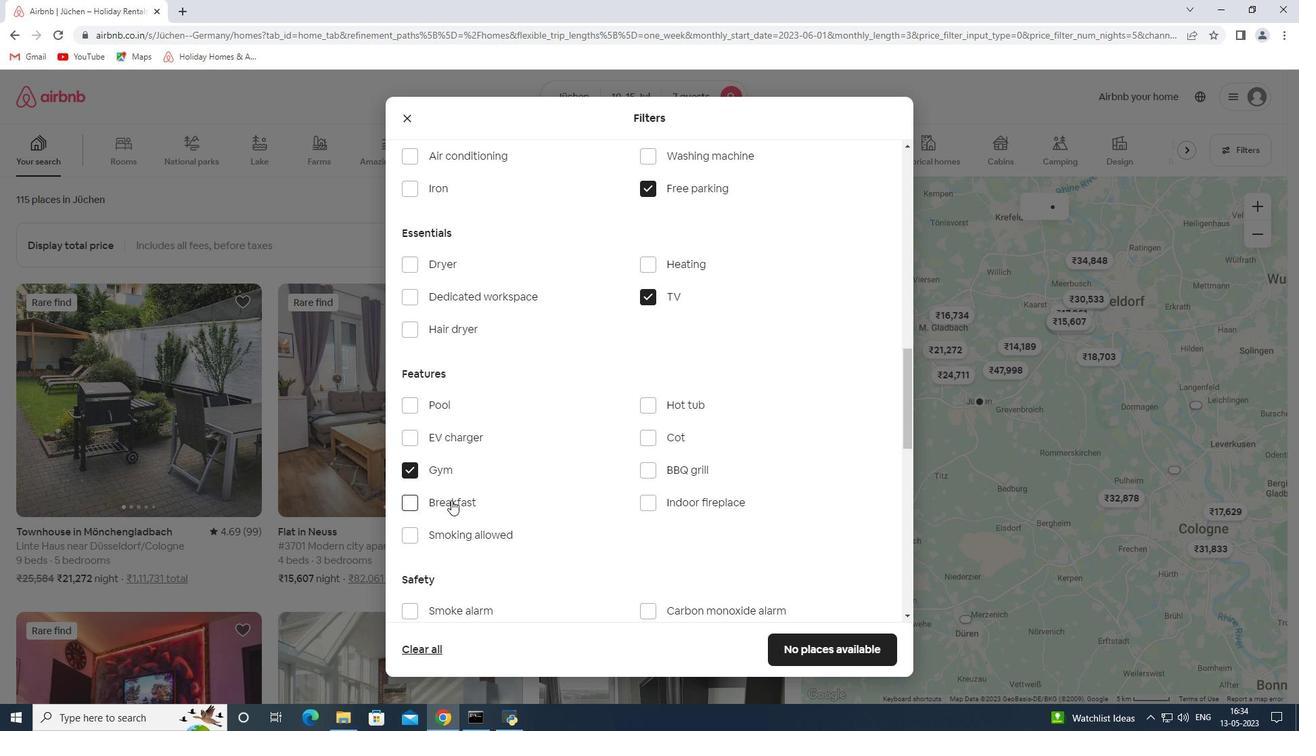 
Action: Mouse moved to (496, 455)
Screenshot: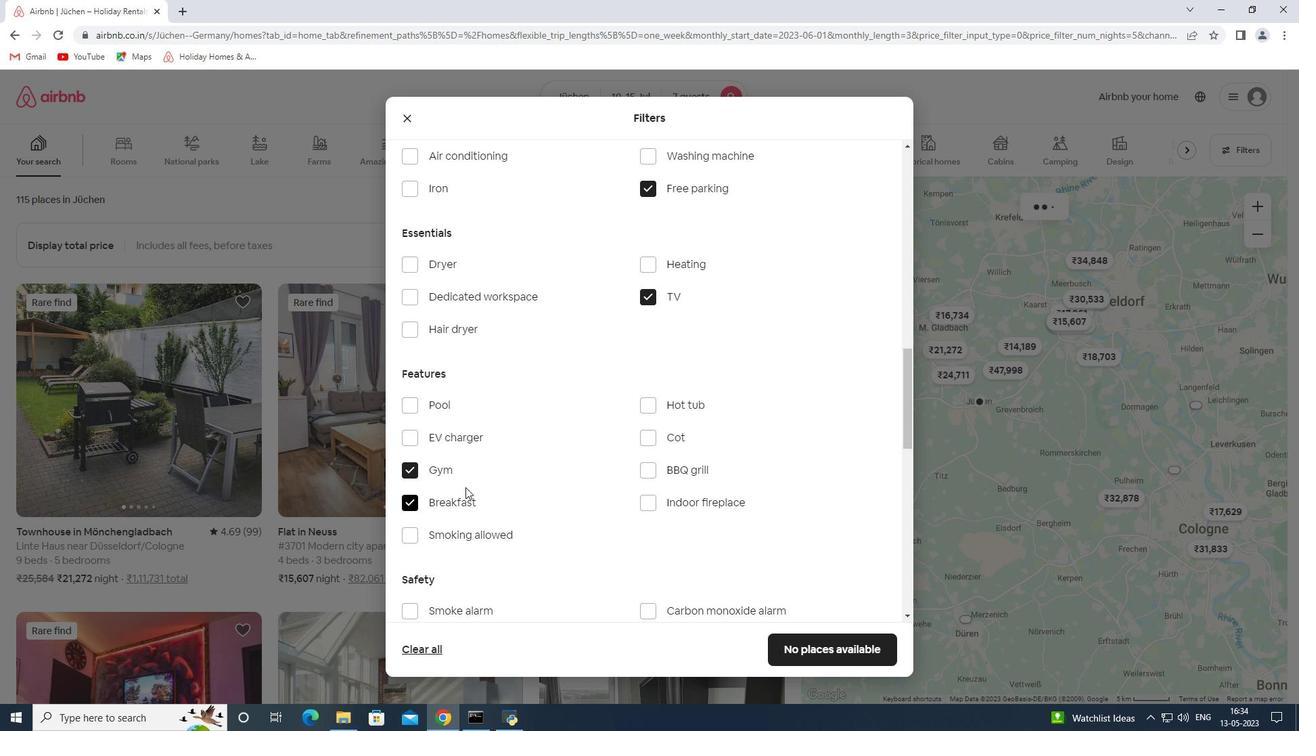 
Action: Mouse scrolled (496, 454) with delta (0, 0)
Screenshot: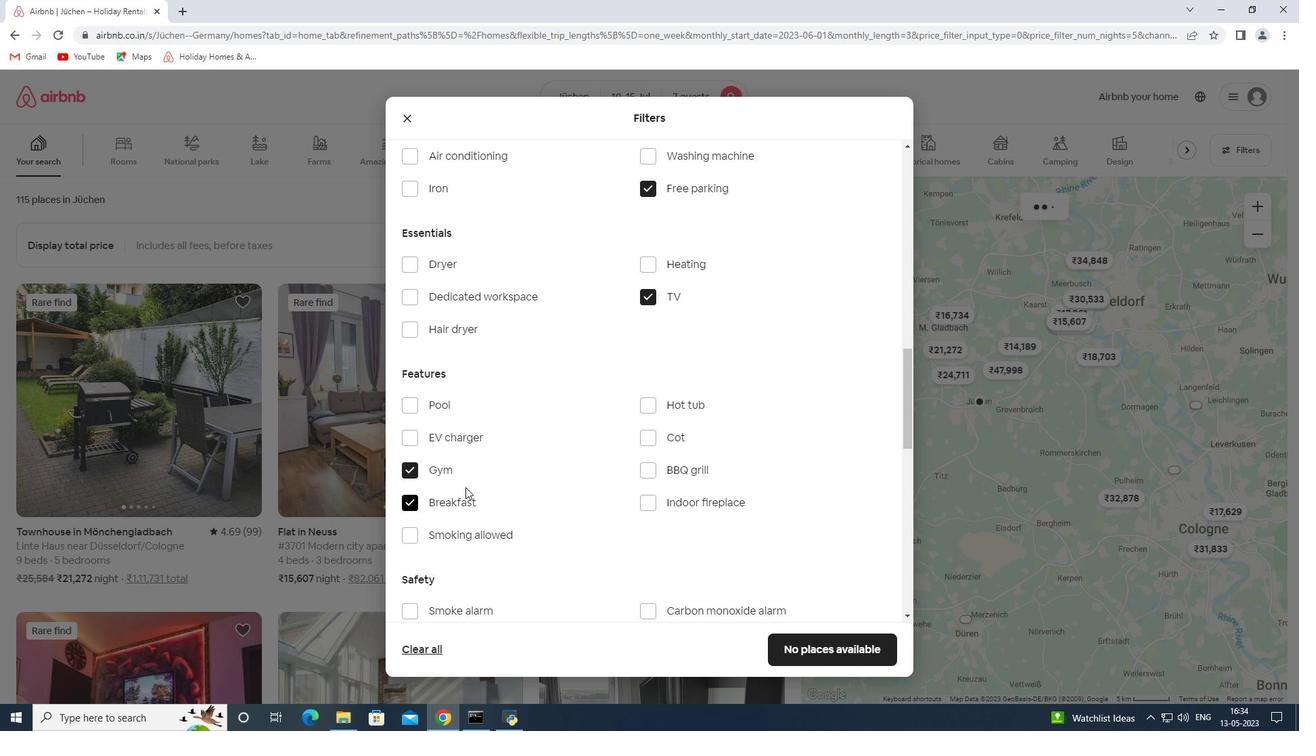 
Action: Mouse scrolled (496, 454) with delta (0, 0)
Screenshot: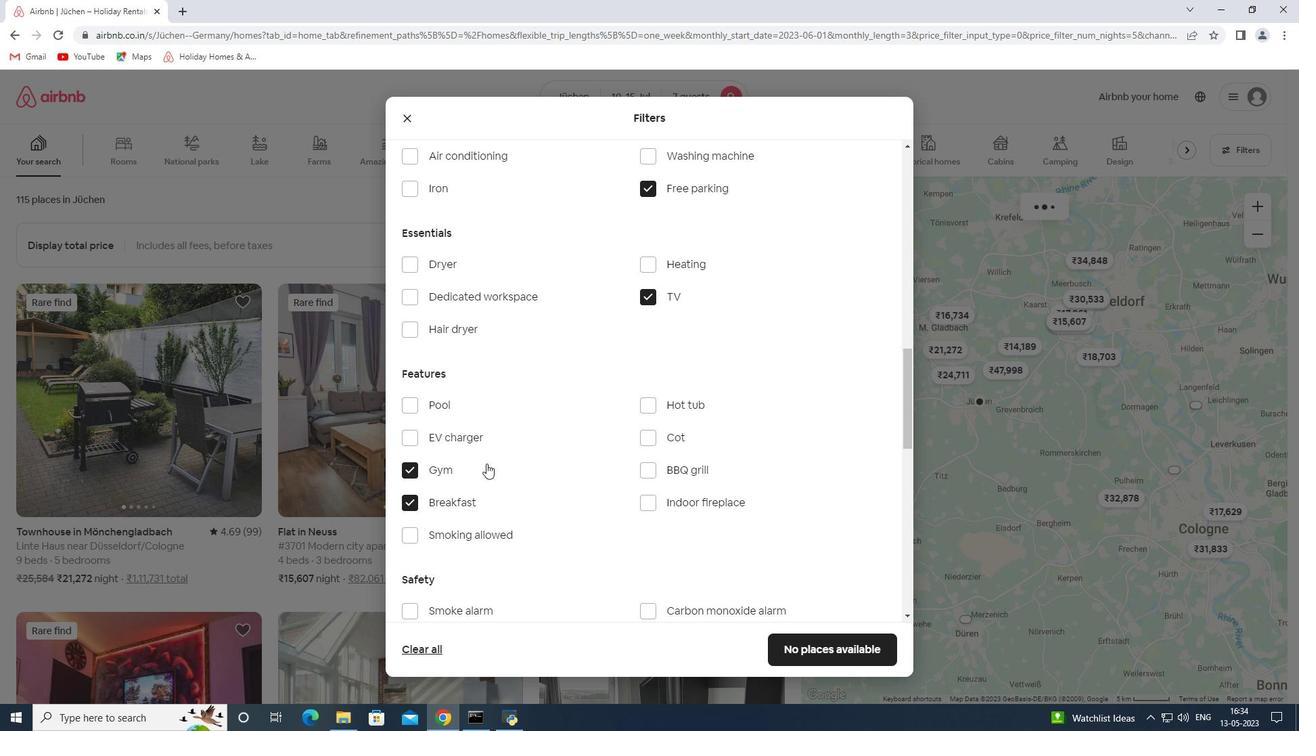 
Action: Mouse scrolled (496, 454) with delta (0, 0)
Screenshot: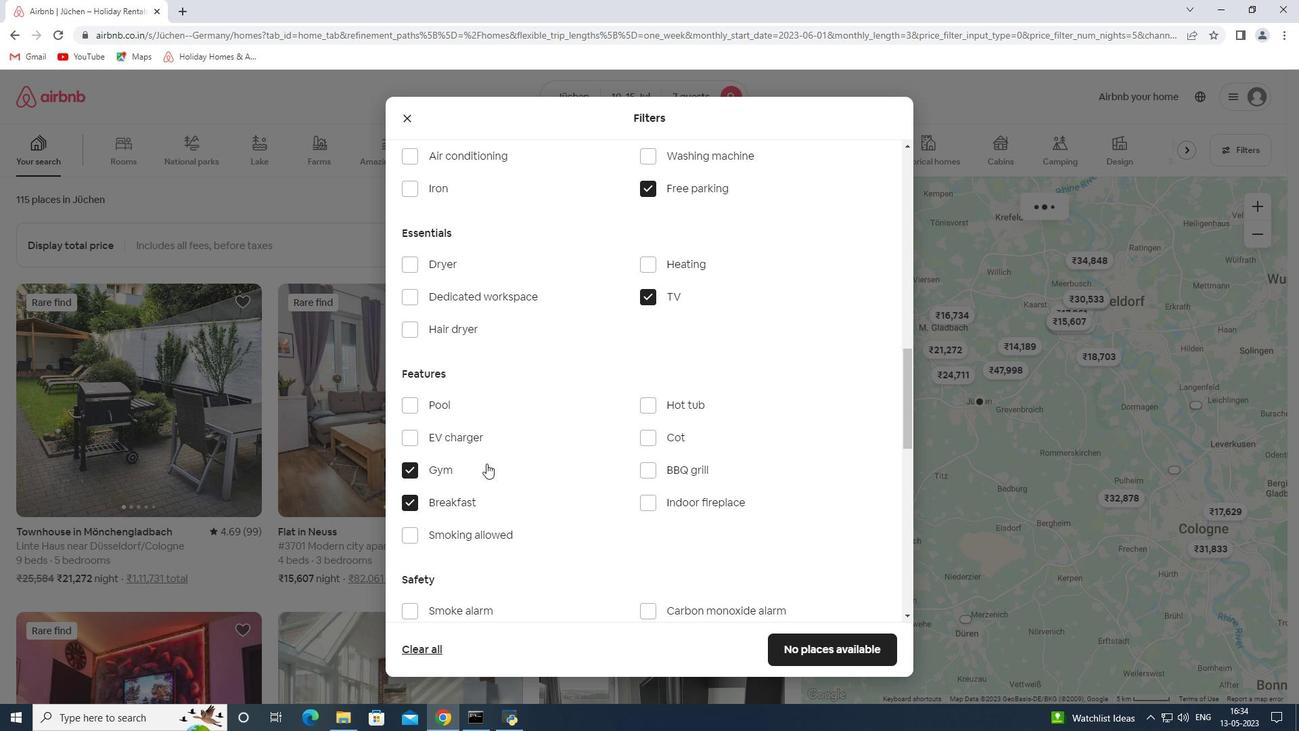 
Action: Mouse scrolled (496, 454) with delta (0, 0)
Screenshot: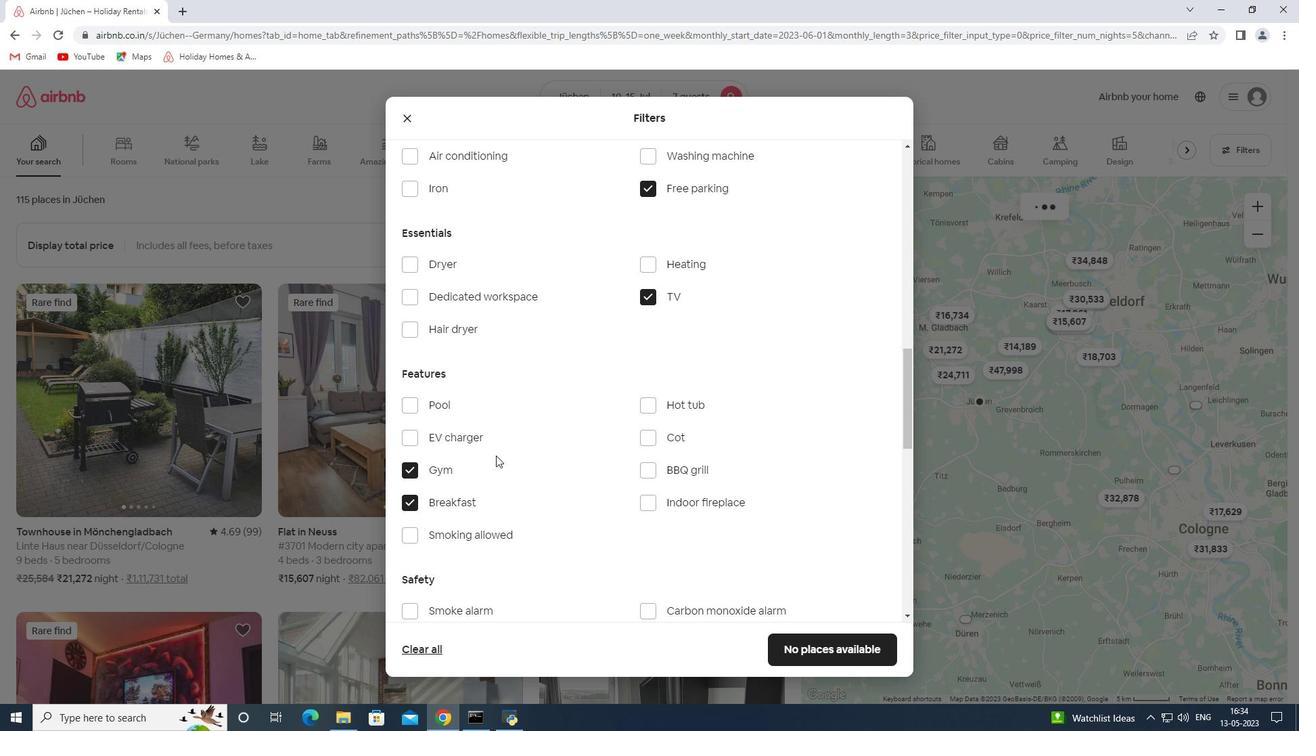 
Action: Mouse scrolled (496, 456) with delta (0, 0)
Screenshot: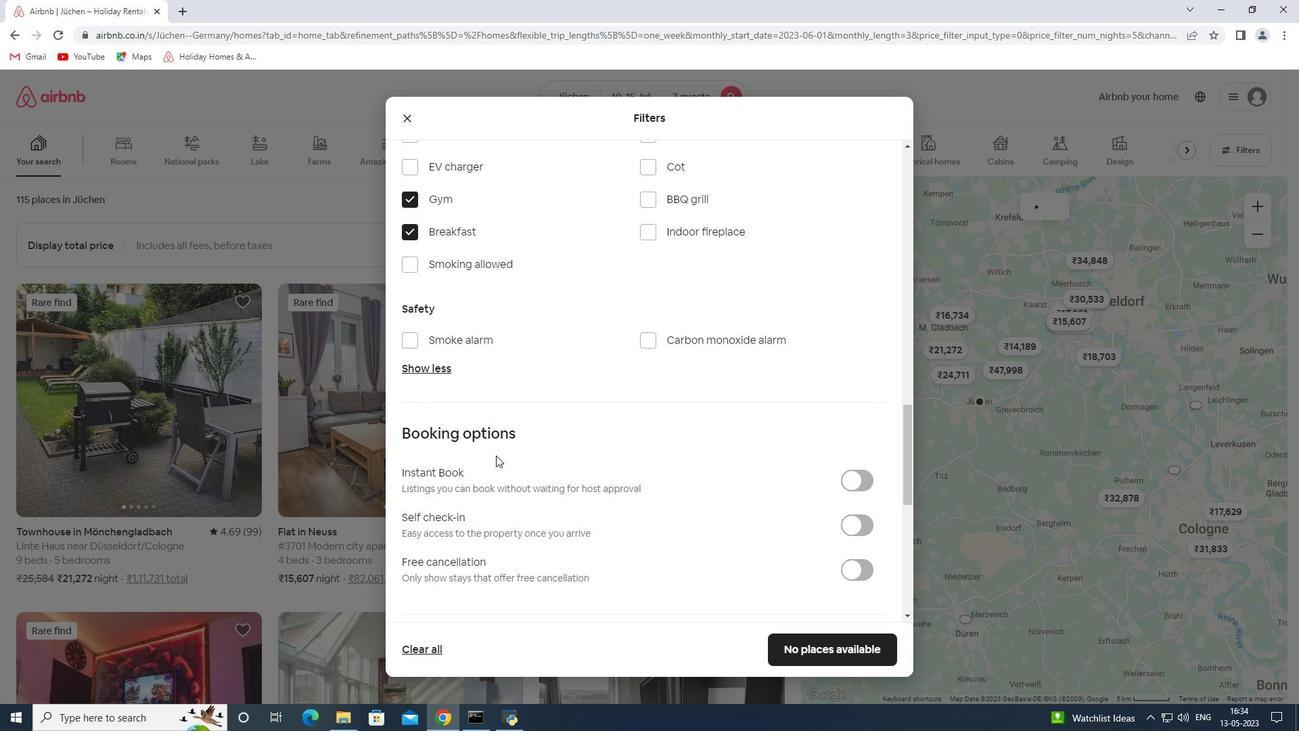 
Action: Mouse scrolled (496, 456) with delta (0, 0)
Screenshot: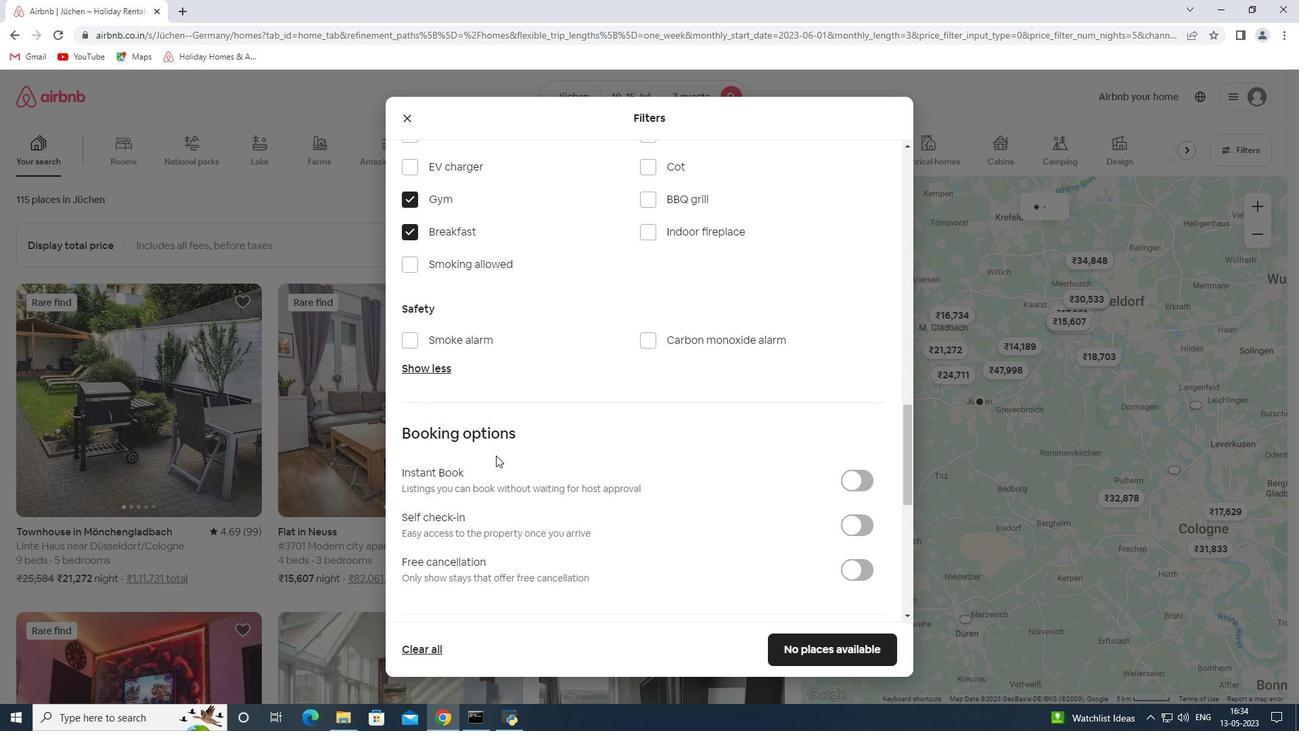 
Action: Mouse scrolled (496, 456) with delta (0, 0)
Screenshot: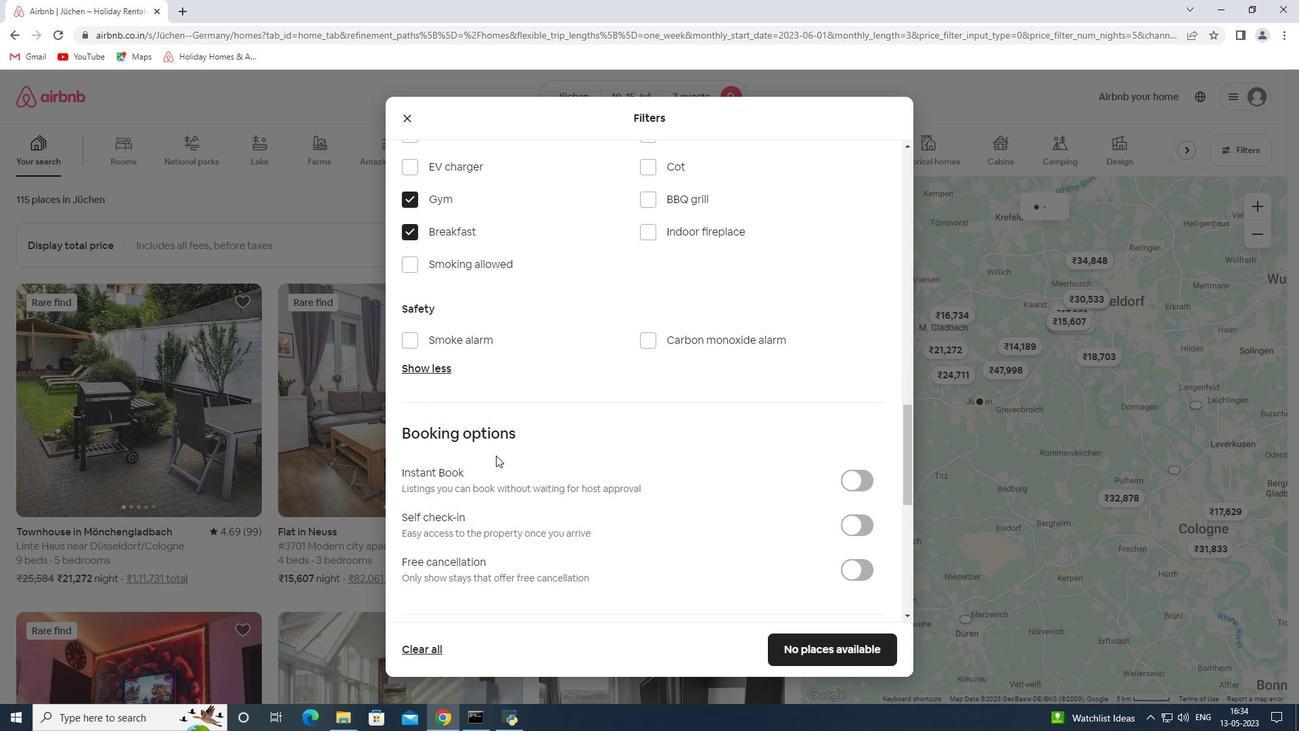 
Action: Mouse scrolled (496, 456) with delta (0, 0)
Screenshot: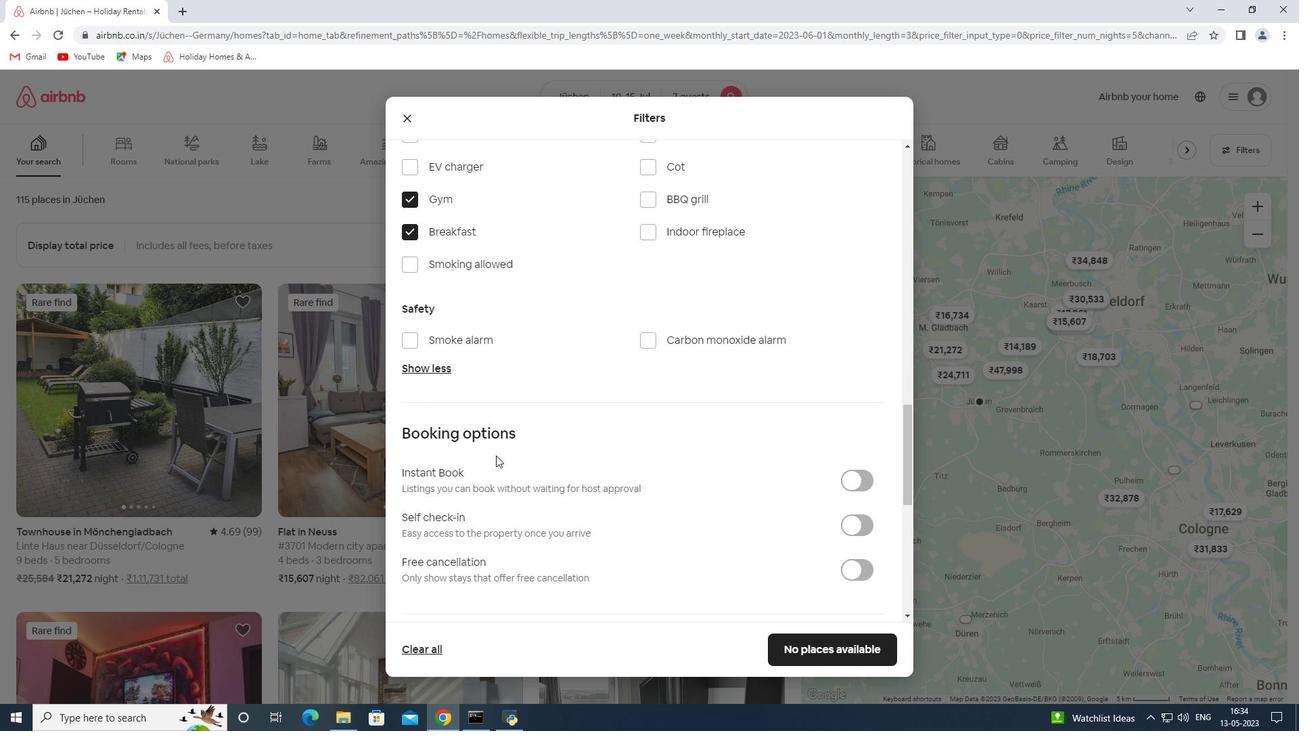 
Action: Mouse scrolled (496, 456) with delta (0, 0)
Screenshot: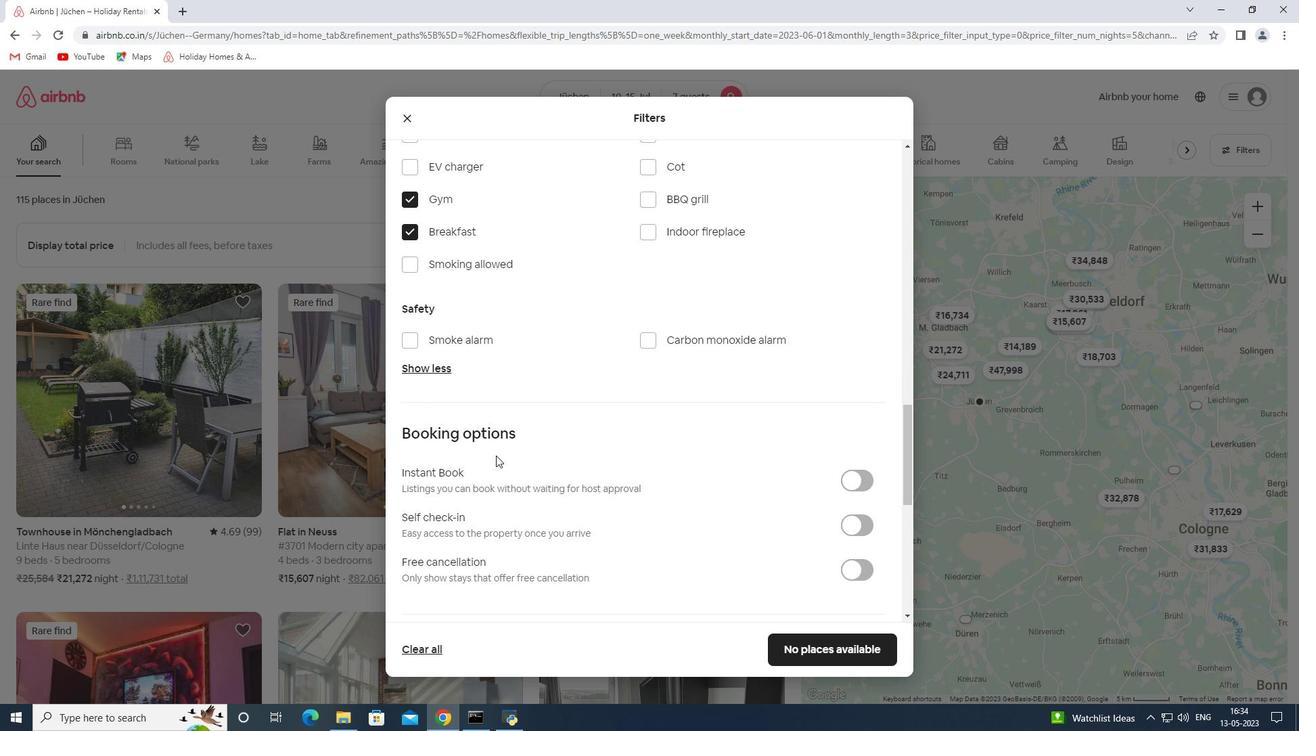
Action: Mouse scrolled (496, 456) with delta (0, 0)
Screenshot: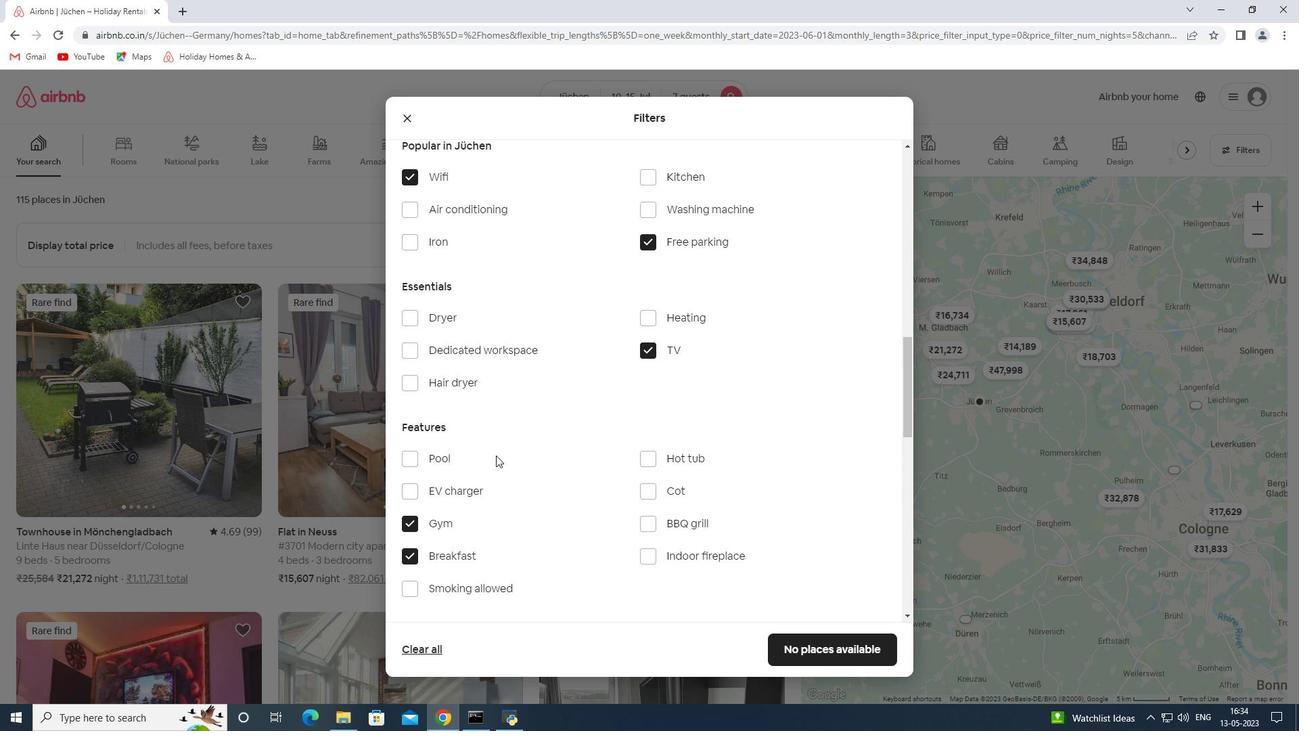 
Action: Mouse scrolled (496, 456) with delta (0, 0)
Screenshot: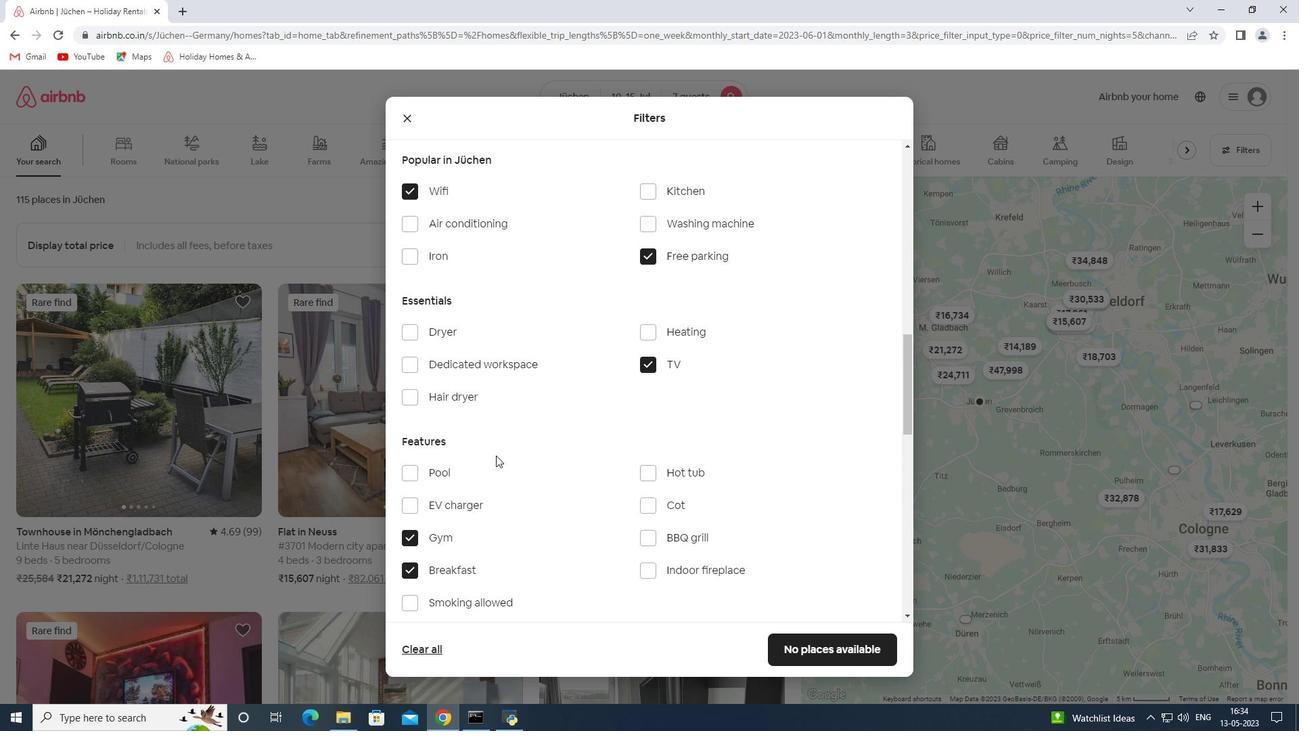 
Action: Mouse scrolled (496, 454) with delta (0, 0)
Screenshot: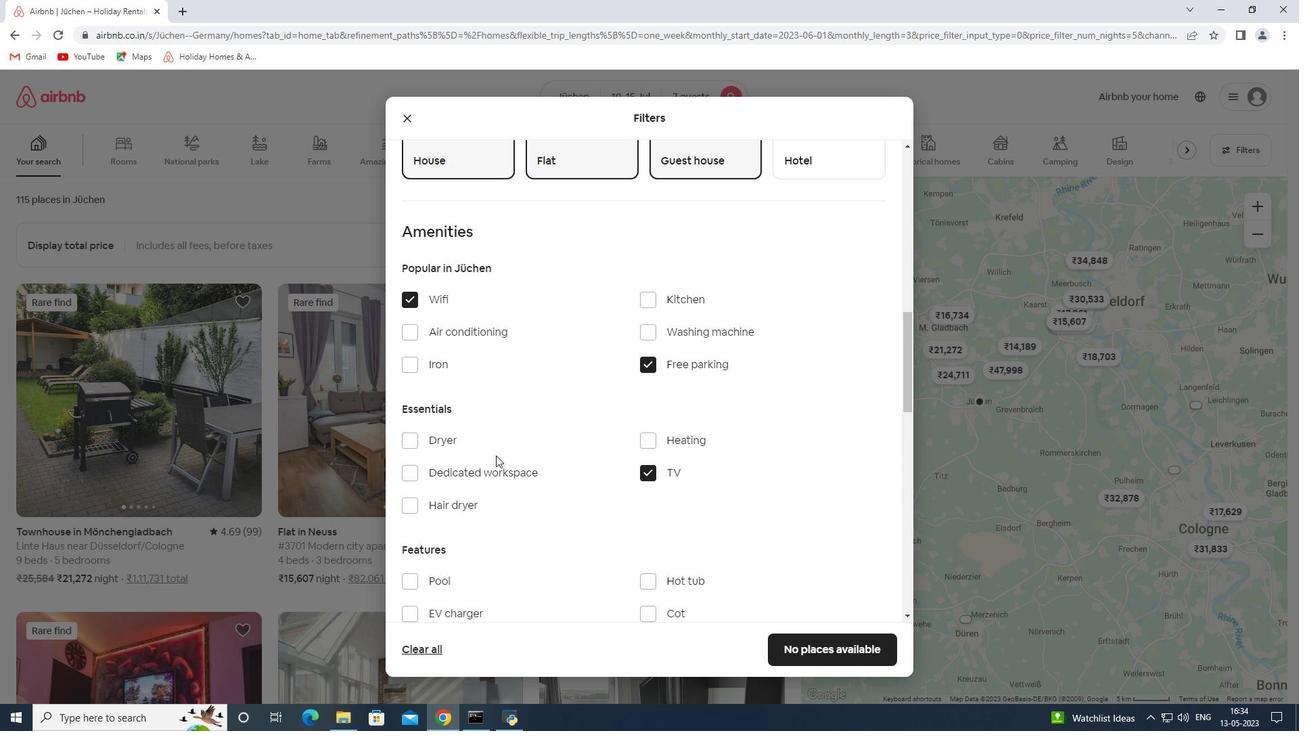 
Action: Mouse scrolled (496, 454) with delta (0, 0)
Screenshot: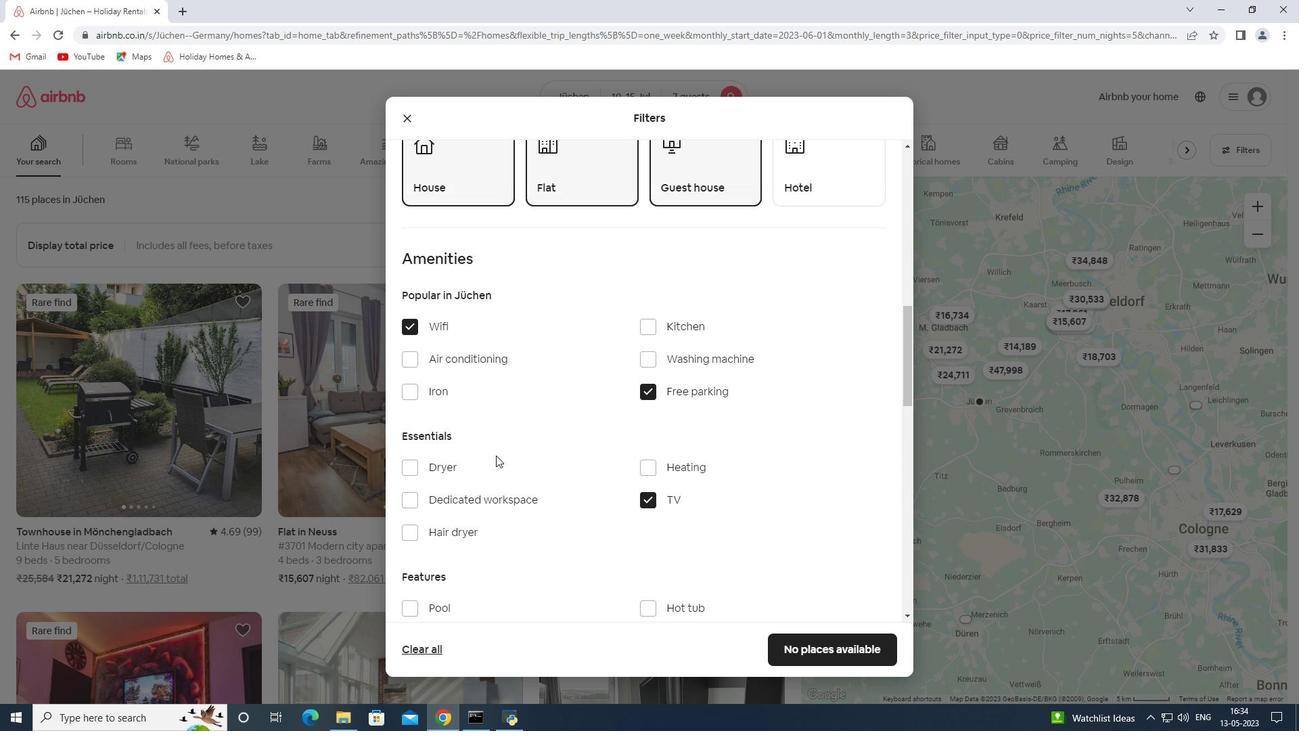 
Action: Mouse scrolled (496, 454) with delta (0, 0)
Screenshot: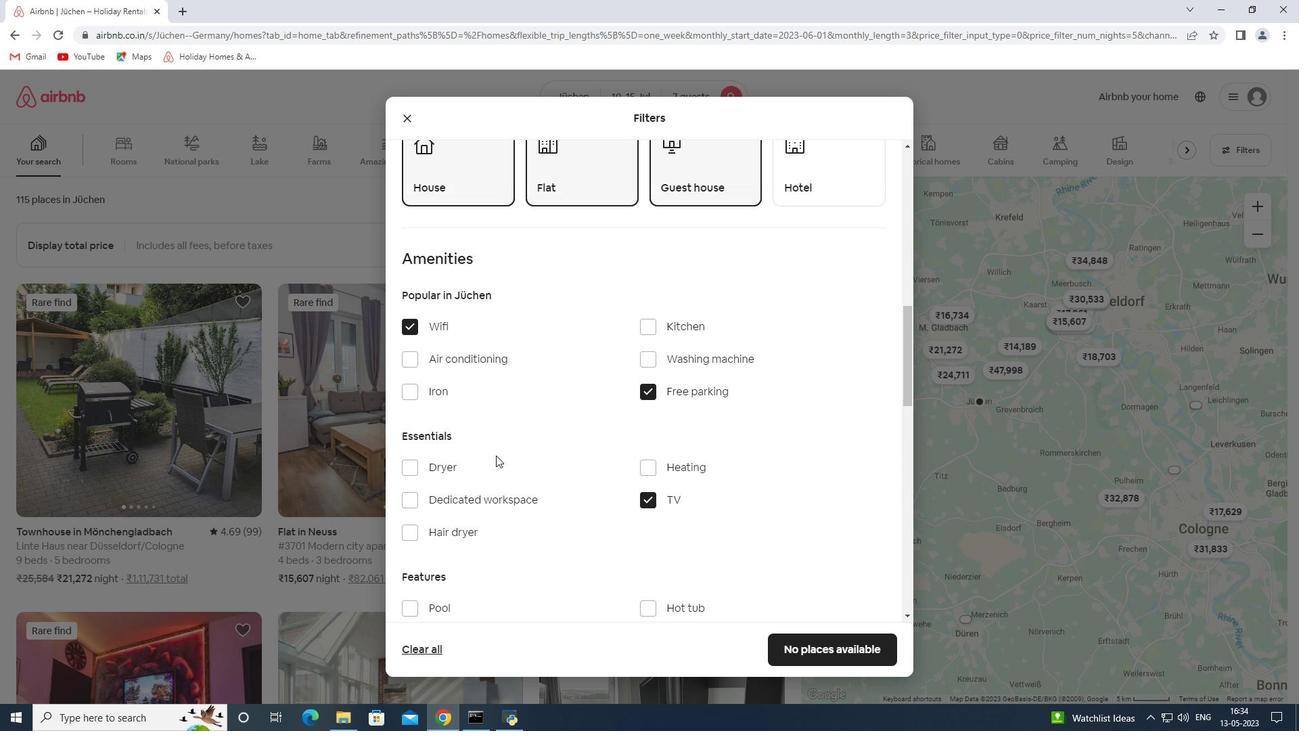 
Action: Mouse scrolled (496, 454) with delta (0, 0)
Screenshot: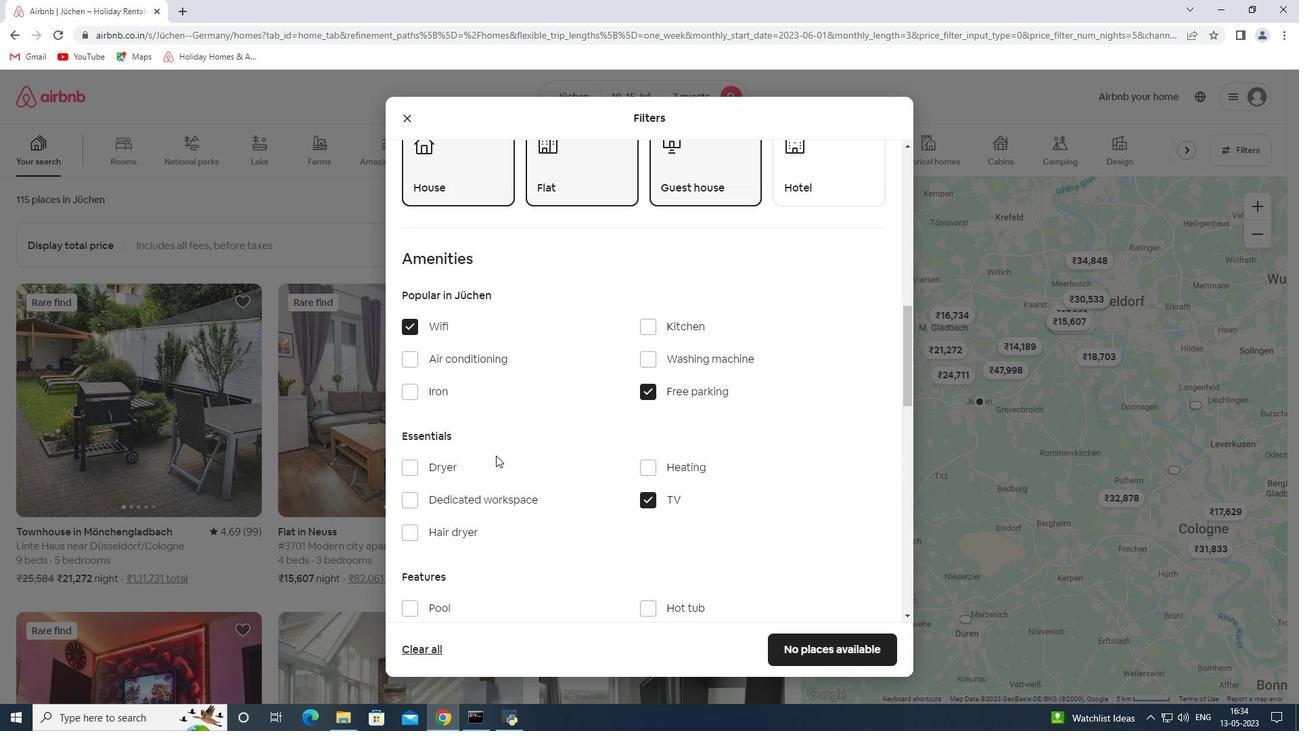 
Action: Mouse scrolled (496, 454) with delta (0, 0)
Screenshot: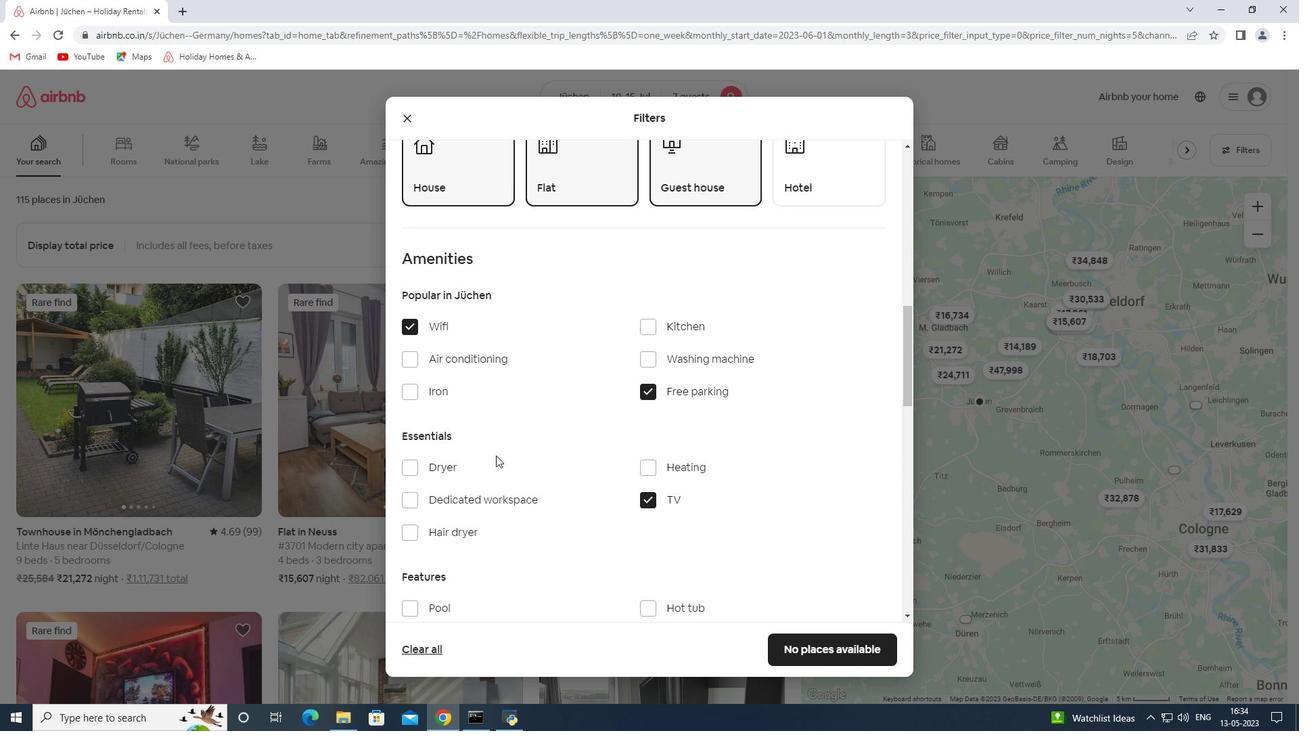 
Action: Mouse scrolled (496, 454) with delta (0, 0)
Screenshot: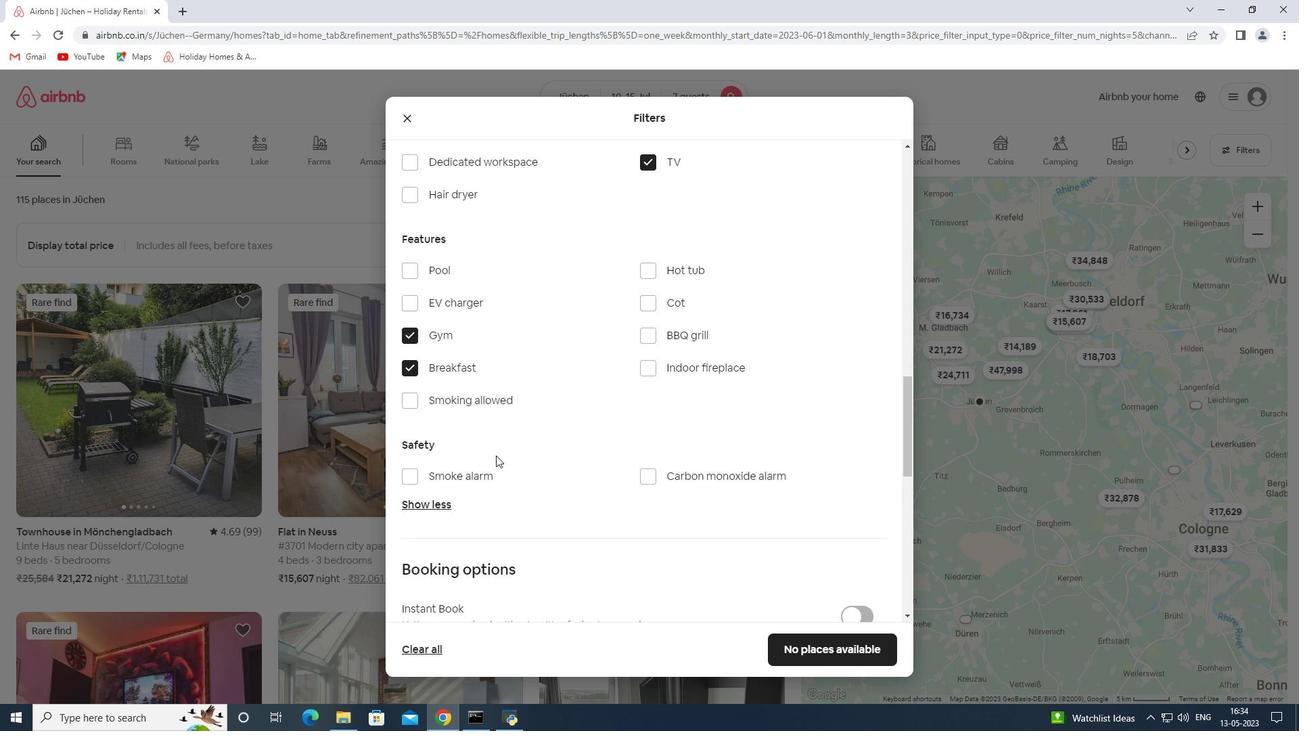 
Action: Mouse scrolled (496, 454) with delta (0, 0)
Screenshot: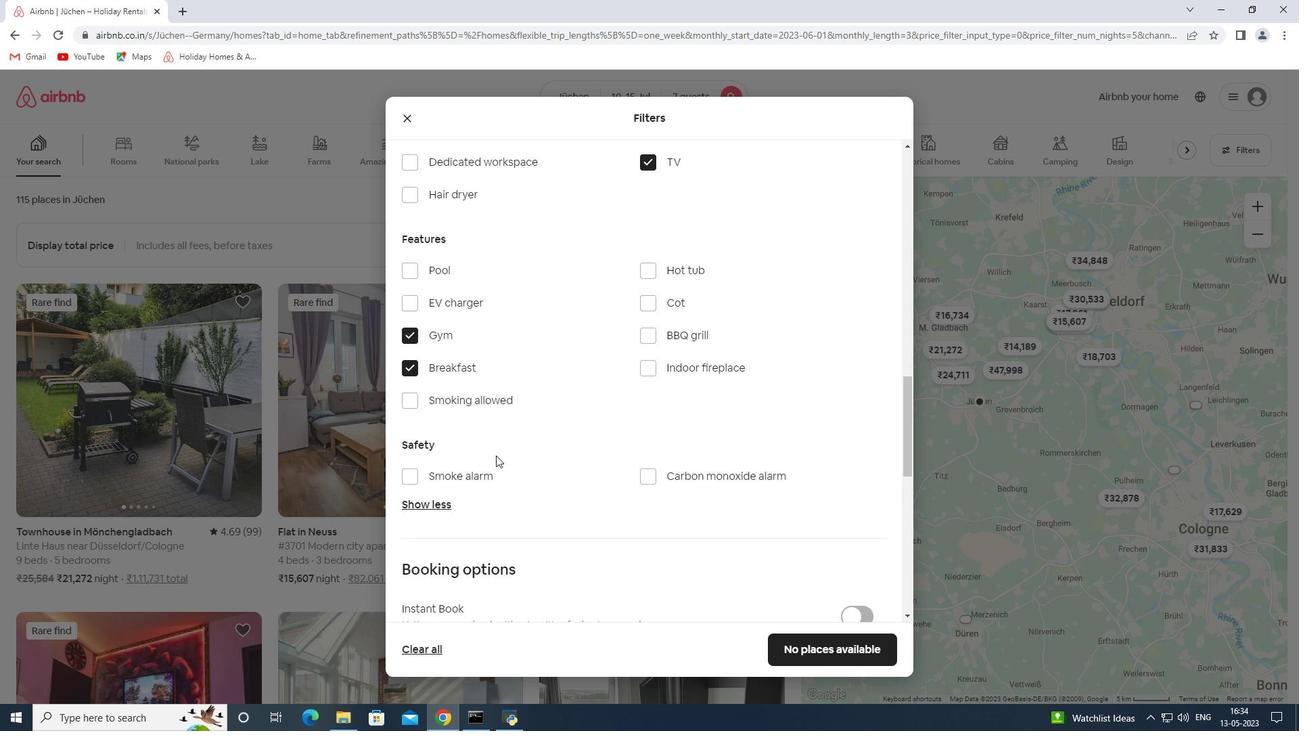 
Action: Mouse scrolled (496, 454) with delta (0, 0)
Screenshot: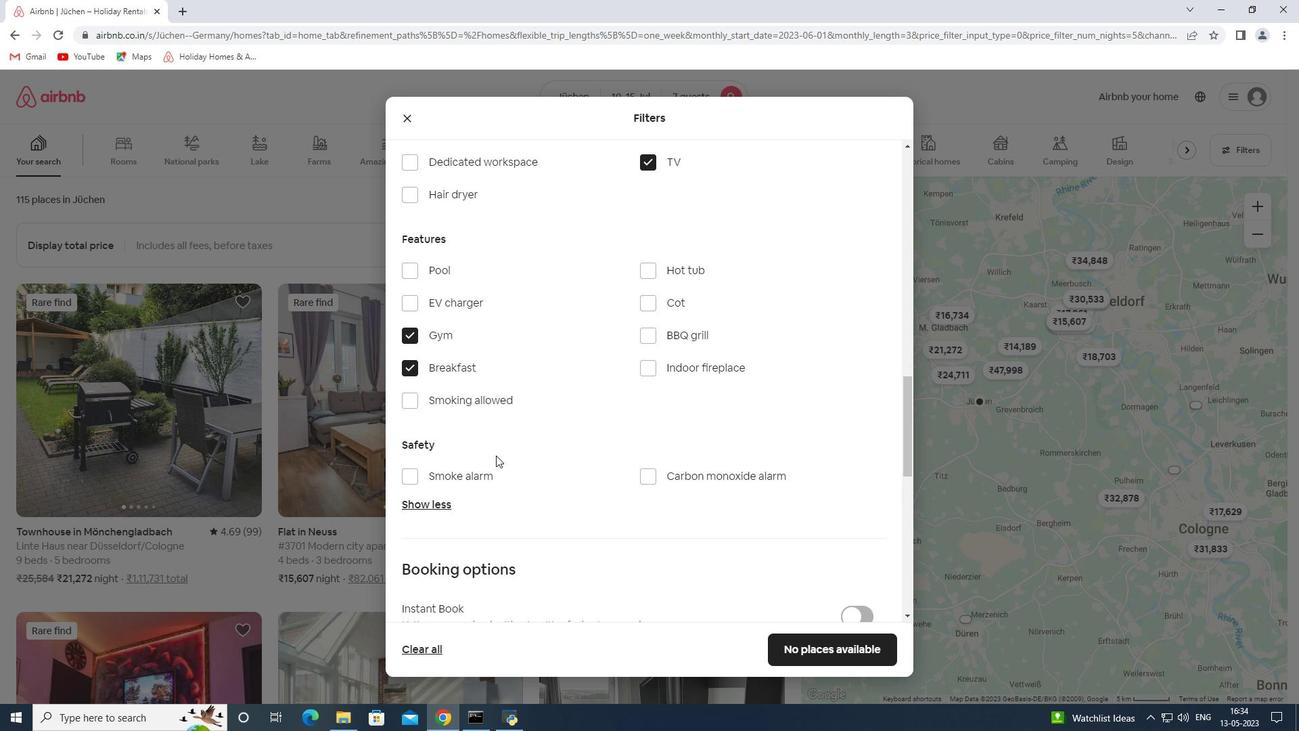 
Action: Mouse scrolled (496, 454) with delta (0, 0)
Screenshot: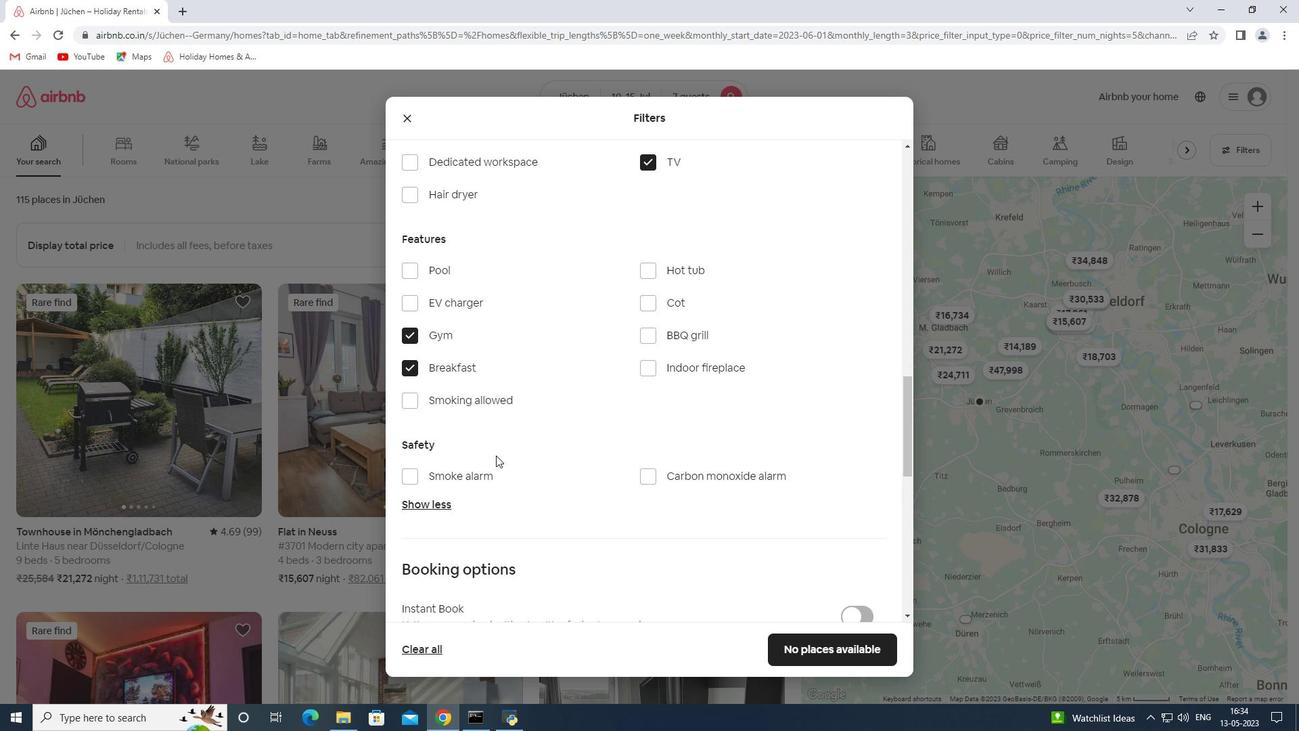 
Action: Mouse scrolled (496, 454) with delta (0, 0)
Screenshot: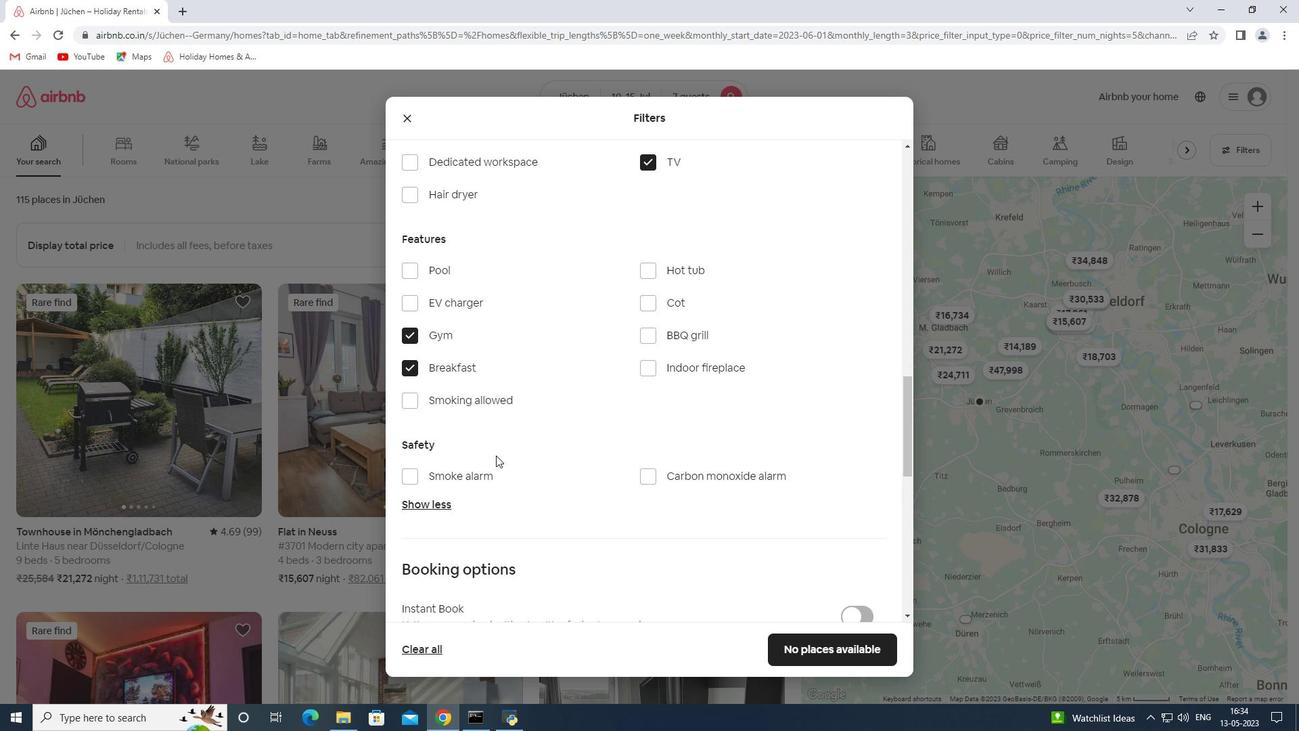 
Action: Mouse moved to (865, 326)
Screenshot: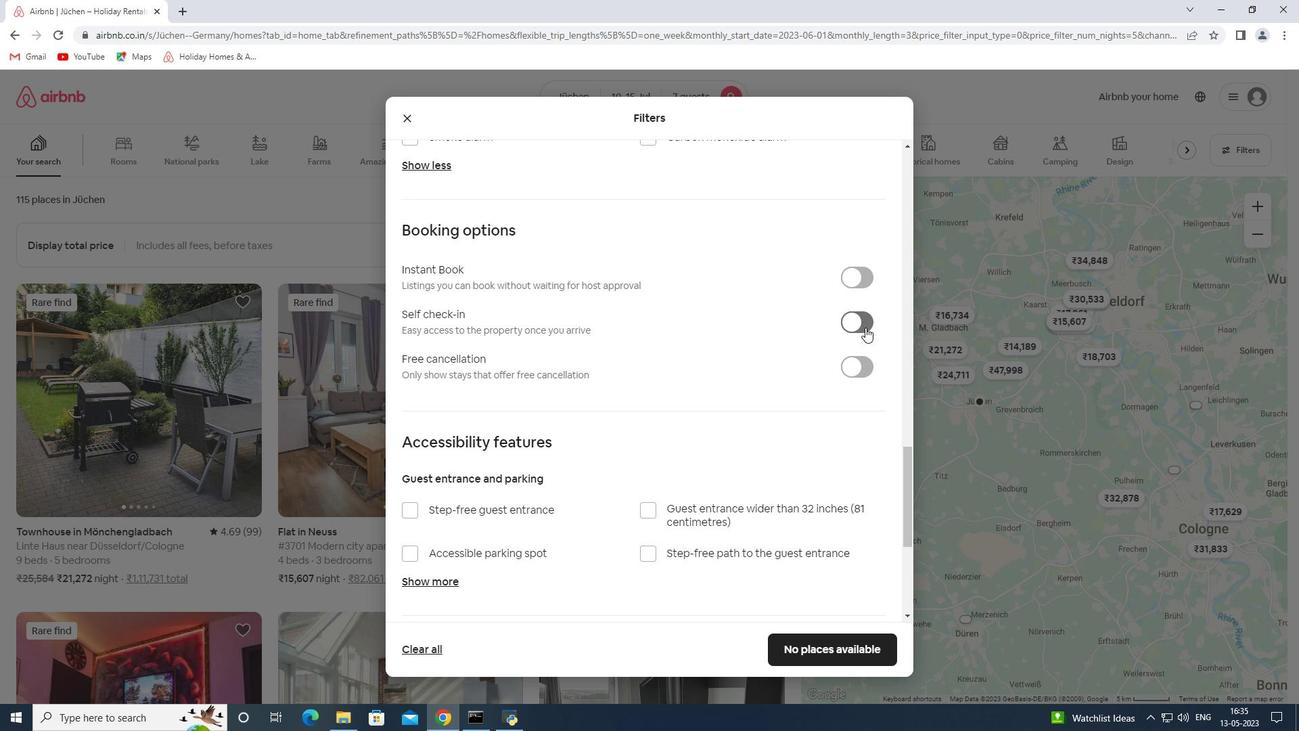 
Action: Mouse pressed left at (865, 326)
Screenshot: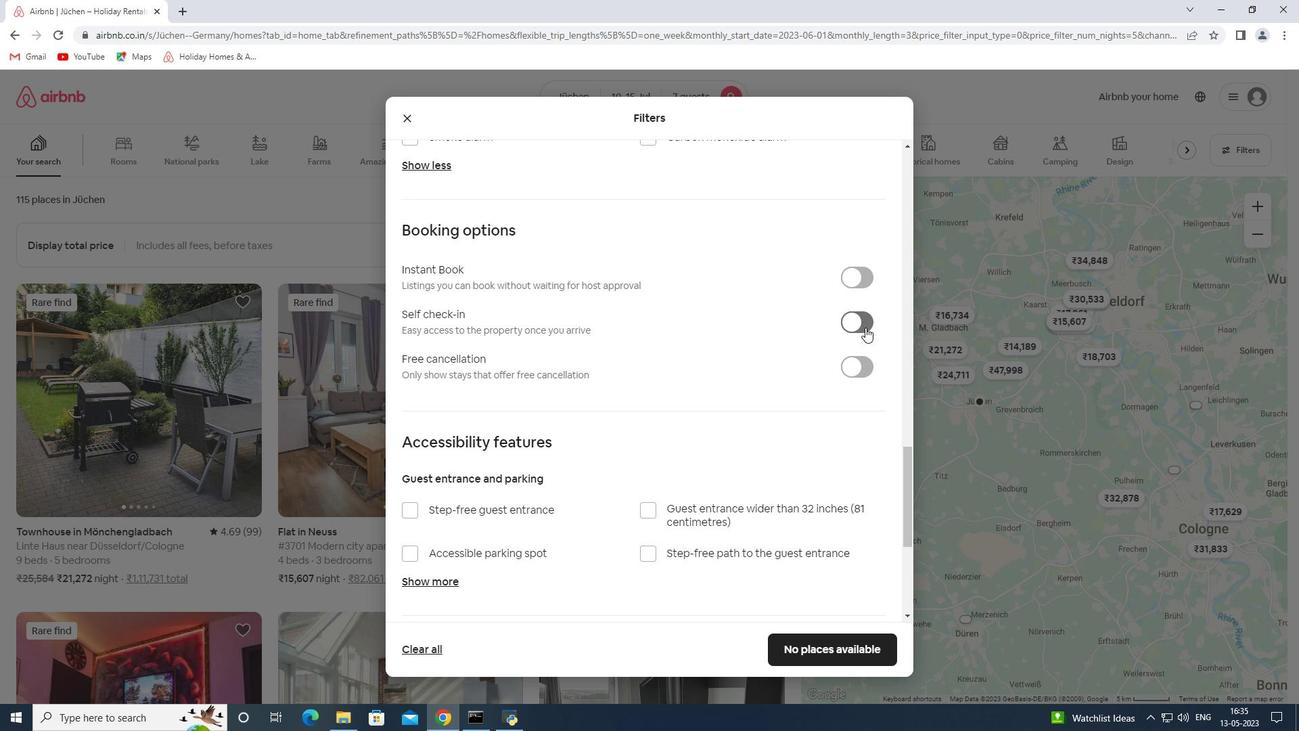 
Action: Mouse moved to (745, 366)
Screenshot: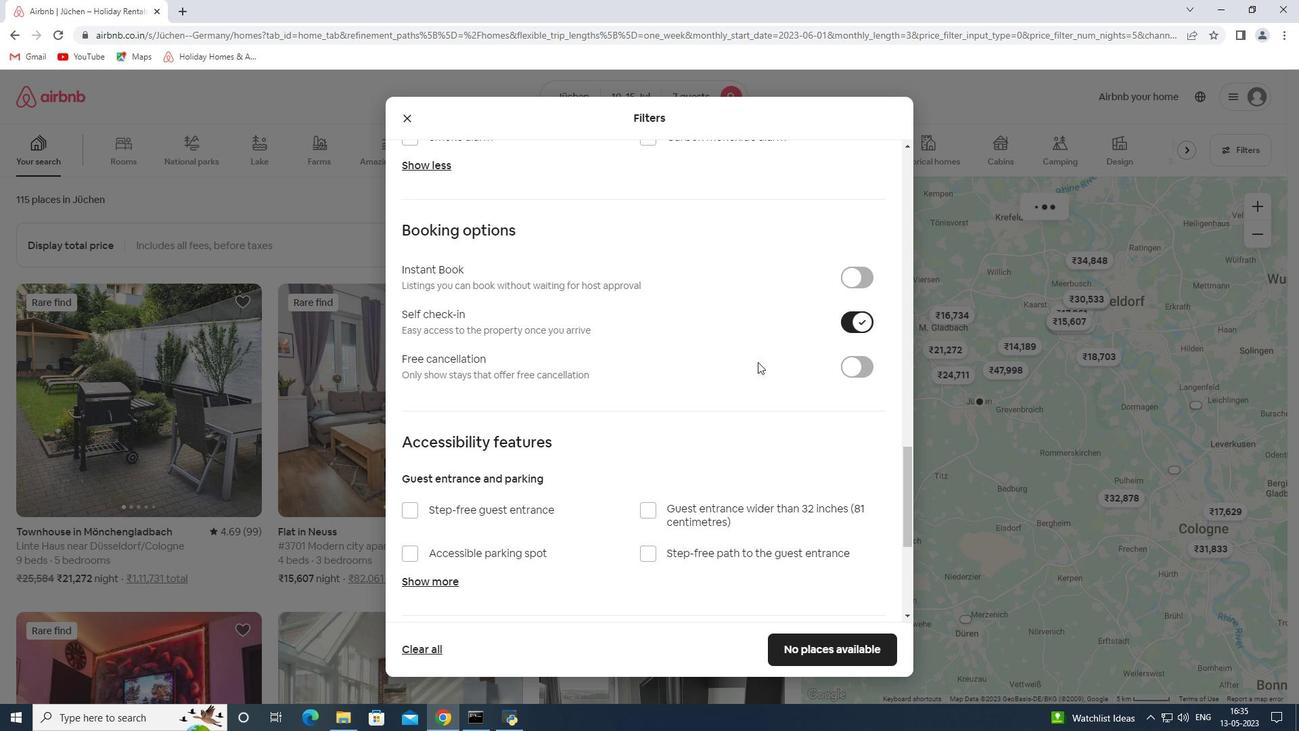 
Action: Mouse scrolled (745, 366) with delta (0, 0)
Screenshot: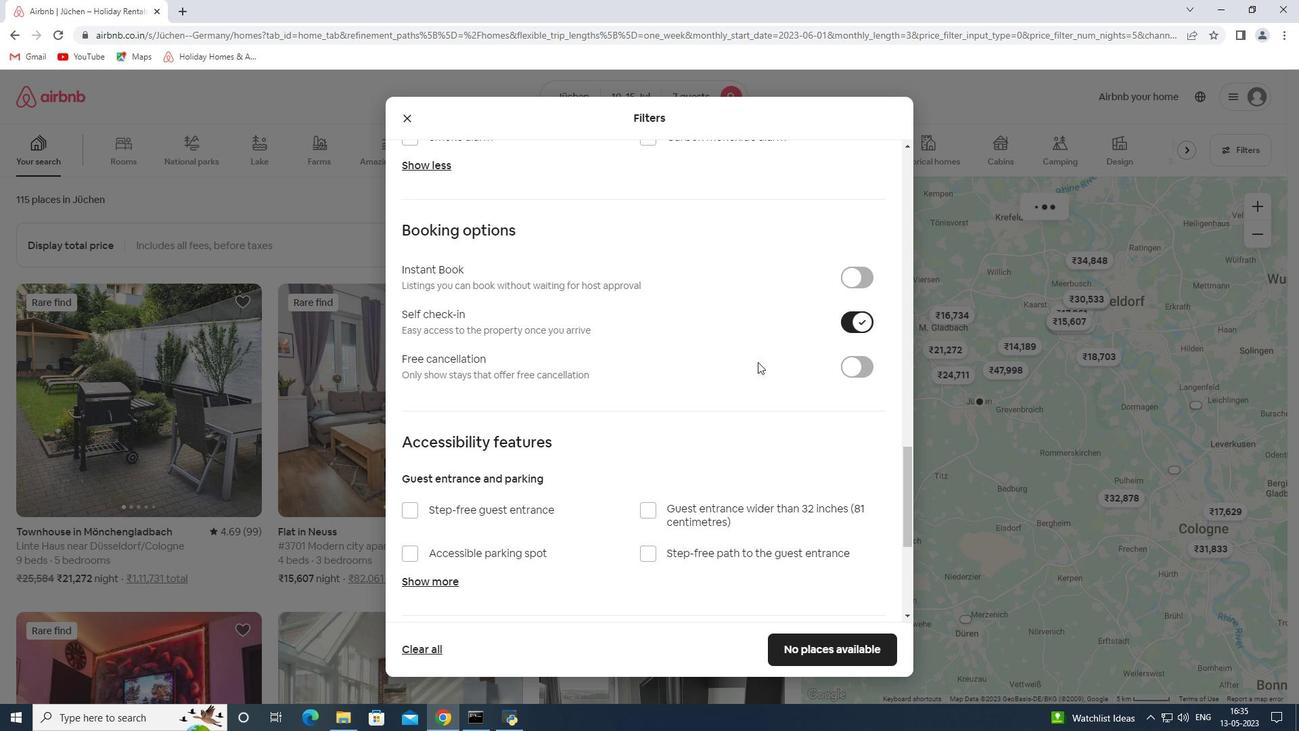 
Action: Mouse moved to (741, 368)
Screenshot: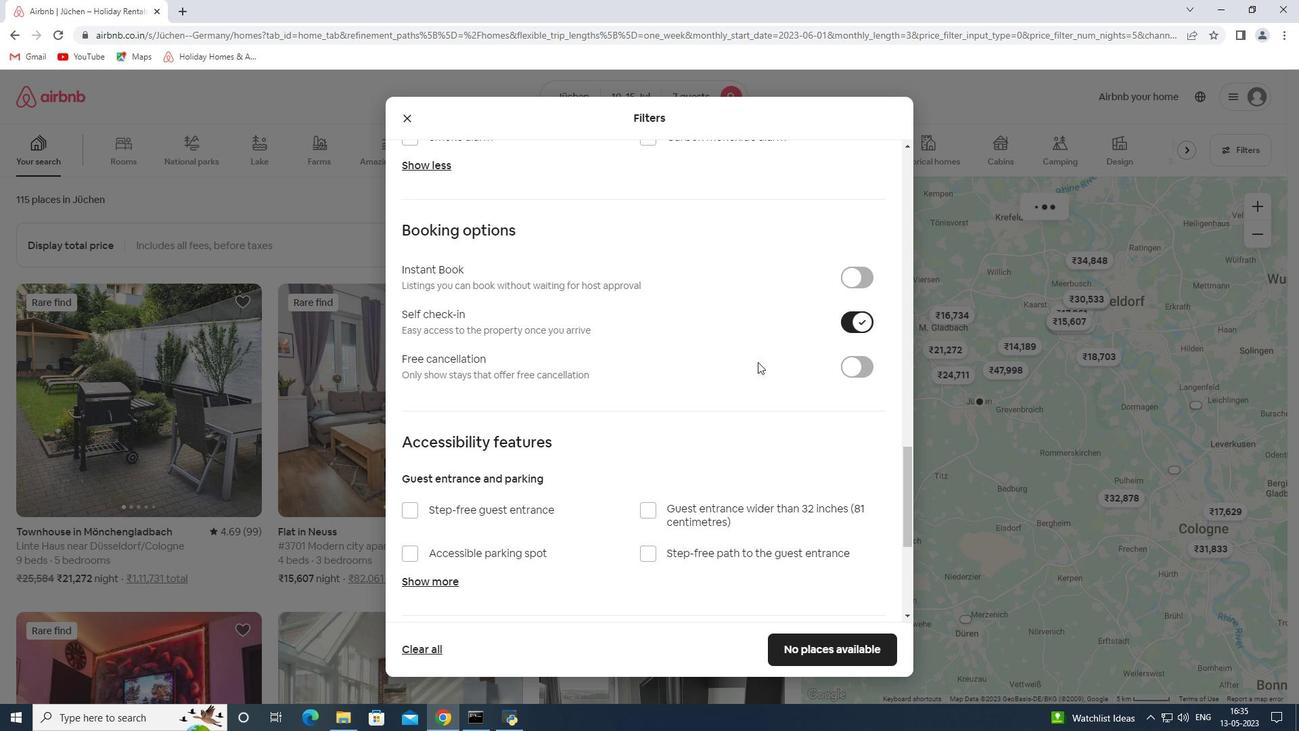 
Action: Mouse scrolled (741, 368) with delta (0, 0)
Screenshot: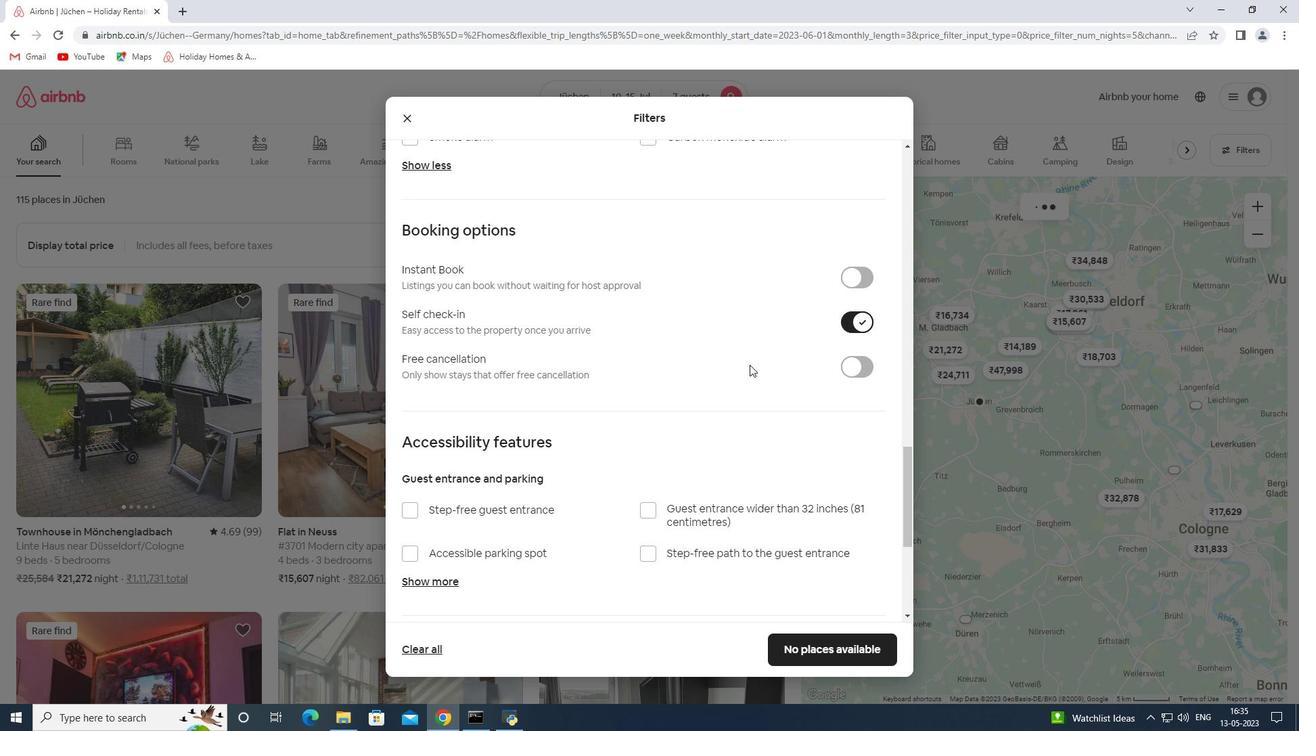
Action: Mouse moved to (739, 371)
Screenshot: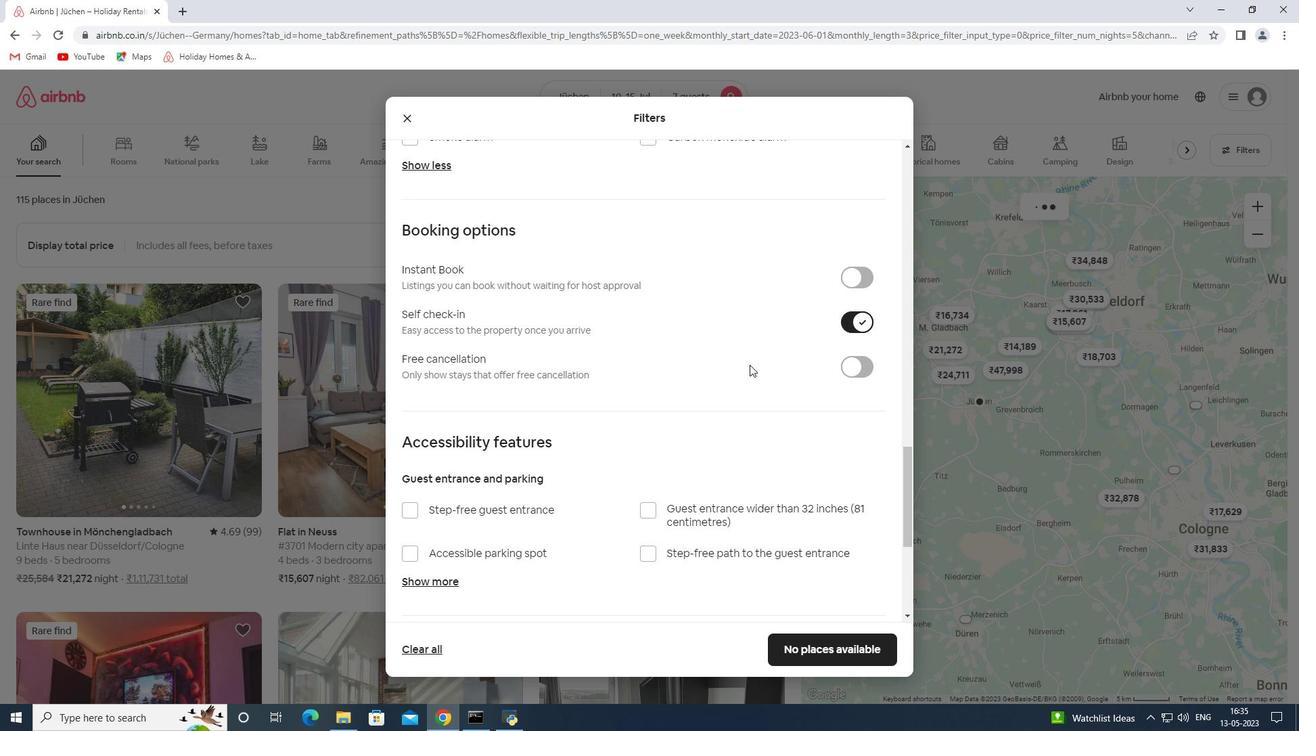 
Action: Mouse scrolled (740, 370) with delta (0, 0)
Screenshot: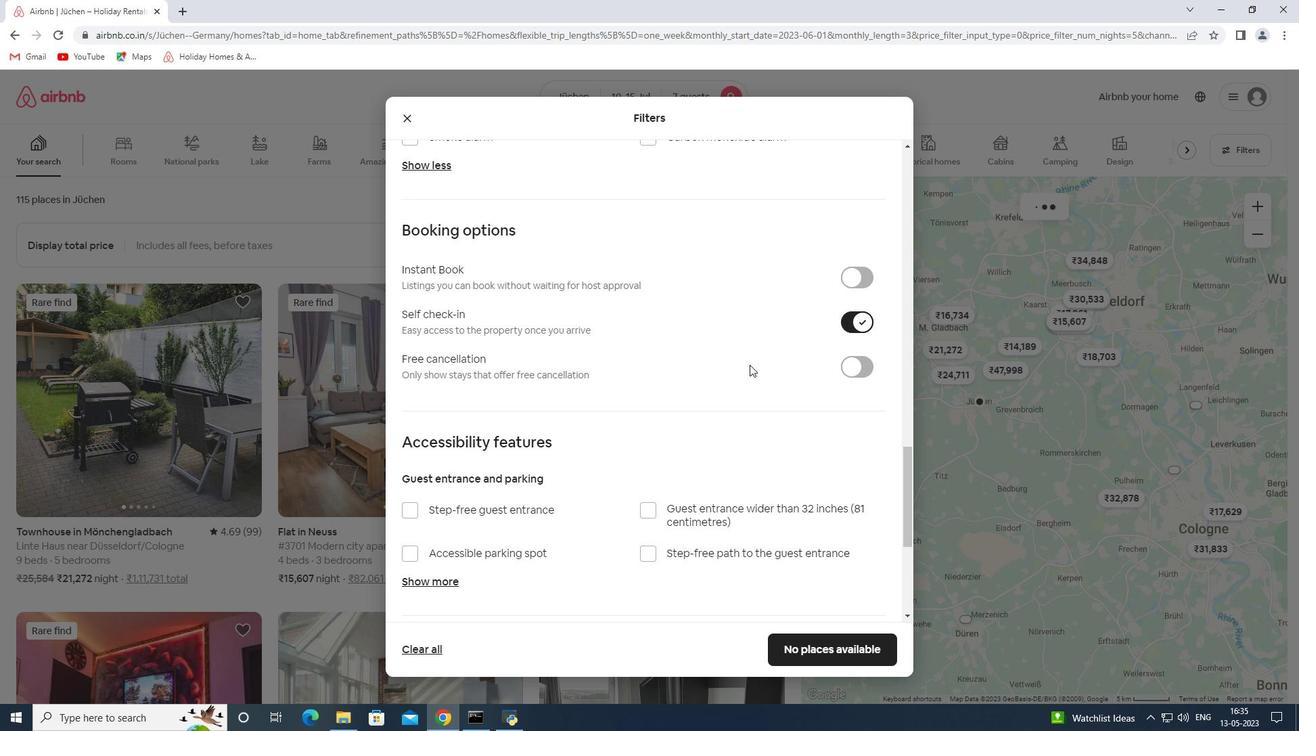 
Action: Mouse moved to (736, 378)
Screenshot: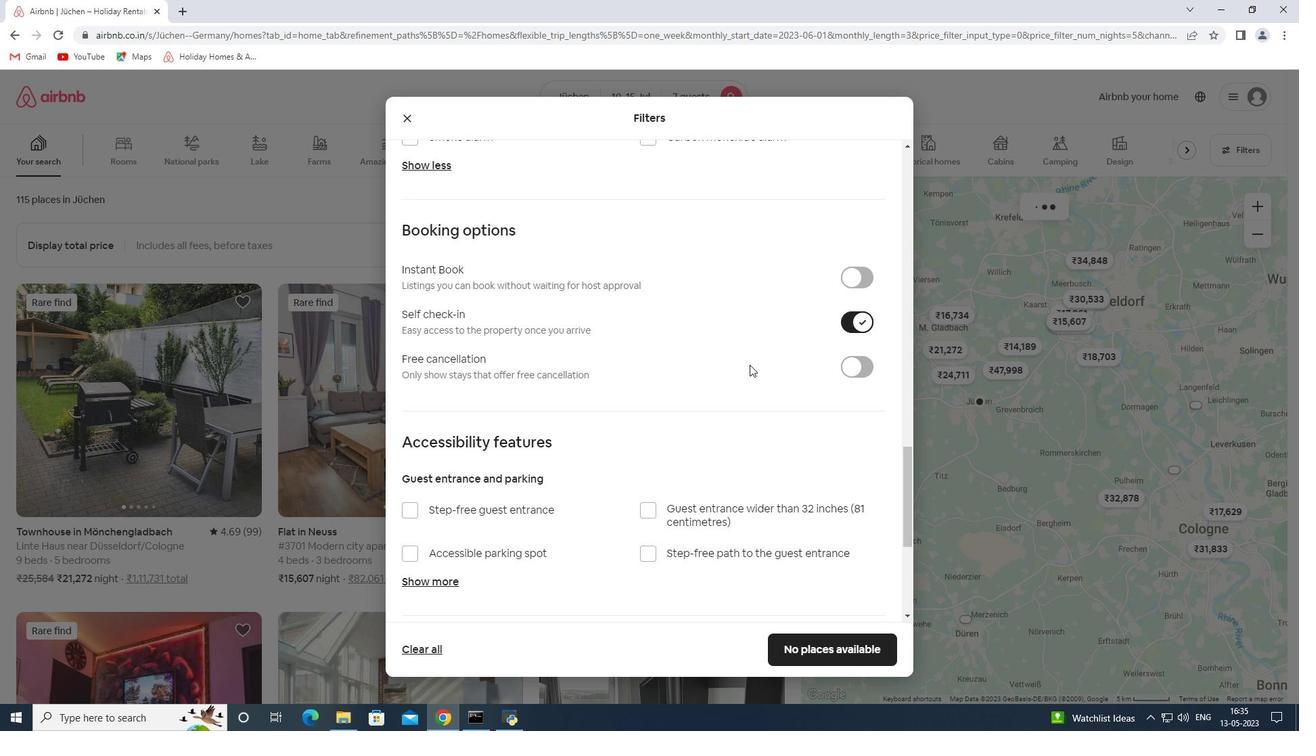 
Action: Mouse scrolled (736, 377) with delta (0, 0)
Screenshot: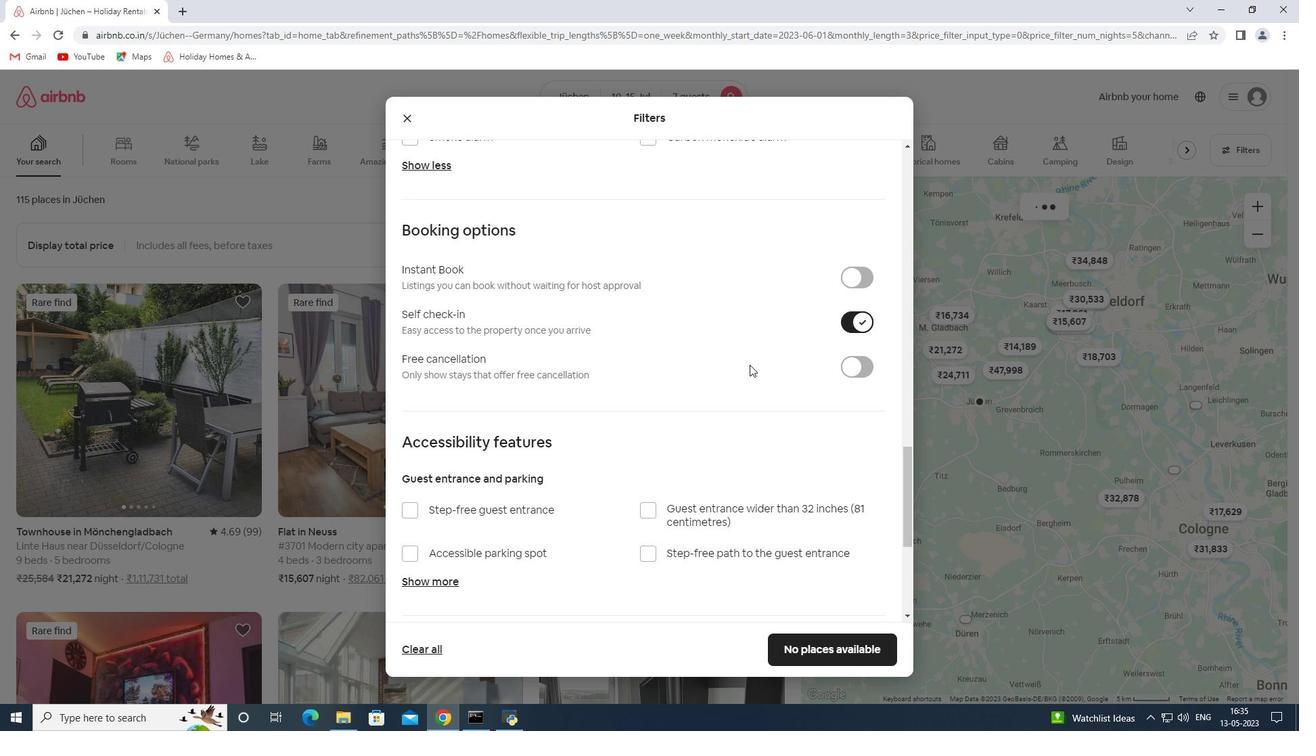 
Action: Mouse moved to (433, 559)
Screenshot: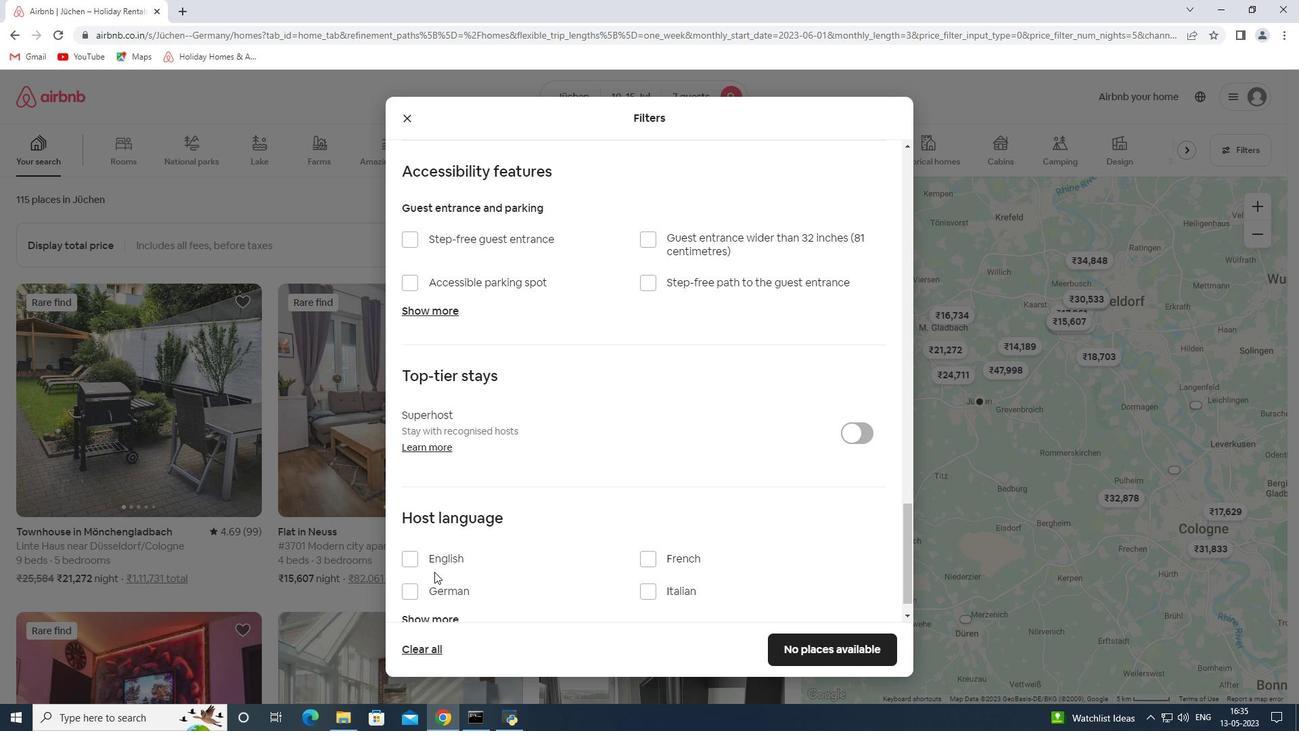 
Action: Mouse pressed left at (433, 559)
Screenshot: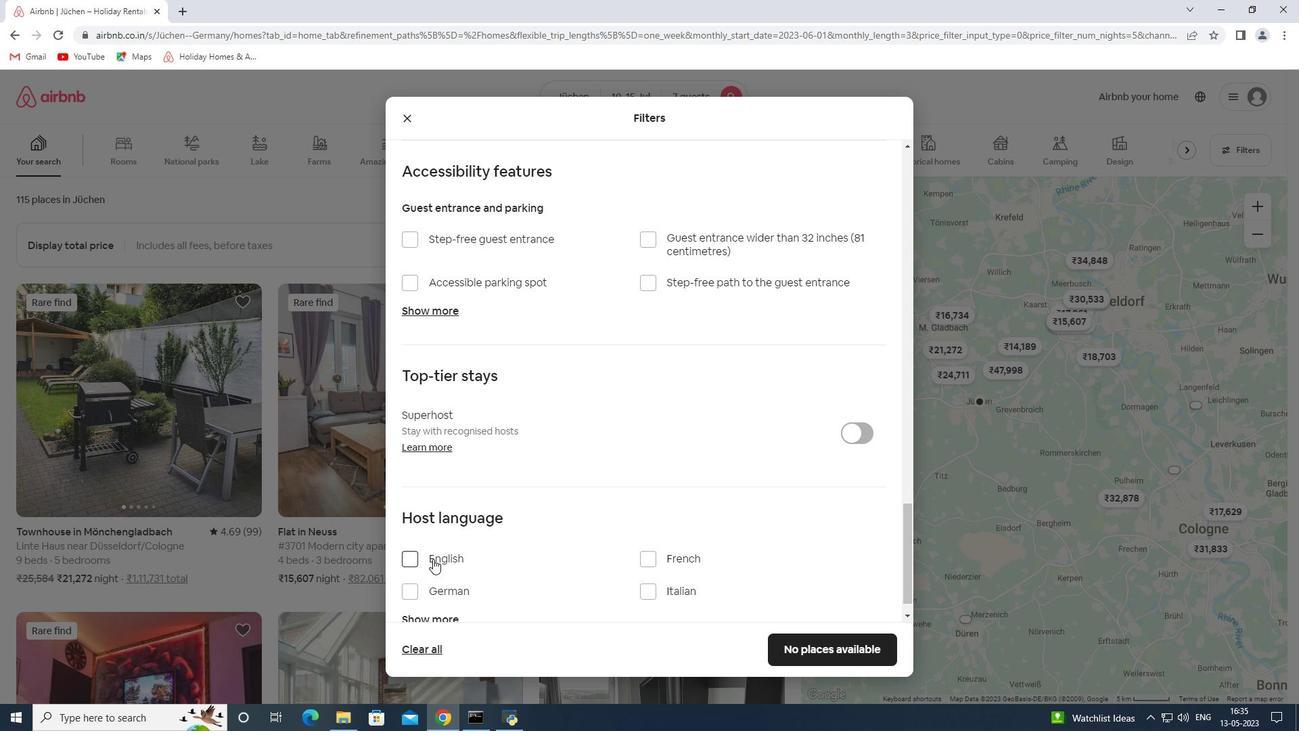 
Action: Mouse moved to (848, 655)
Screenshot: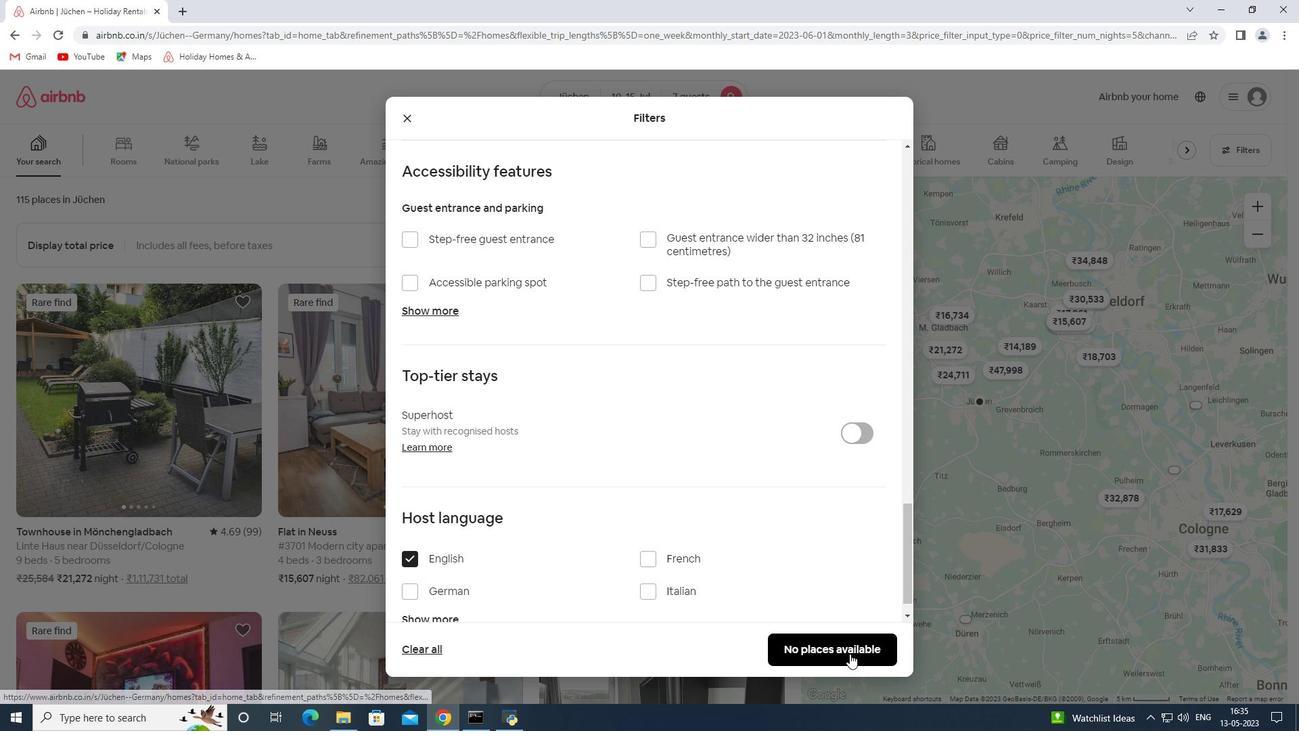 
Action: Mouse pressed left at (848, 655)
Screenshot: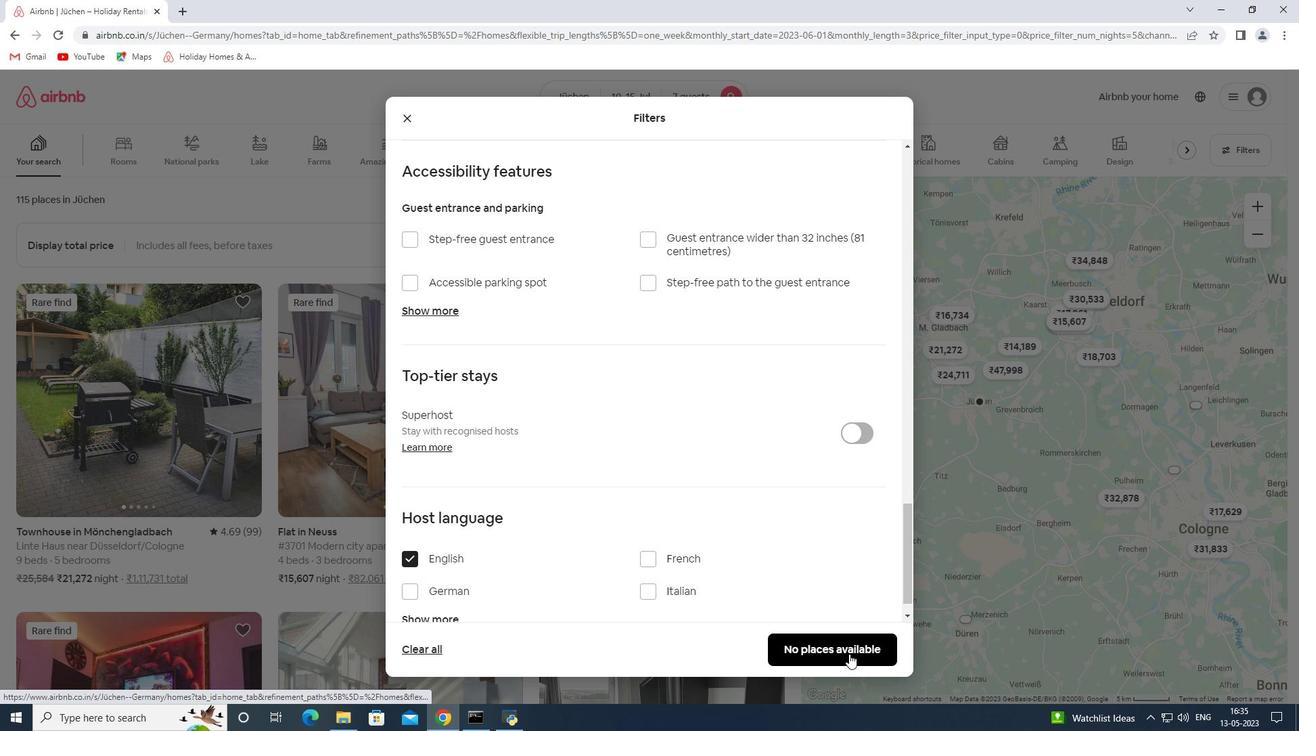 
Action: Mouse moved to (840, 652)
Screenshot: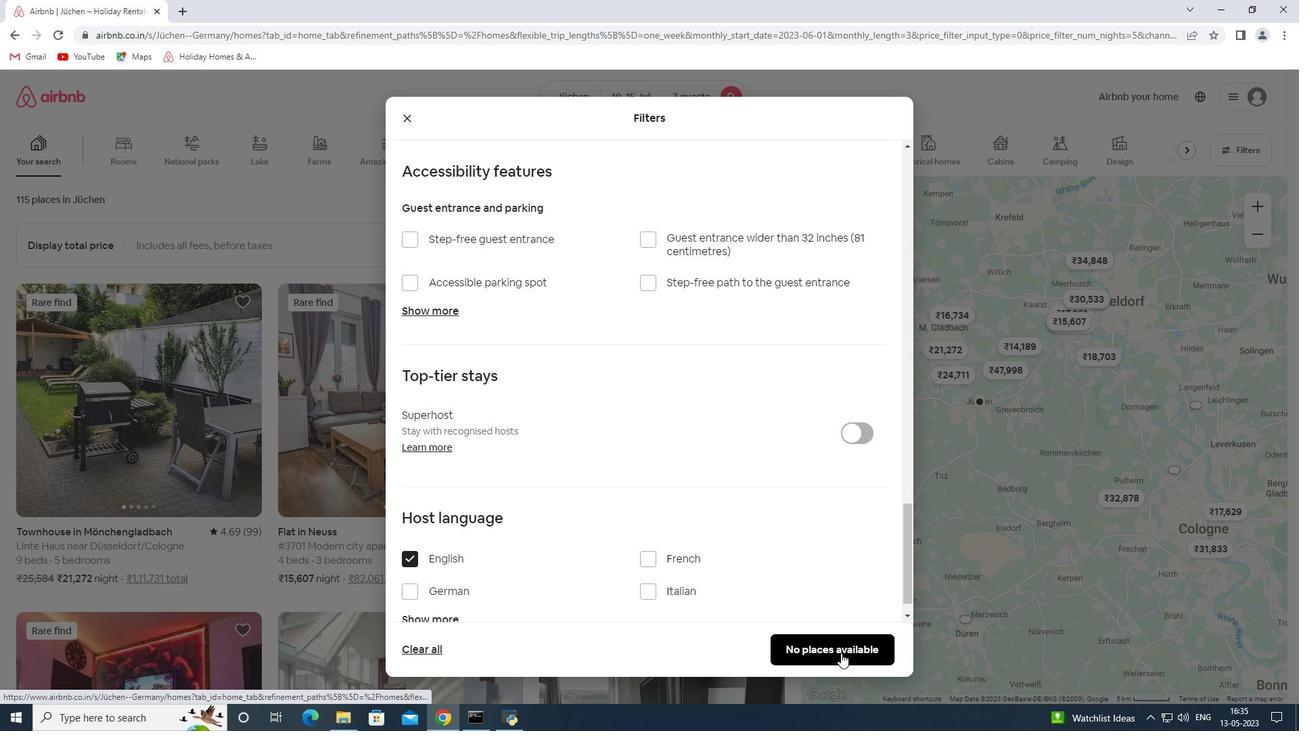 
